 Task: Find connections with filter location Neuruppin with filter topic #technologywith filter profile language English with filter current company Genesys with filter school IIHMR, Delhi with filter industry School and Employee Bus Services with filter service category Corporate Law with filter keywords title Continuous Improvement Consultant
Action: Mouse moved to (568, 73)
Screenshot: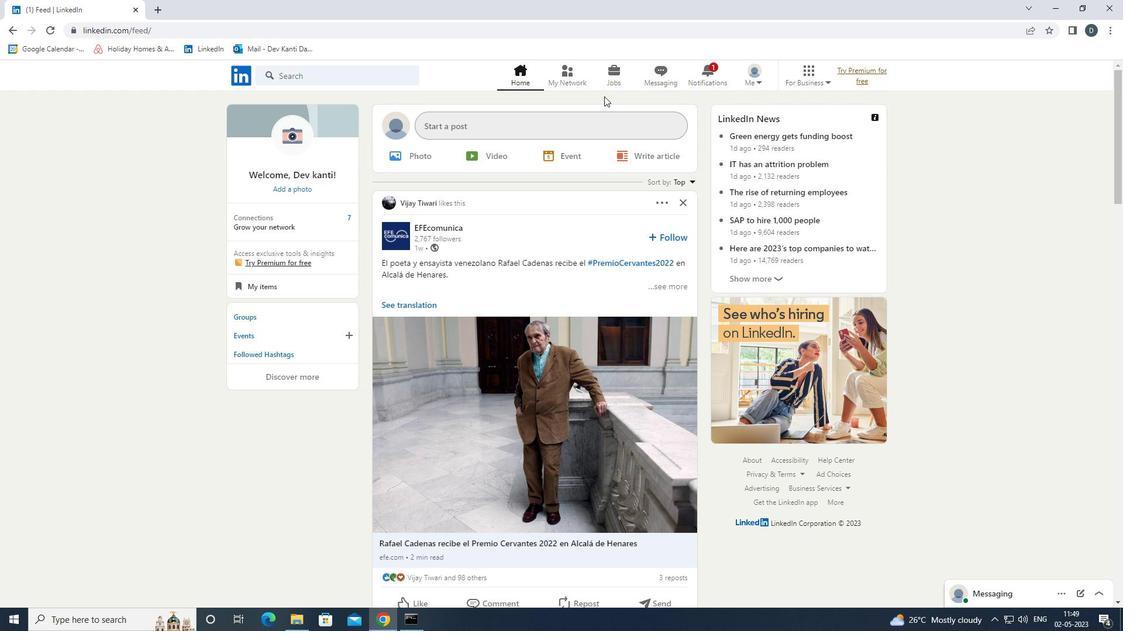 
Action: Mouse pressed left at (568, 73)
Screenshot: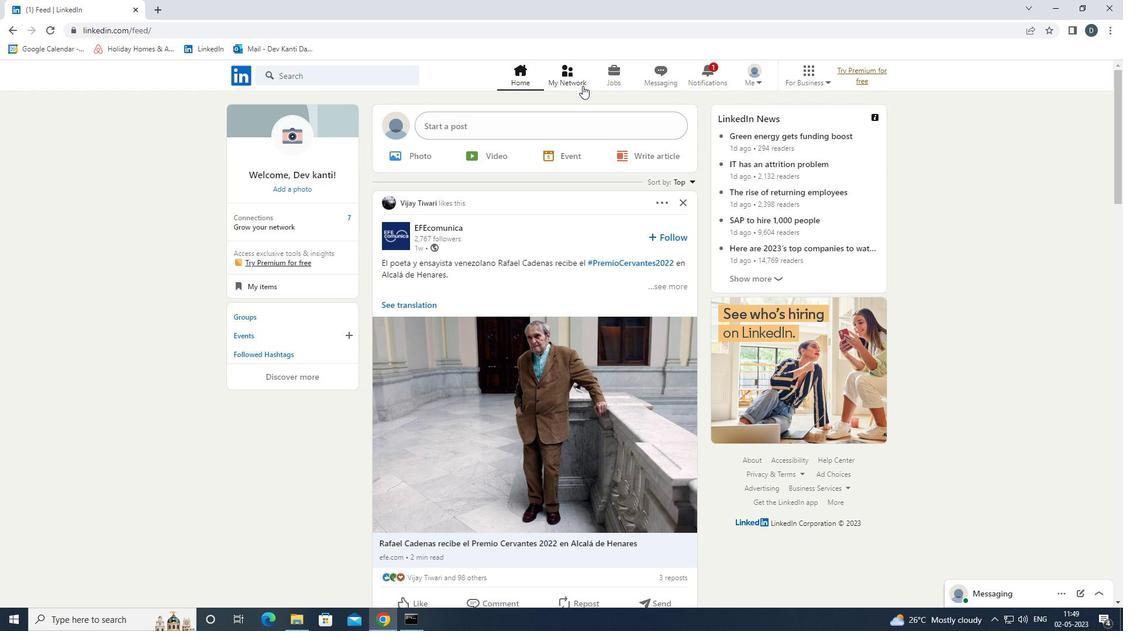 
Action: Mouse moved to (385, 137)
Screenshot: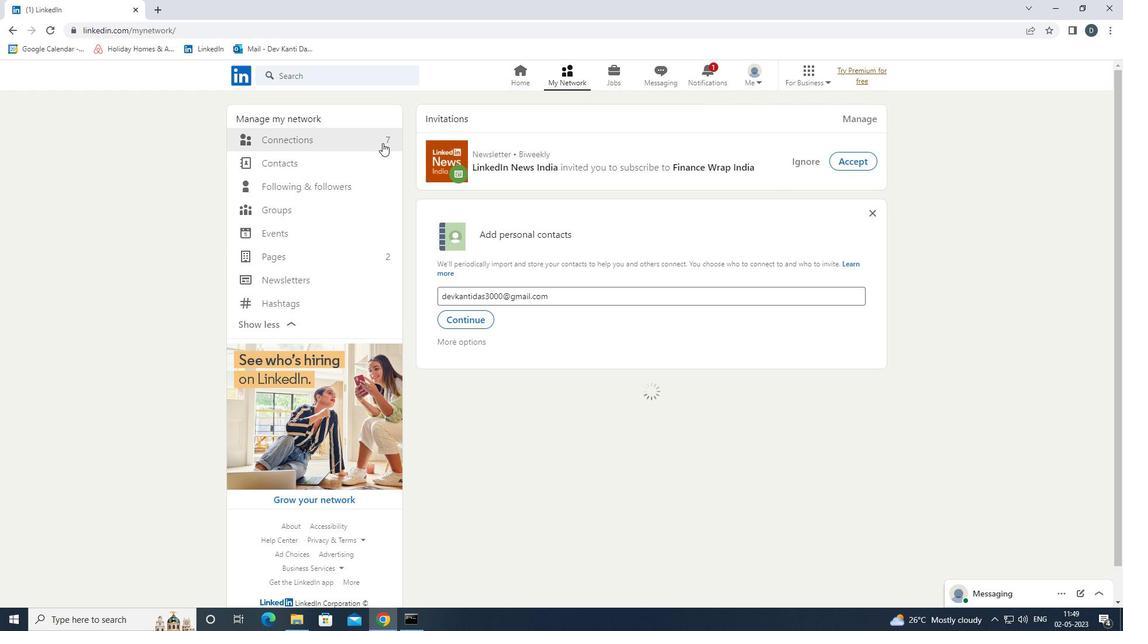 
Action: Mouse pressed left at (385, 137)
Screenshot: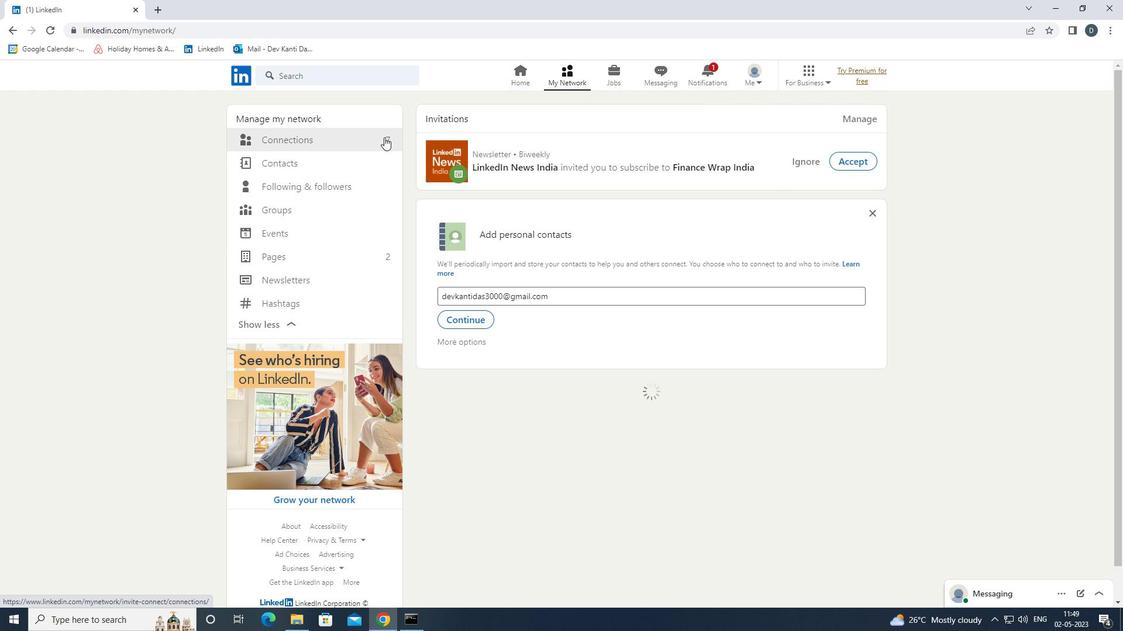
Action: Mouse moved to (647, 142)
Screenshot: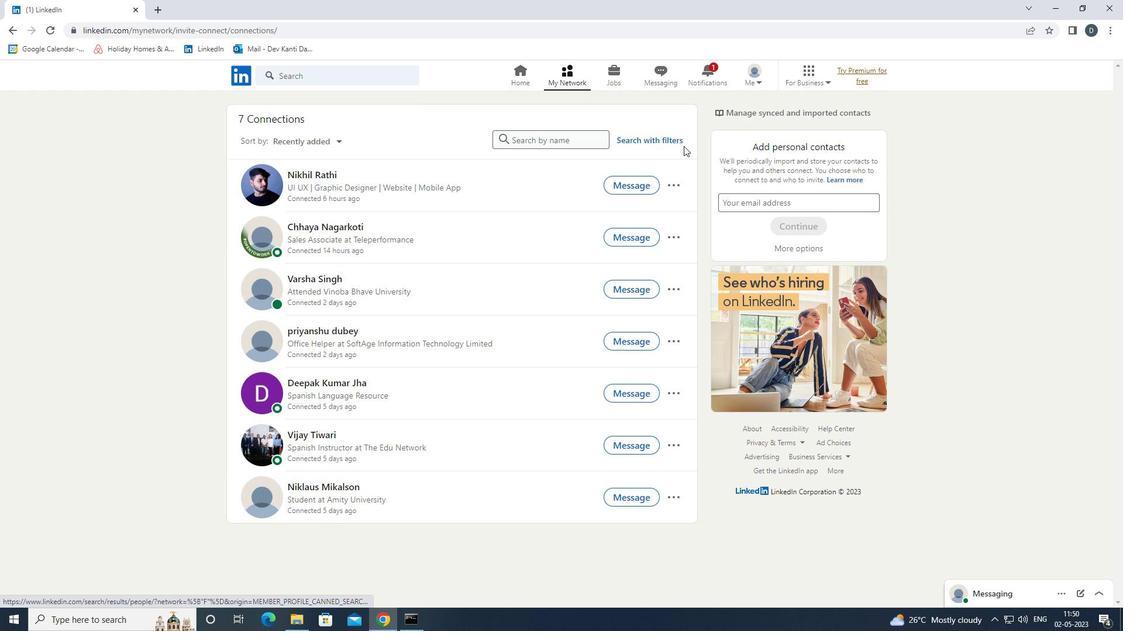 
Action: Mouse pressed left at (647, 142)
Screenshot: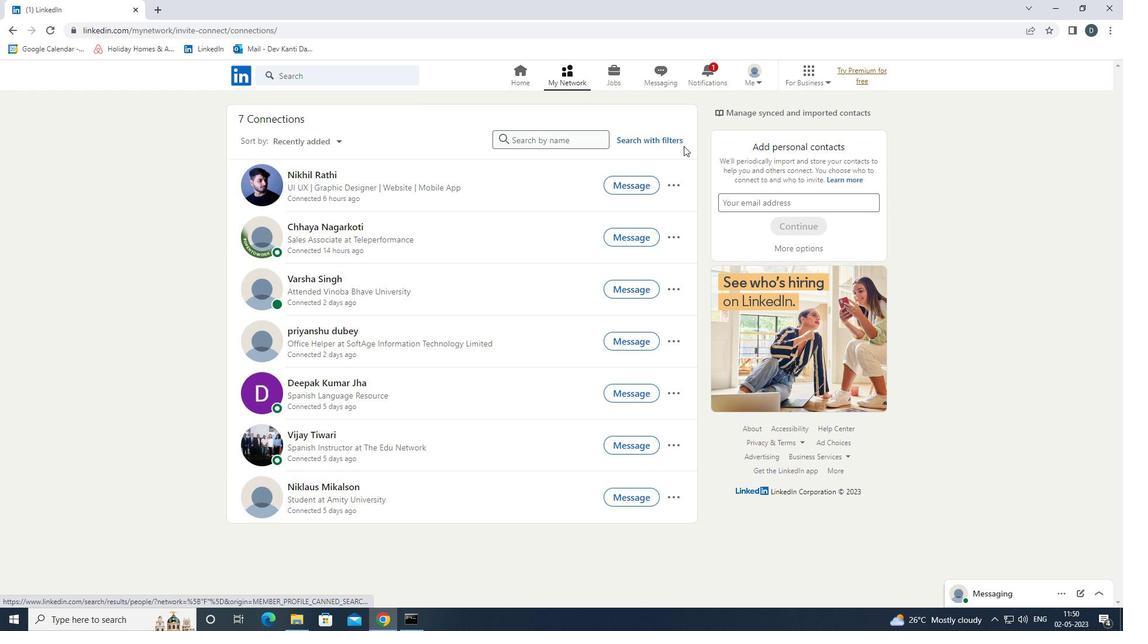 
Action: Mouse moved to (607, 113)
Screenshot: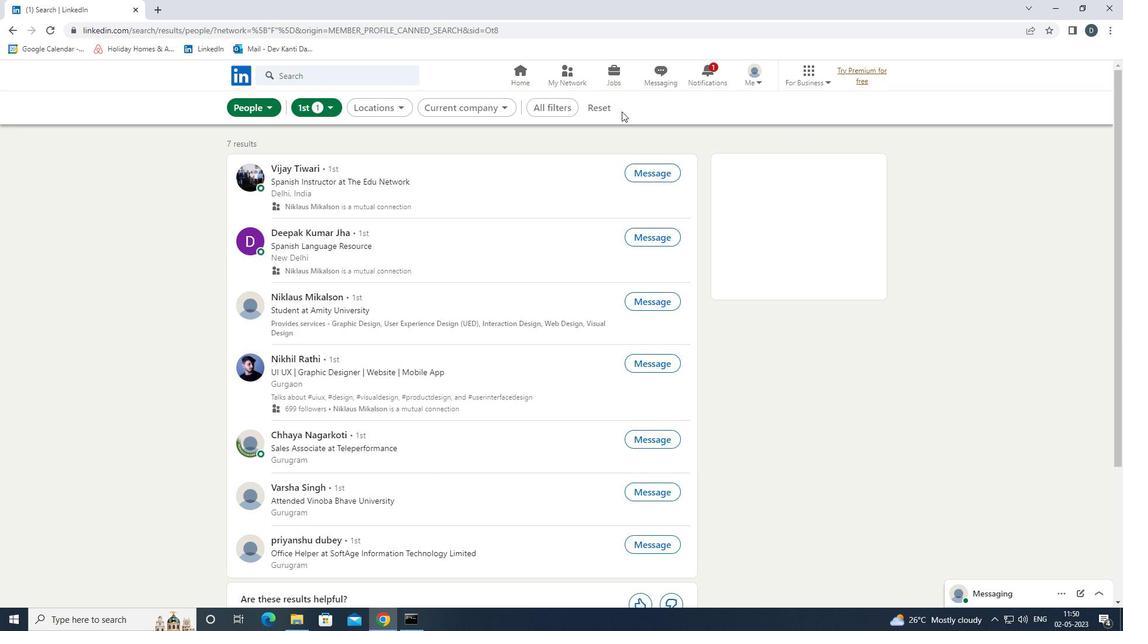 
Action: Mouse pressed left at (607, 113)
Screenshot: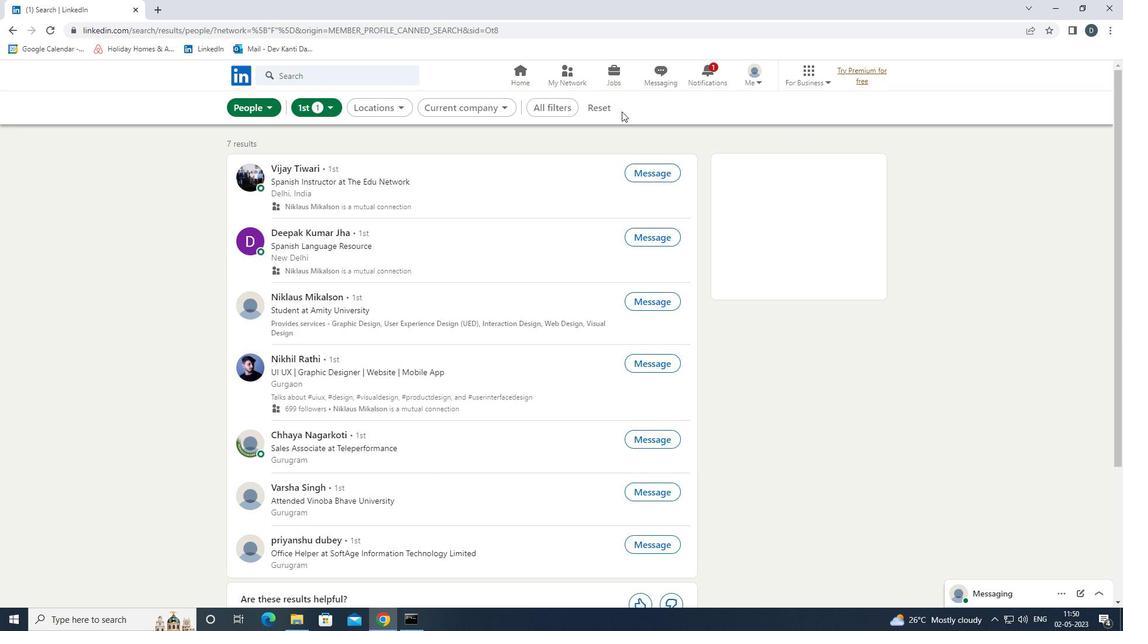 
Action: Mouse moved to (573, 101)
Screenshot: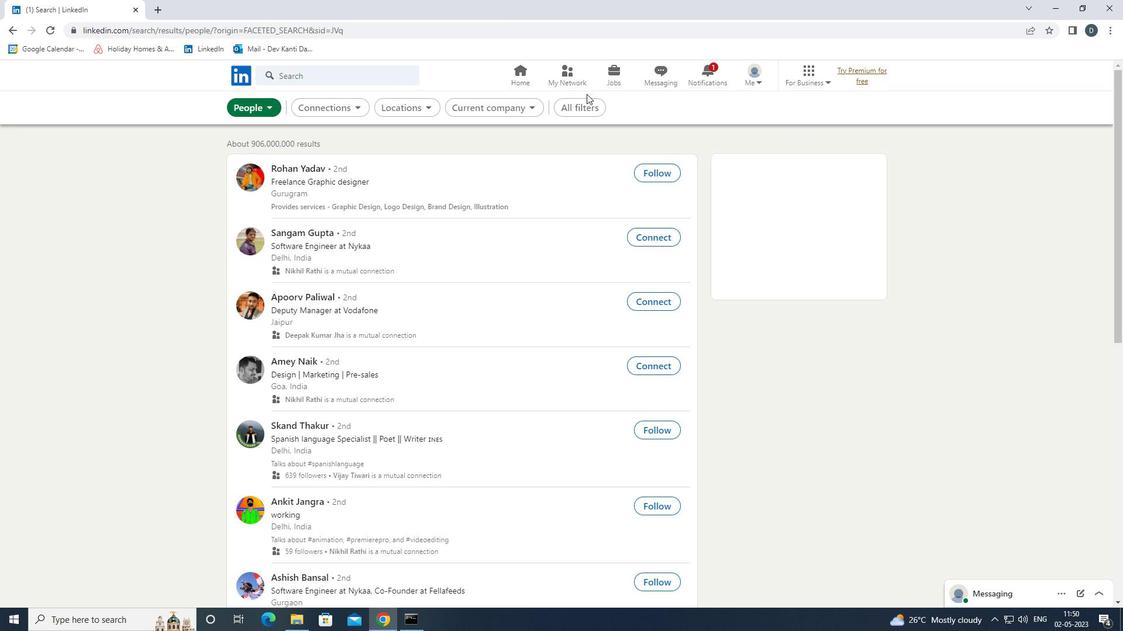 
Action: Mouse pressed left at (573, 101)
Screenshot: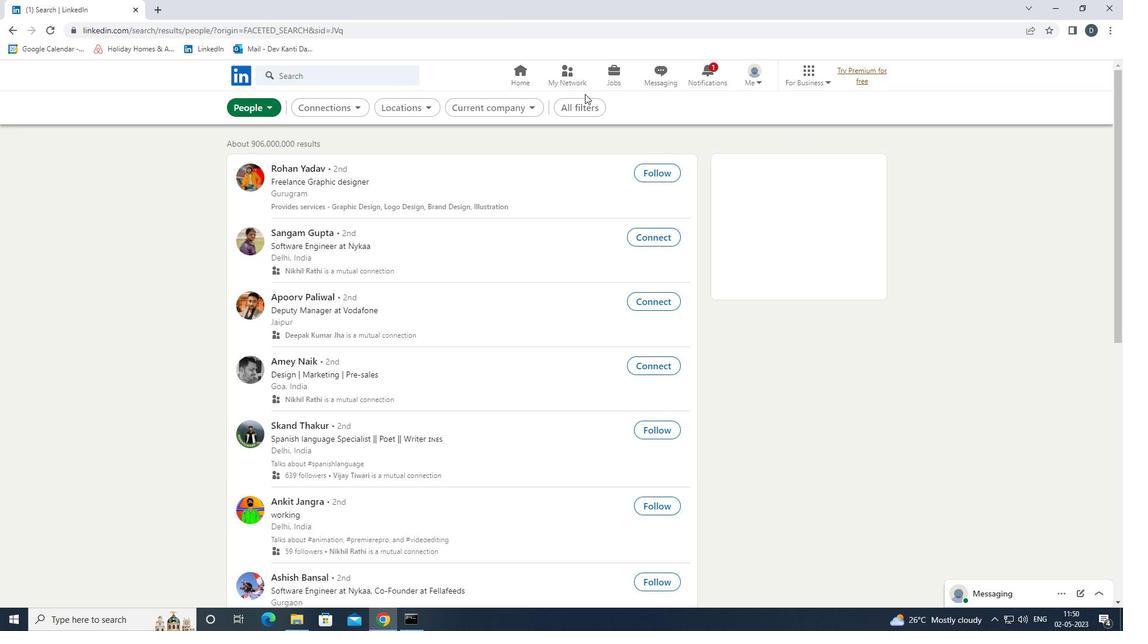 
Action: Mouse moved to (939, 252)
Screenshot: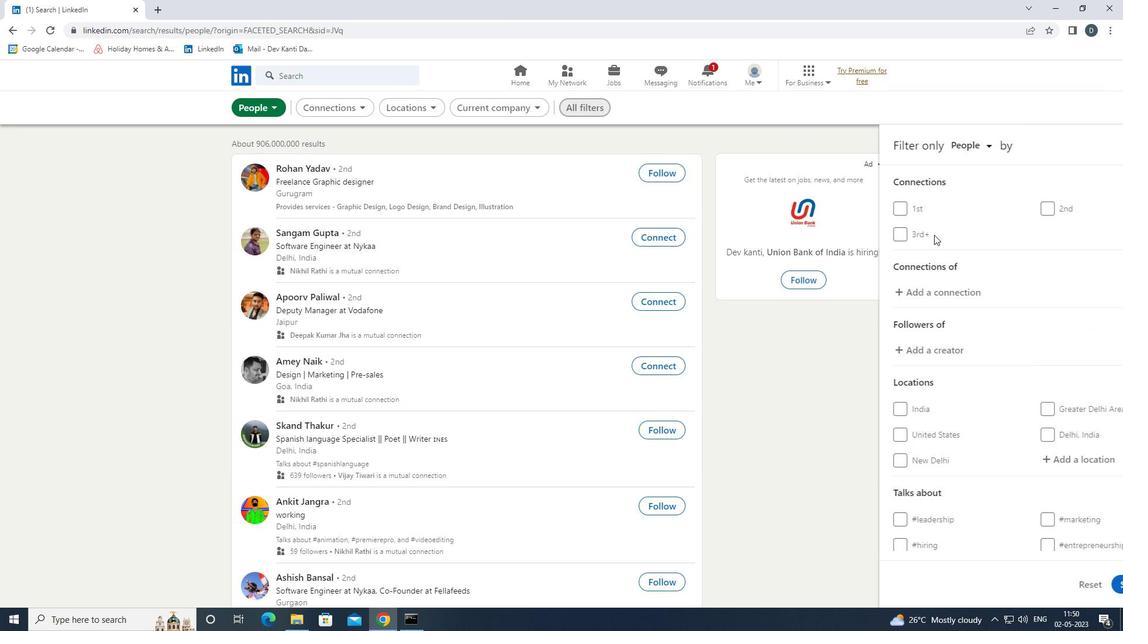 
Action: Mouse scrolled (939, 252) with delta (0, 0)
Screenshot: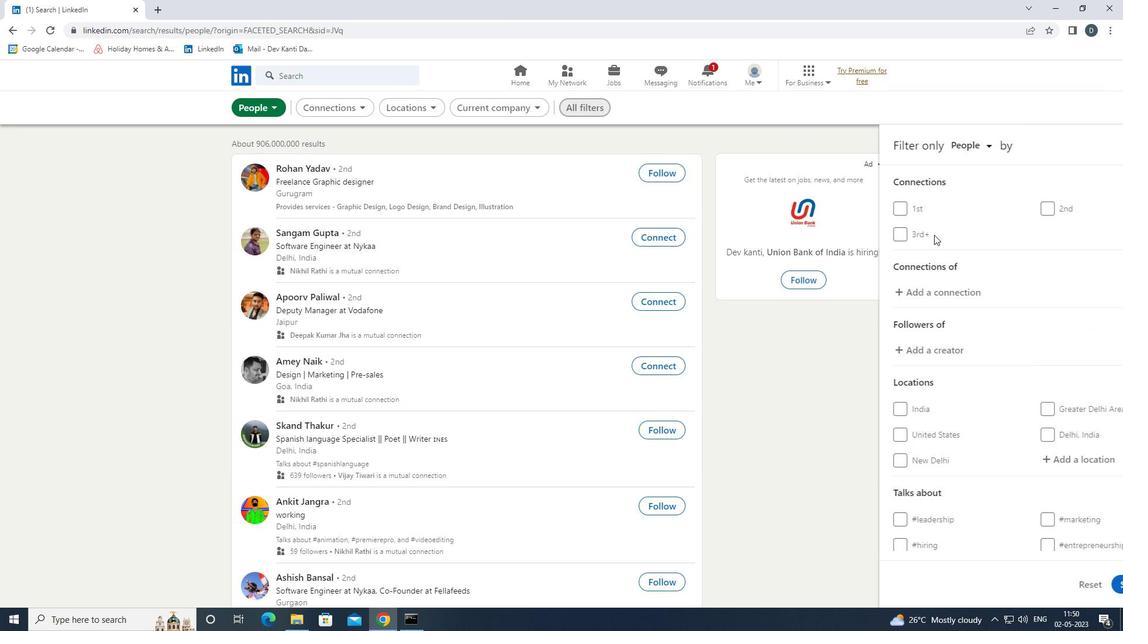 
Action: Mouse scrolled (939, 252) with delta (0, 0)
Screenshot: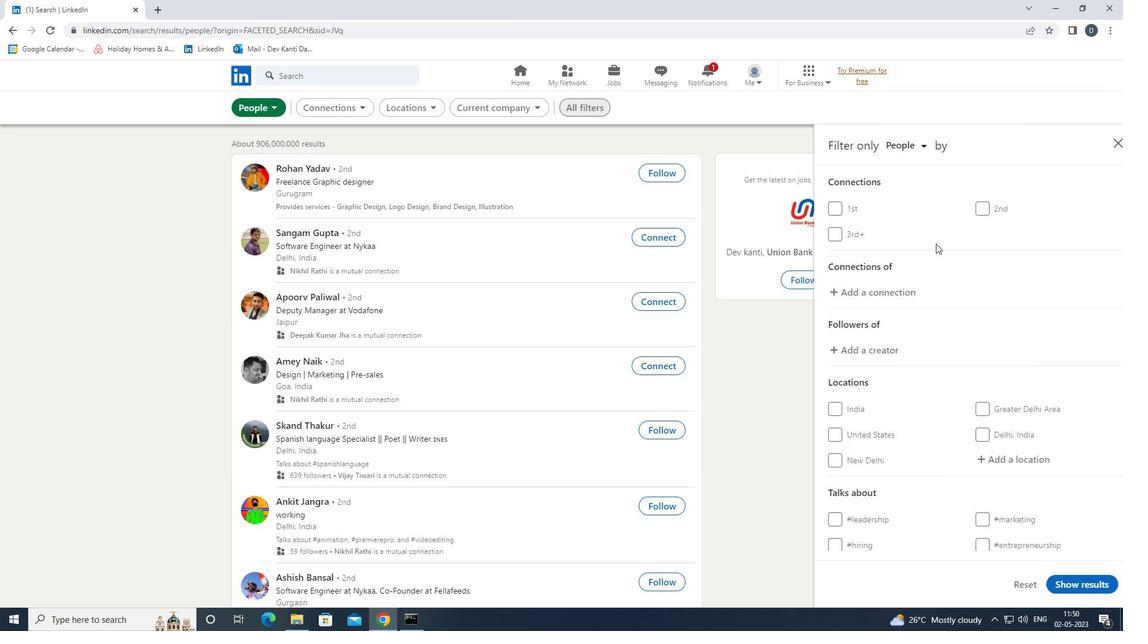 
Action: Mouse moved to (996, 324)
Screenshot: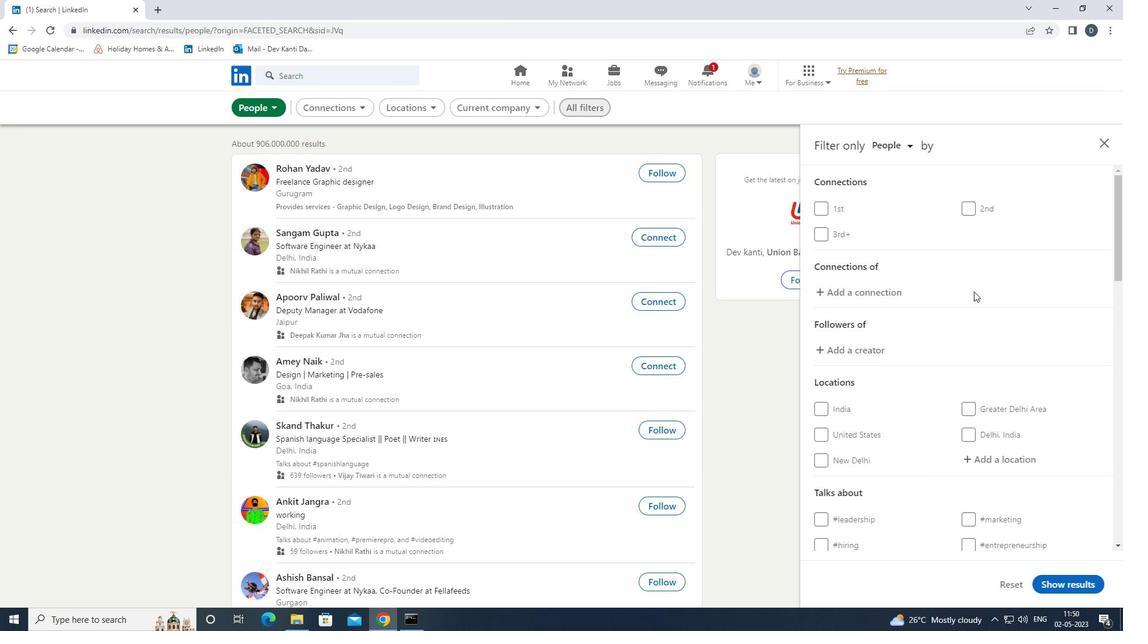
Action: Mouse scrolled (996, 323) with delta (0, 0)
Screenshot: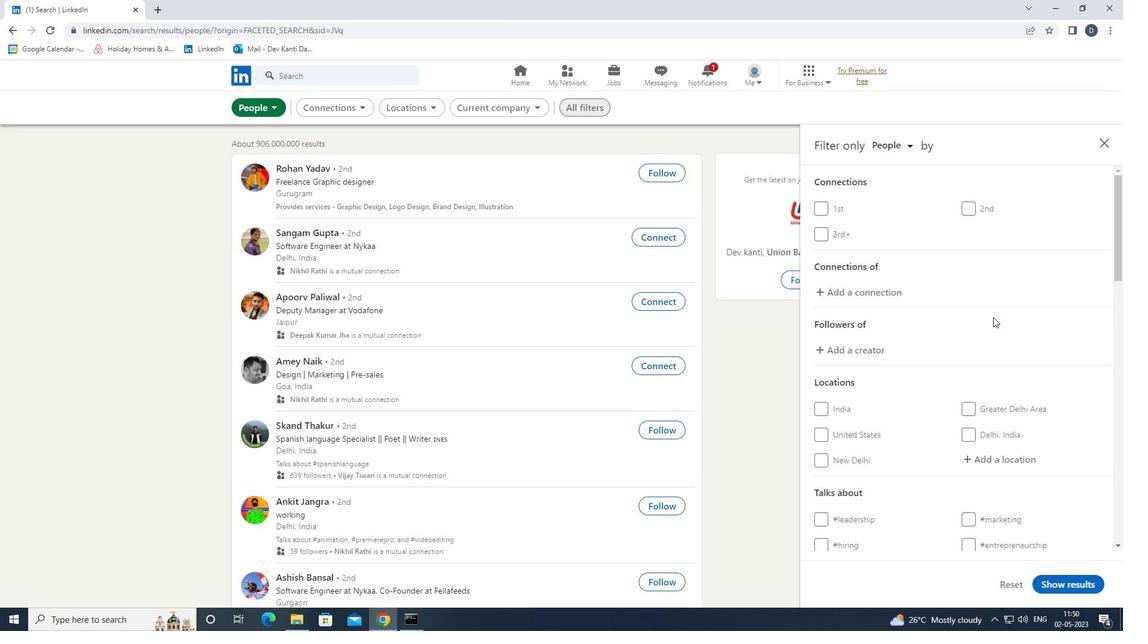 
Action: Mouse scrolled (996, 323) with delta (0, 0)
Screenshot: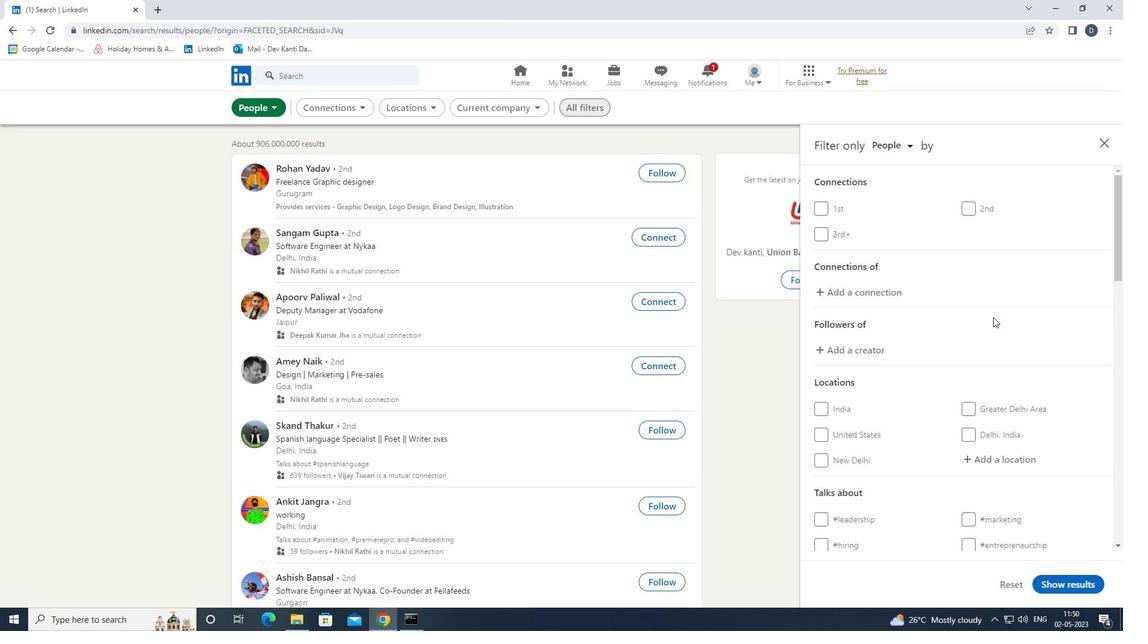
Action: Mouse moved to (1006, 335)
Screenshot: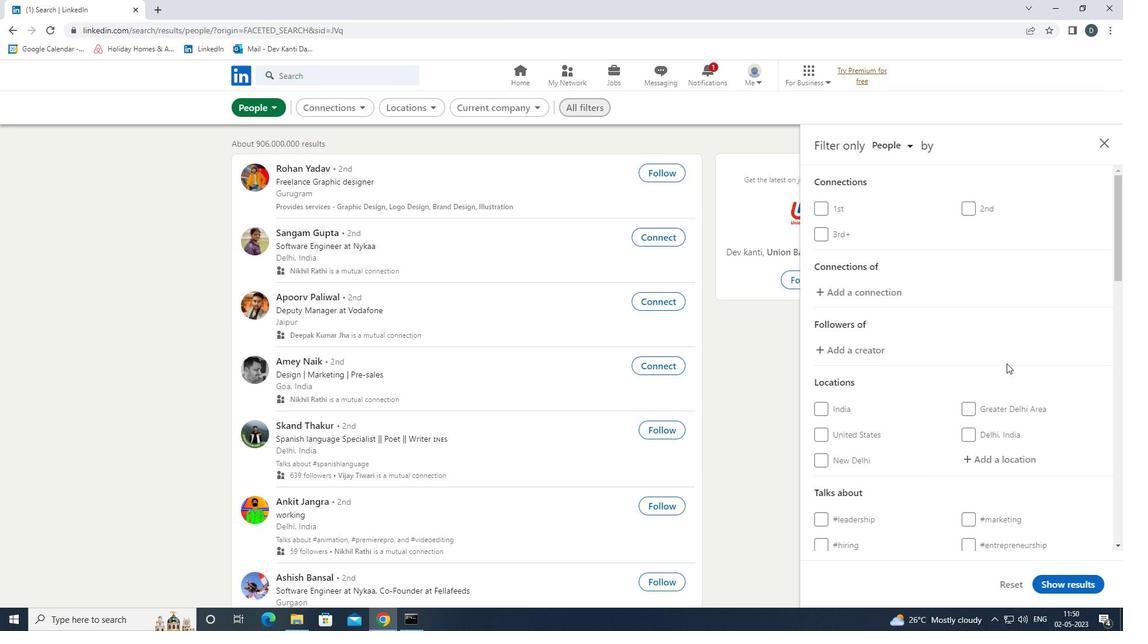 
Action: Mouse scrolled (1006, 335) with delta (0, 0)
Screenshot: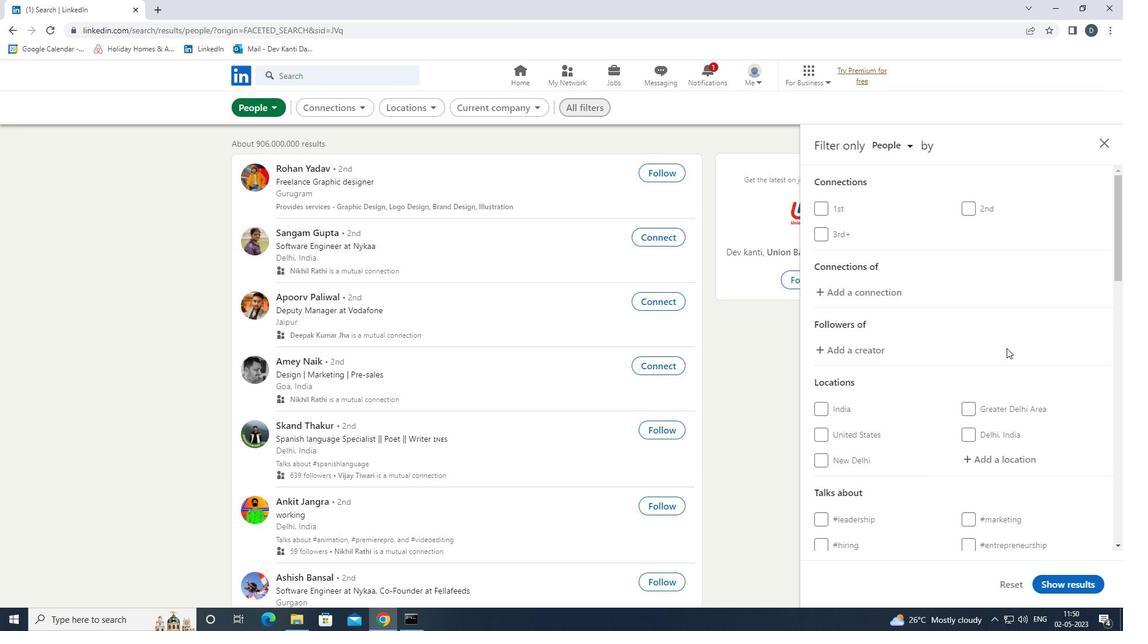 
Action: Mouse moved to (996, 270)
Screenshot: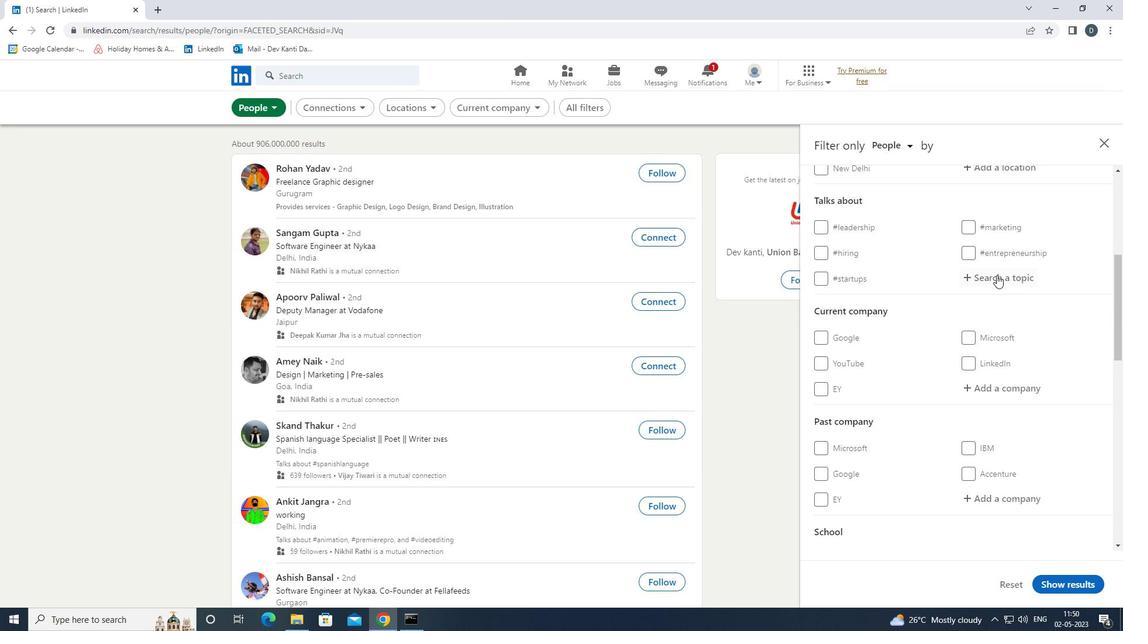 
Action: Mouse scrolled (996, 271) with delta (0, 0)
Screenshot: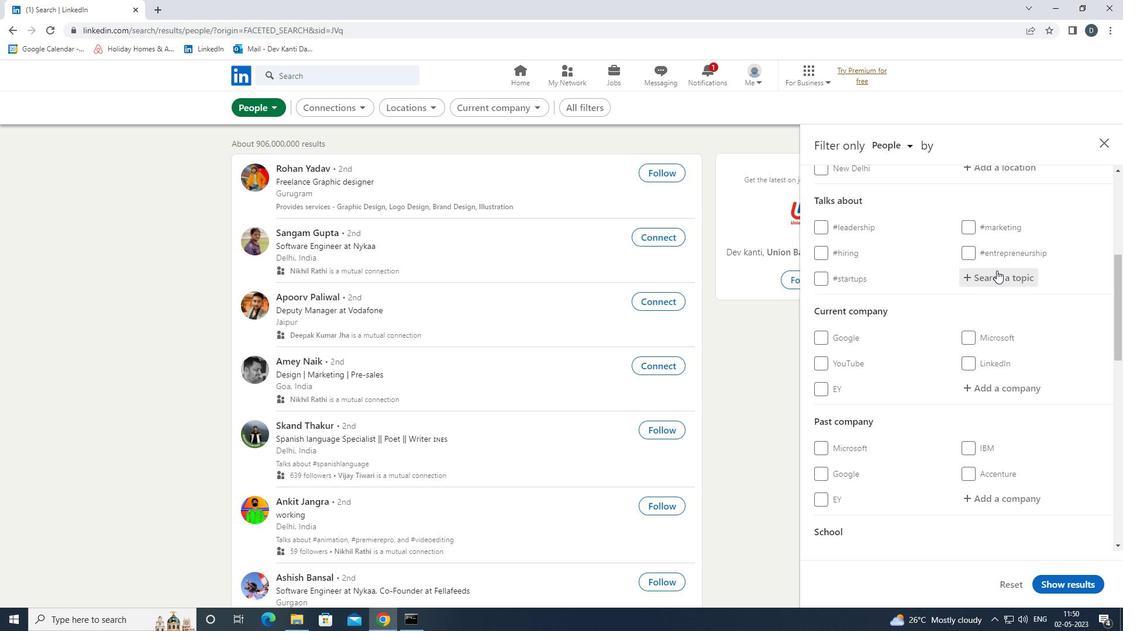 
Action: Mouse scrolled (996, 271) with delta (0, 0)
Screenshot: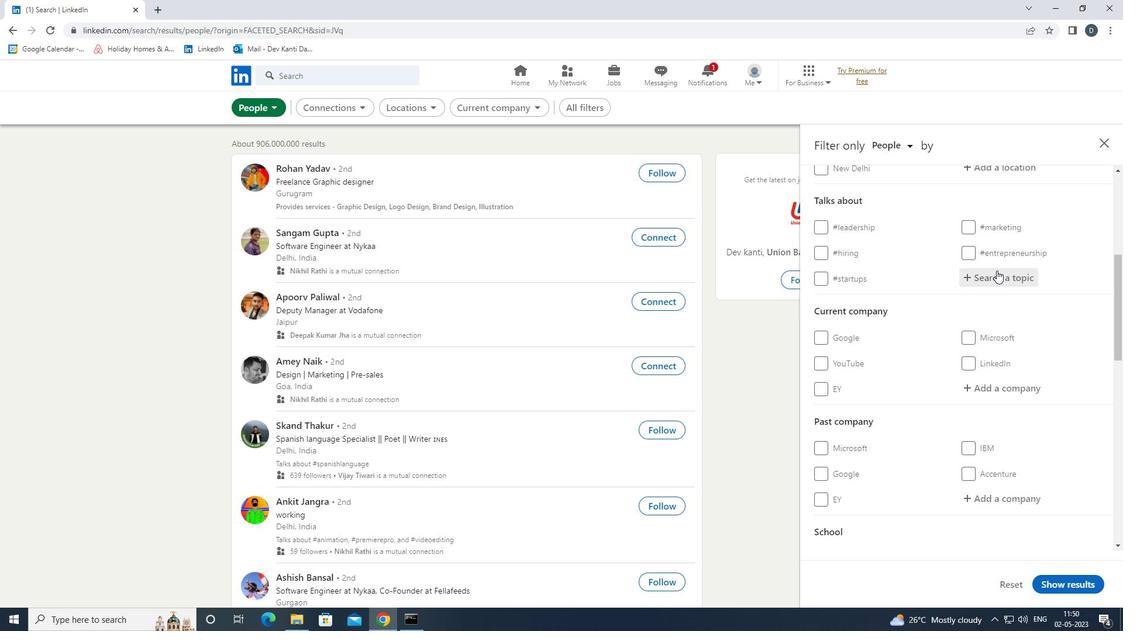 
Action: Mouse moved to (1002, 287)
Screenshot: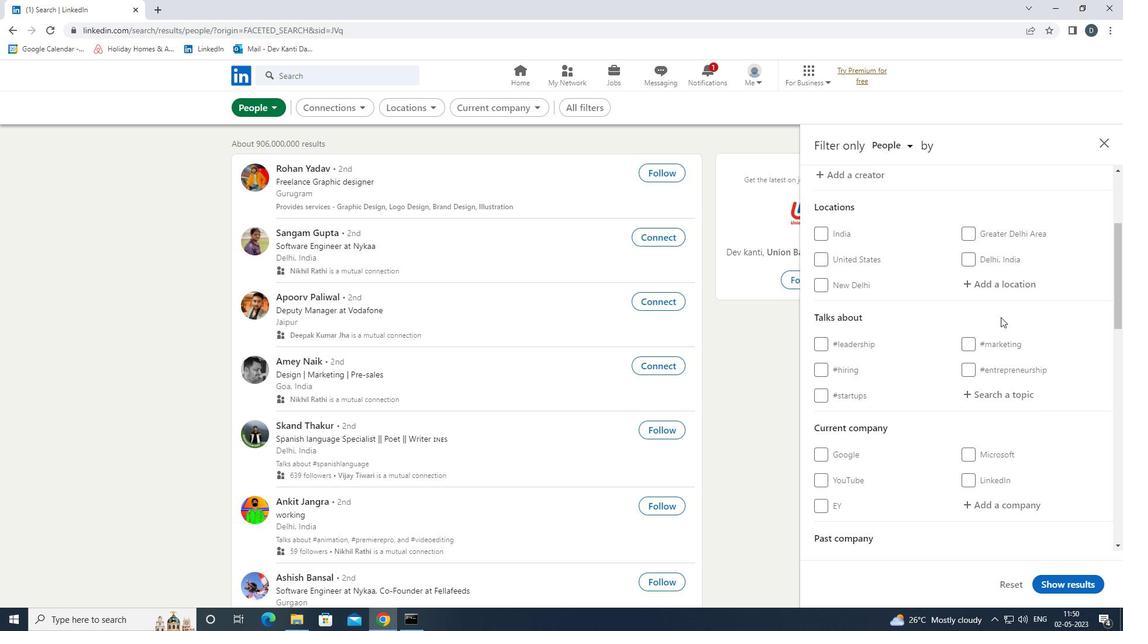 
Action: Mouse pressed left at (1002, 287)
Screenshot: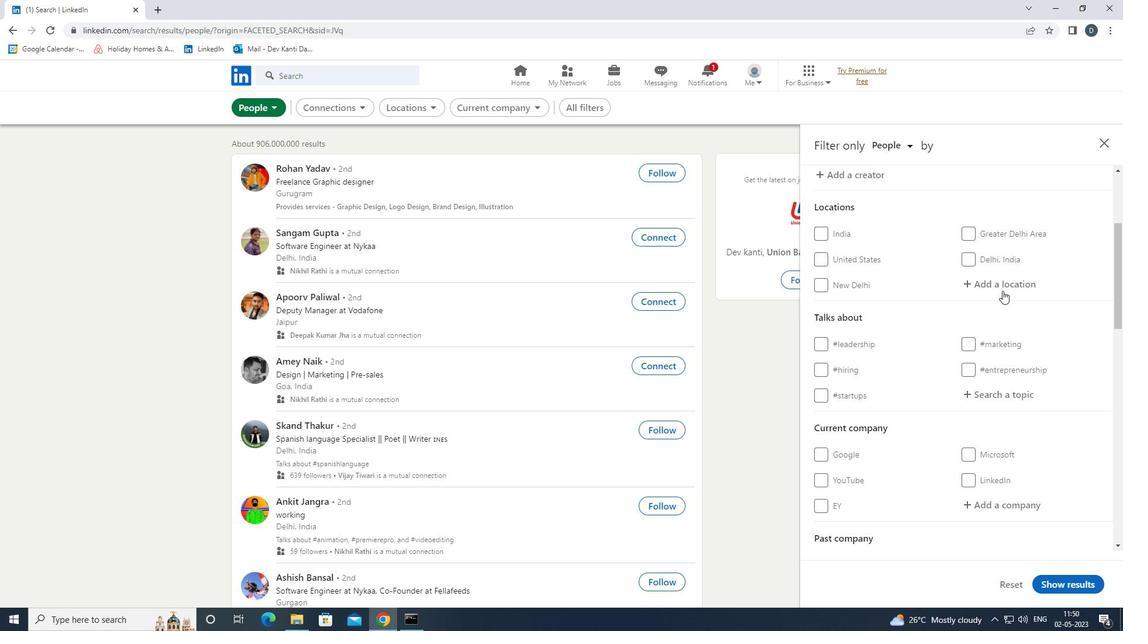 
Action: Key pressed <Key.shift>NEURUPPIN<Key.down><Key.enter>
Screenshot: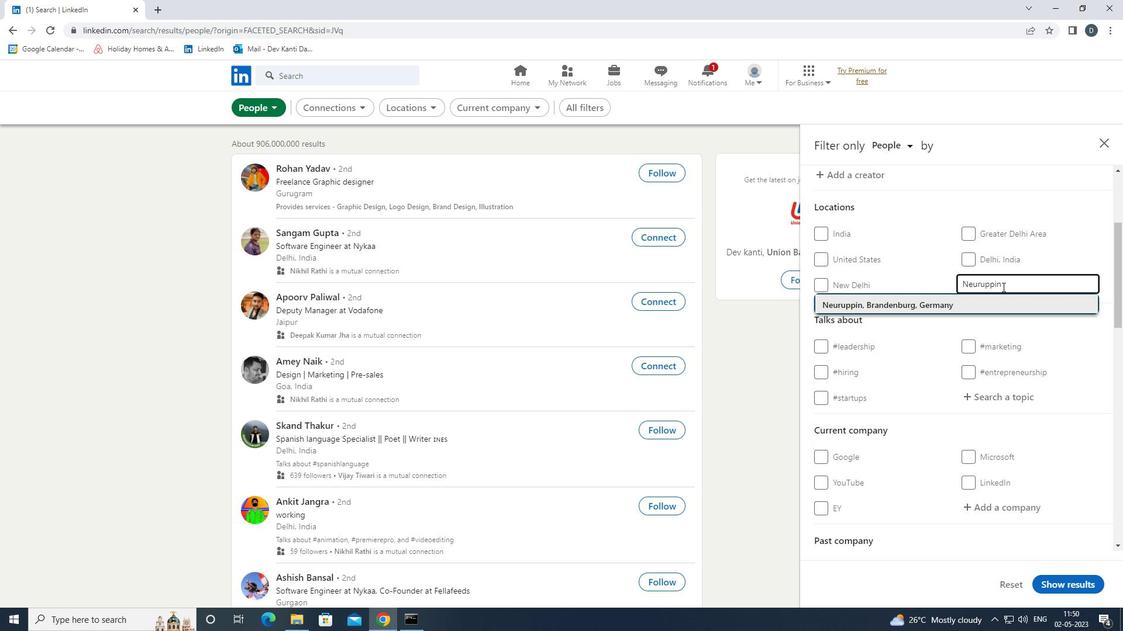 
Action: Mouse moved to (1015, 294)
Screenshot: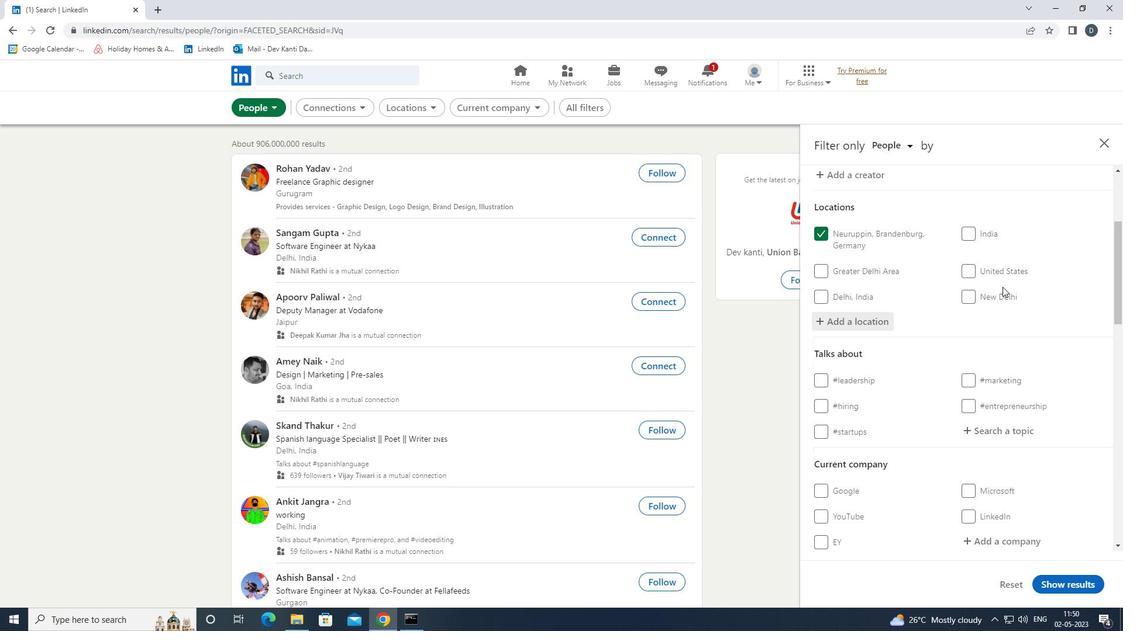 
Action: Mouse scrolled (1015, 294) with delta (0, 0)
Screenshot: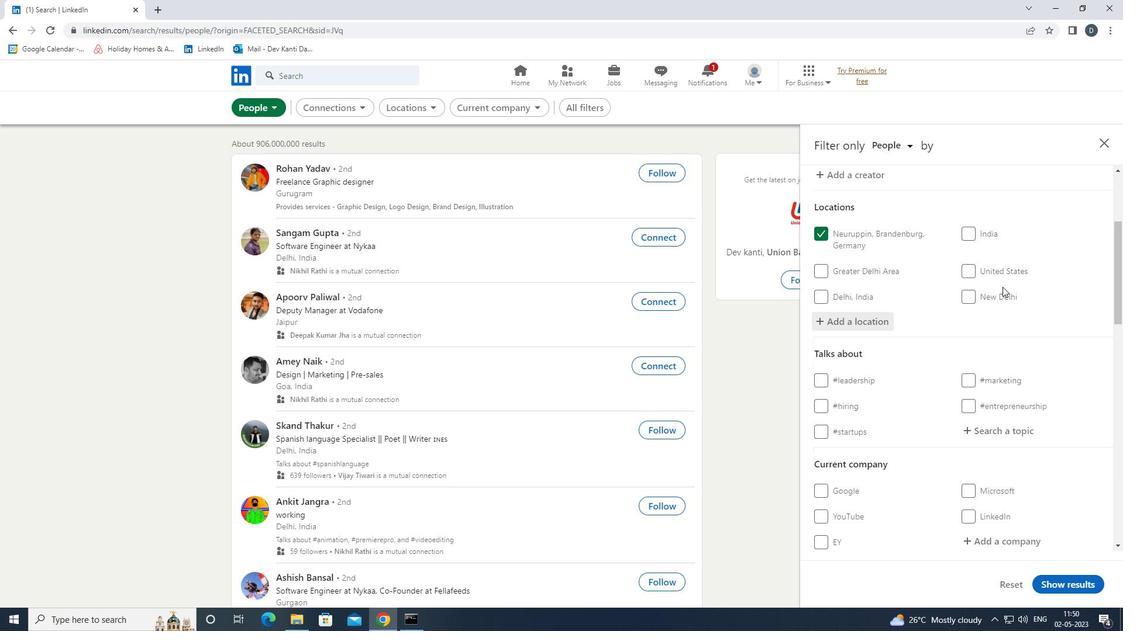
Action: Mouse scrolled (1015, 294) with delta (0, 0)
Screenshot: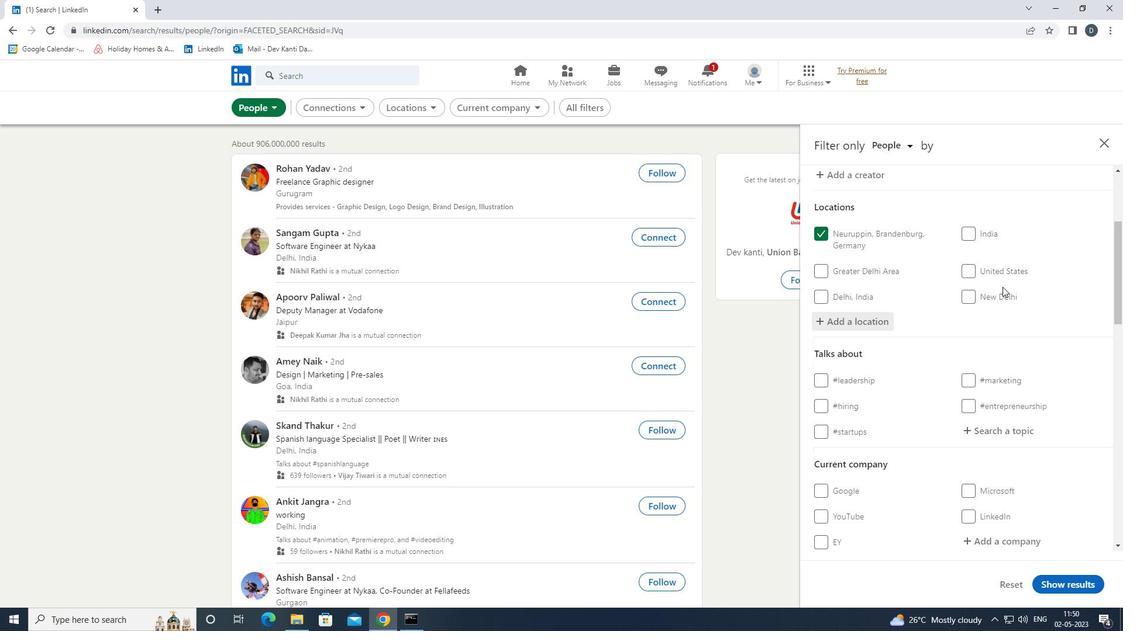 
Action: Mouse moved to (1017, 320)
Screenshot: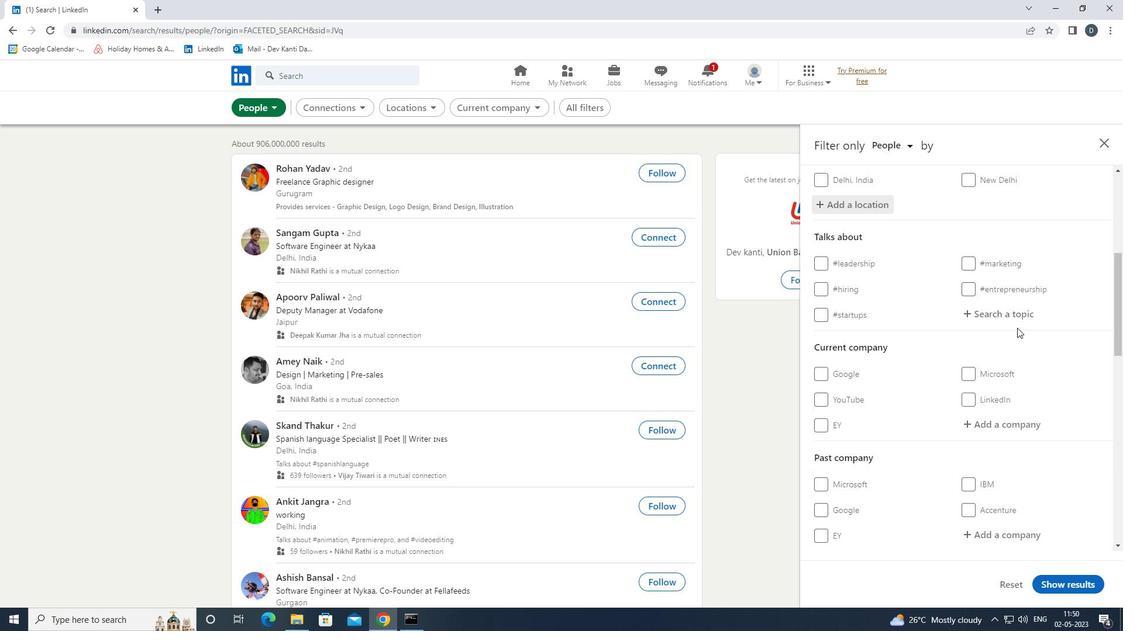 
Action: Mouse pressed left at (1017, 320)
Screenshot: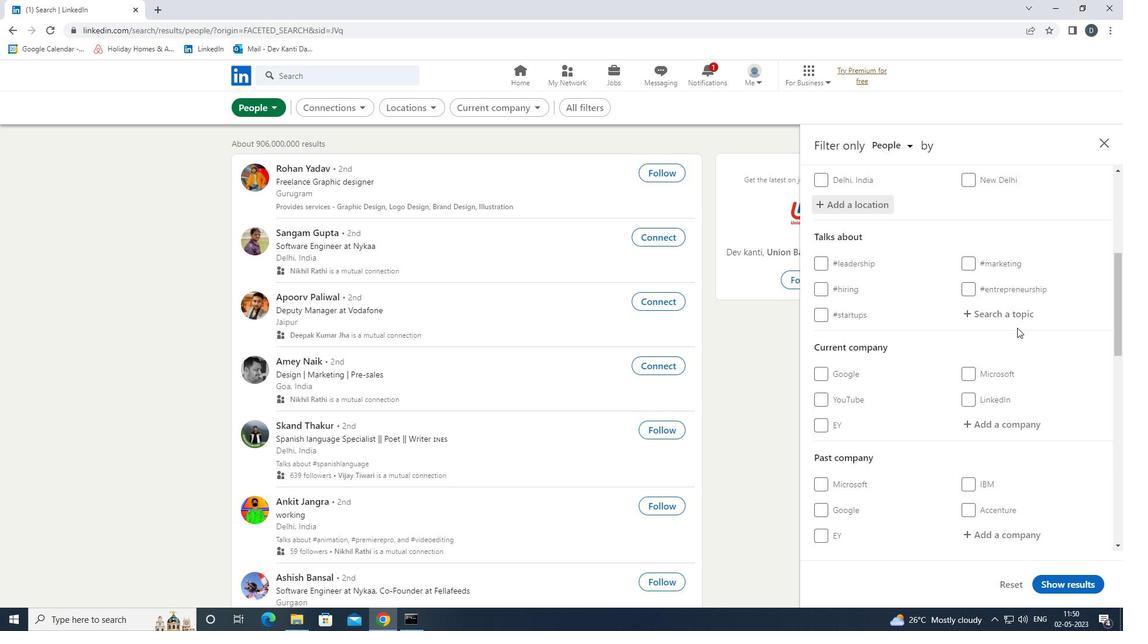 
Action: Key pressed TECHNOLOGY<Key.down><Key.enter>
Screenshot: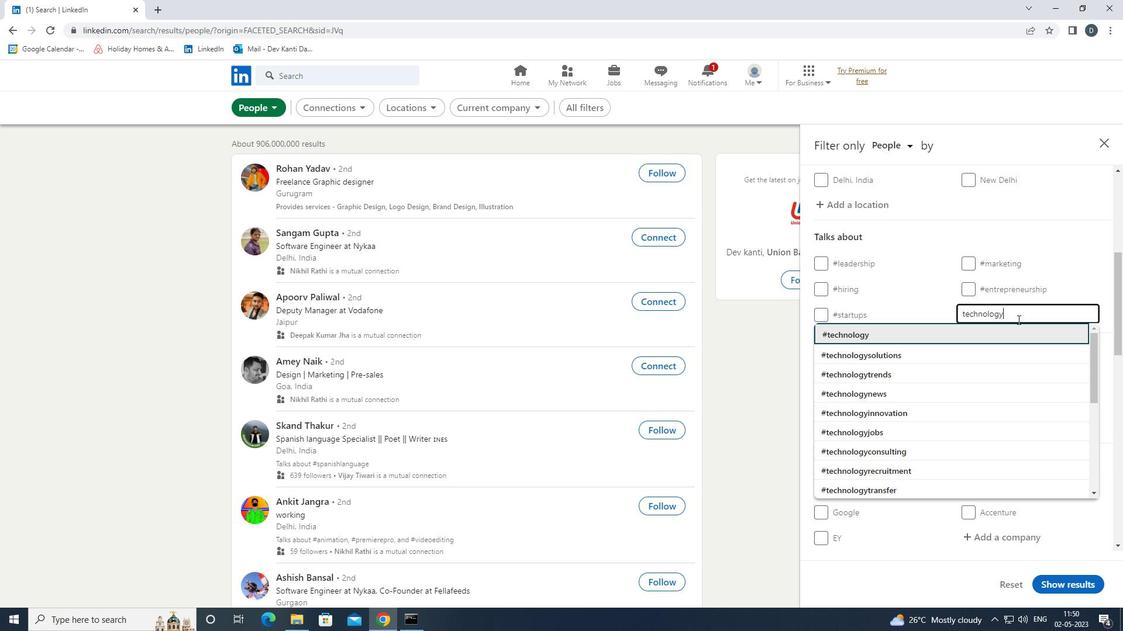 
Action: Mouse scrolled (1017, 319) with delta (0, 0)
Screenshot: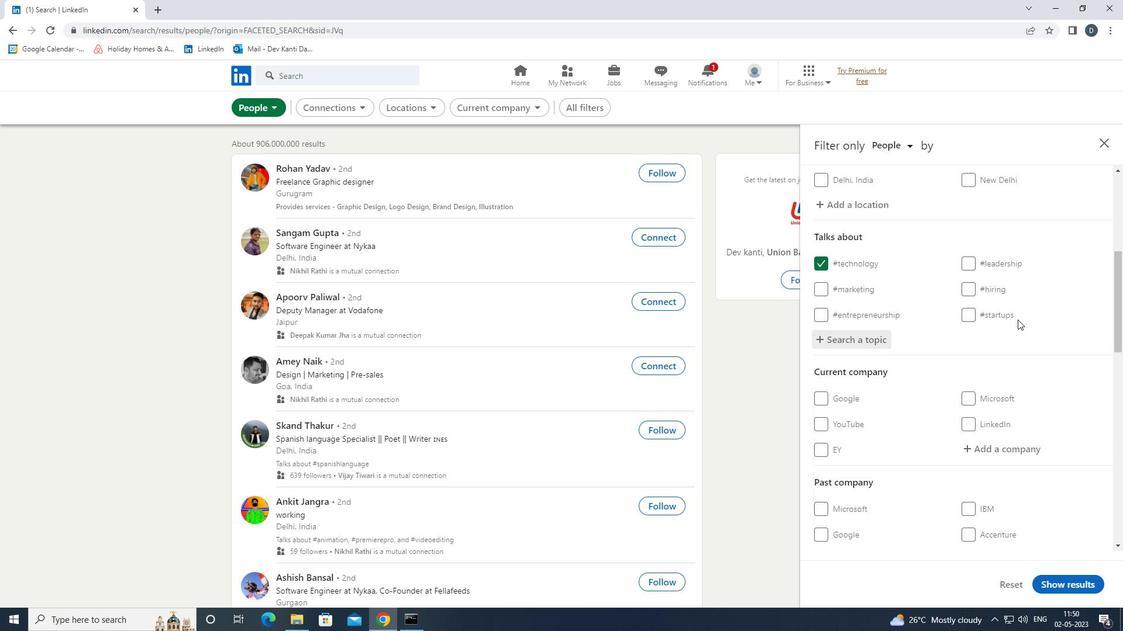 
Action: Mouse scrolled (1017, 319) with delta (0, 0)
Screenshot: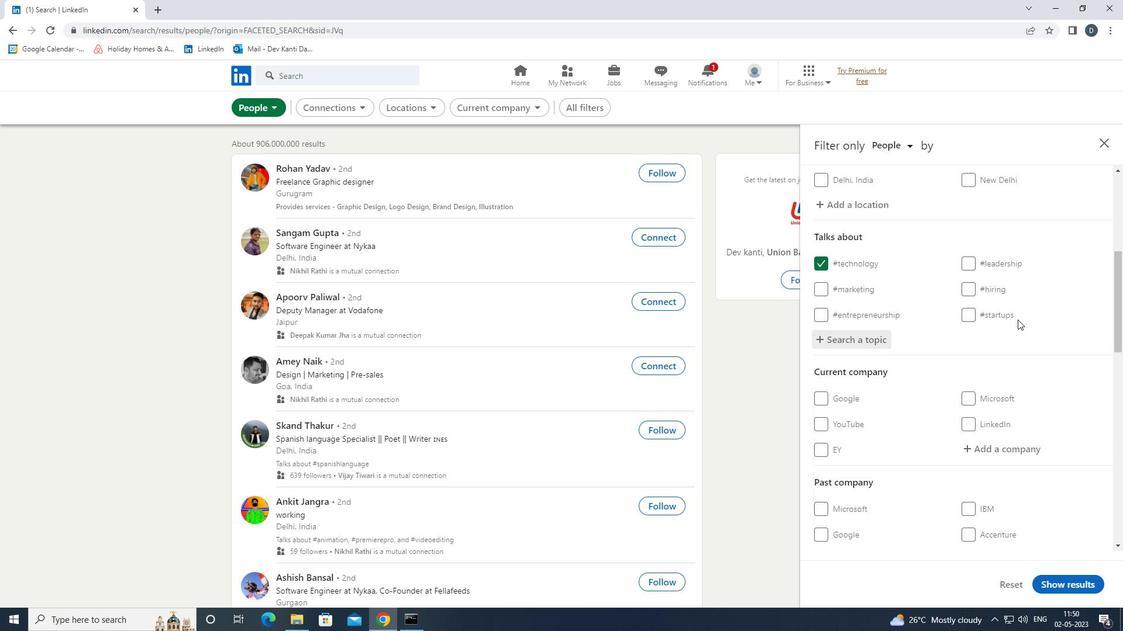 
Action: Mouse scrolled (1017, 319) with delta (0, 0)
Screenshot: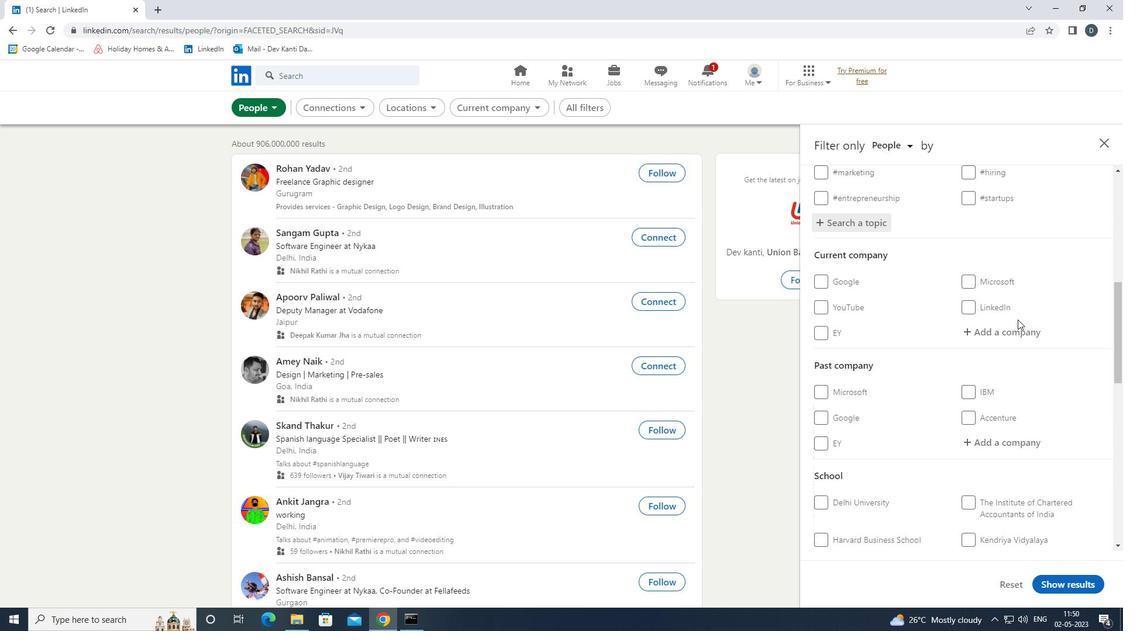 
Action: Mouse scrolled (1017, 319) with delta (0, 0)
Screenshot: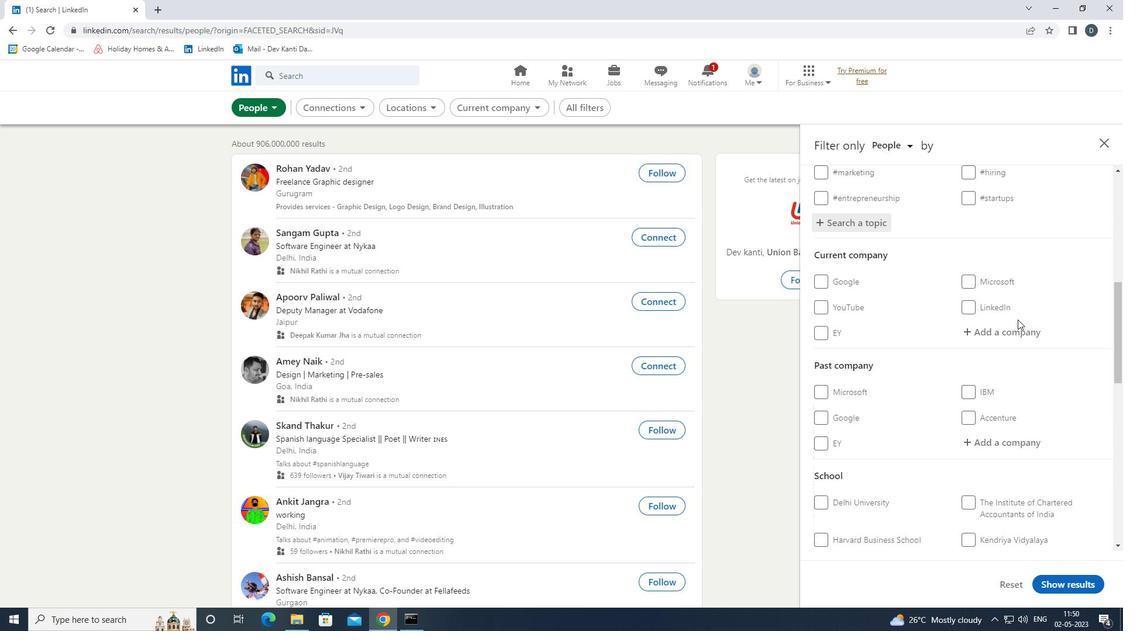 
Action: Mouse scrolled (1017, 319) with delta (0, 0)
Screenshot: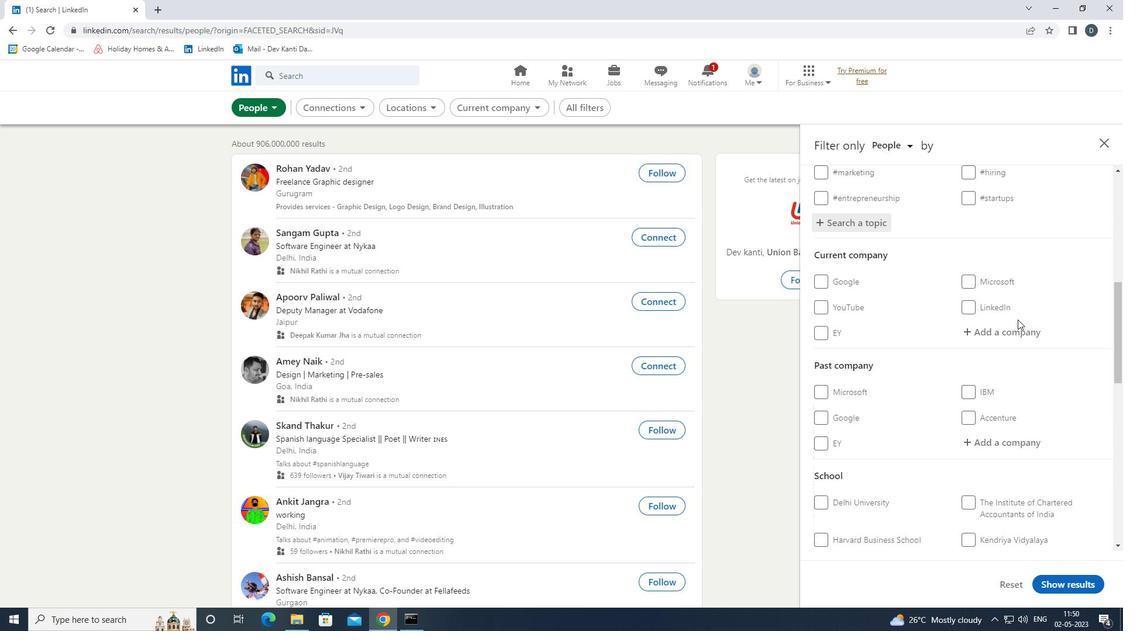
Action: Mouse moved to (1017, 320)
Screenshot: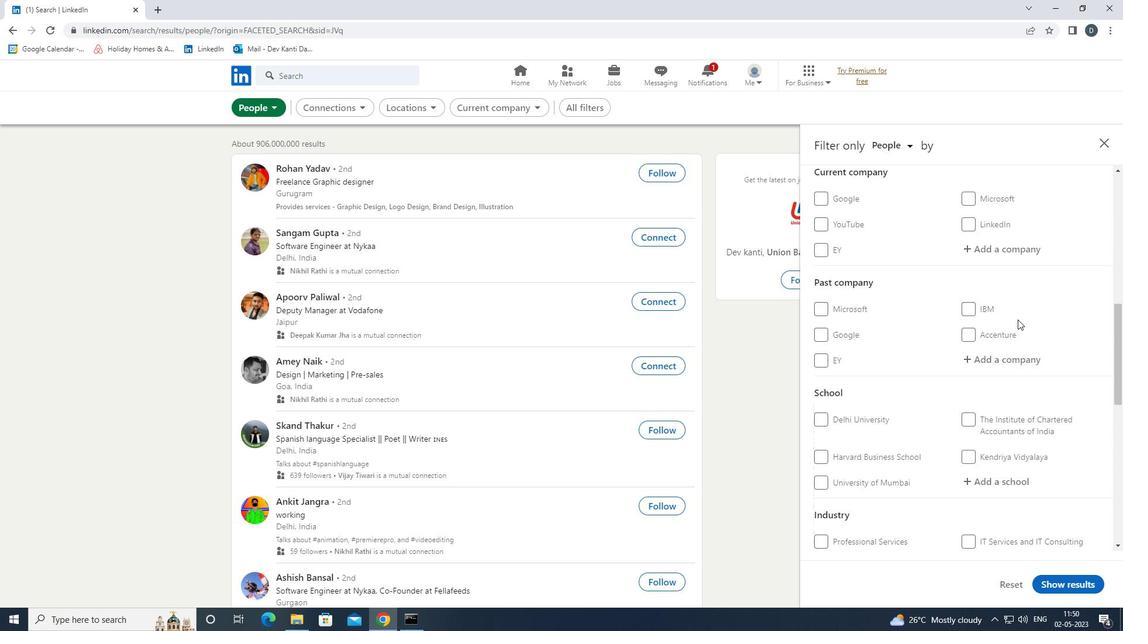 
Action: Mouse scrolled (1017, 320) with delta (0, 0)
Screenshot: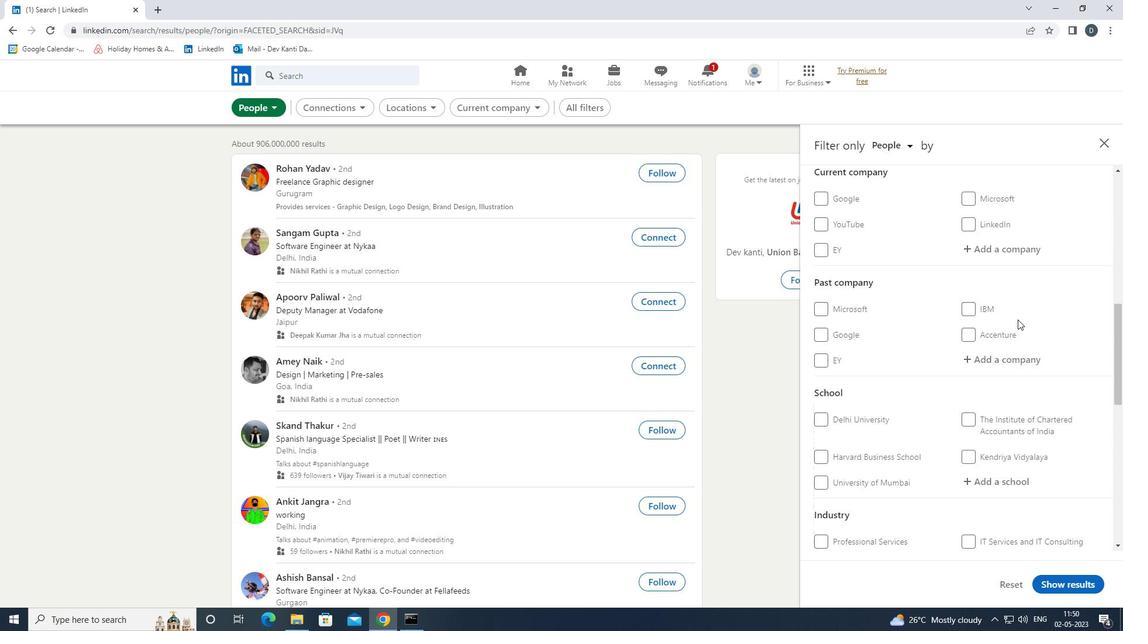 
Action: Mouse scrolled (1017, 320) with delta (0, 0)
Screenshot: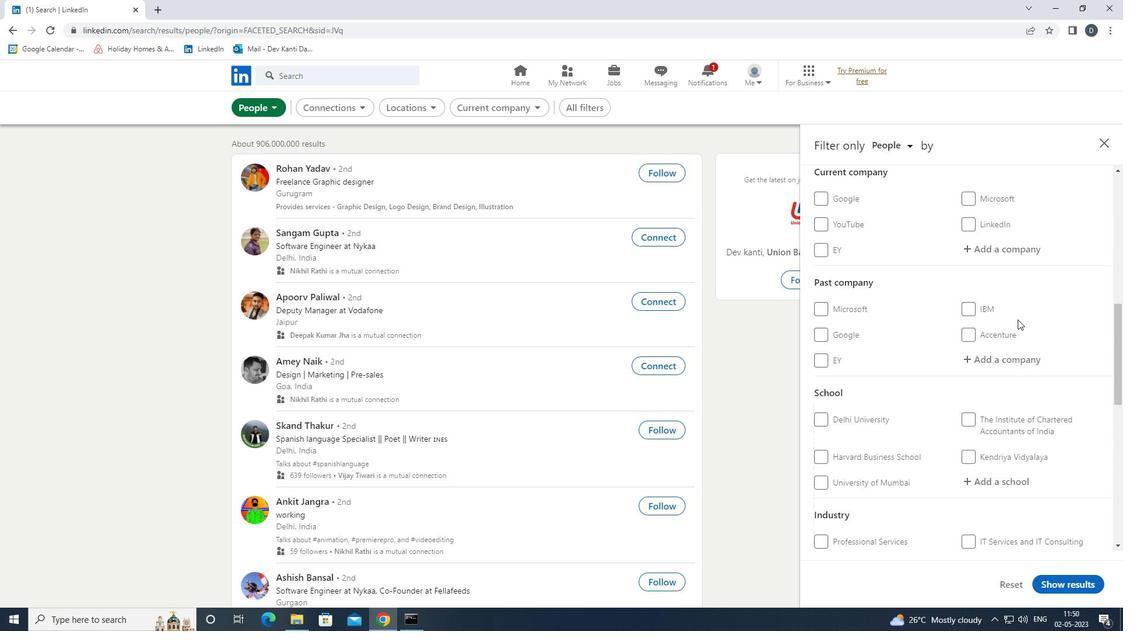 
Action: Mouse moved to (844, 465)
Screenshot: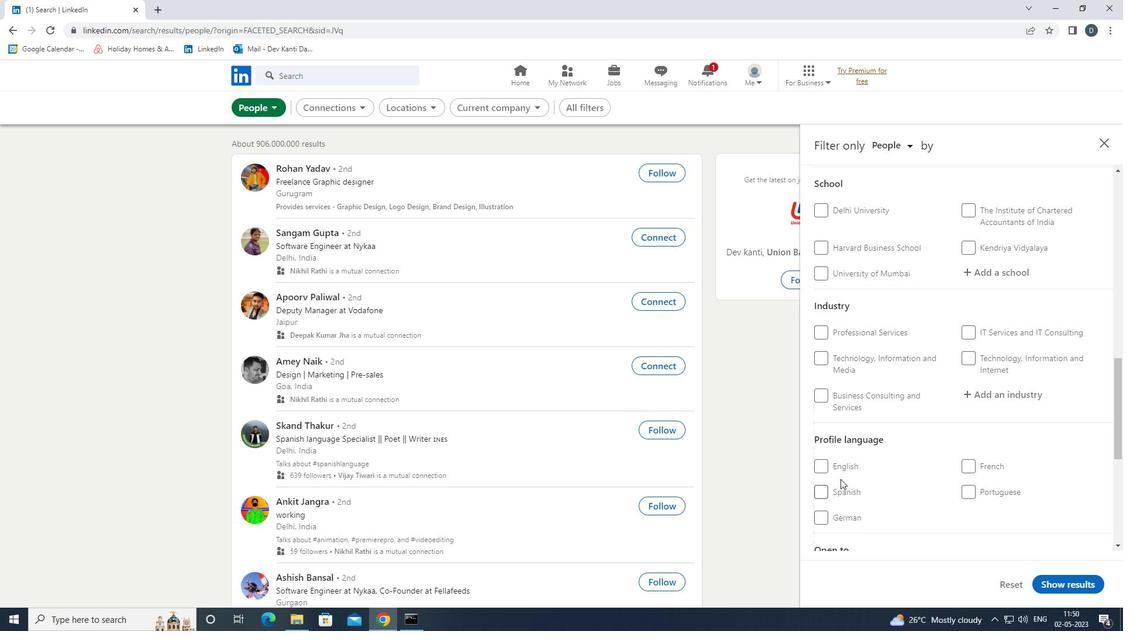 
Action: Mouse pressed left at (844, 465)
Screenshot: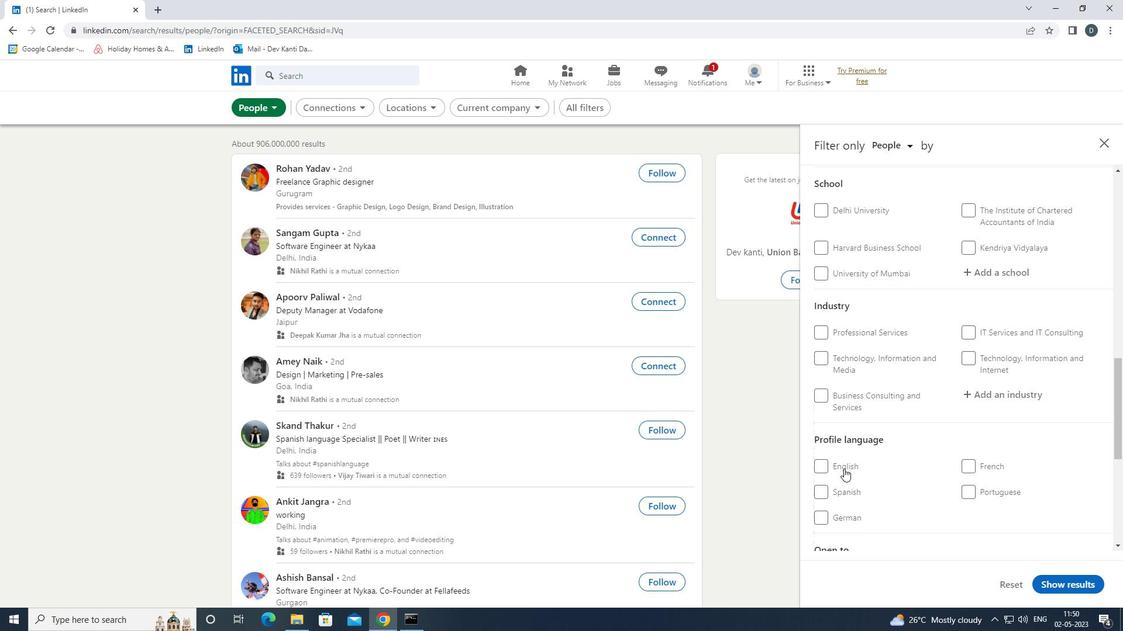 
Action: Mouse moved to (885, 479)
Screenshot: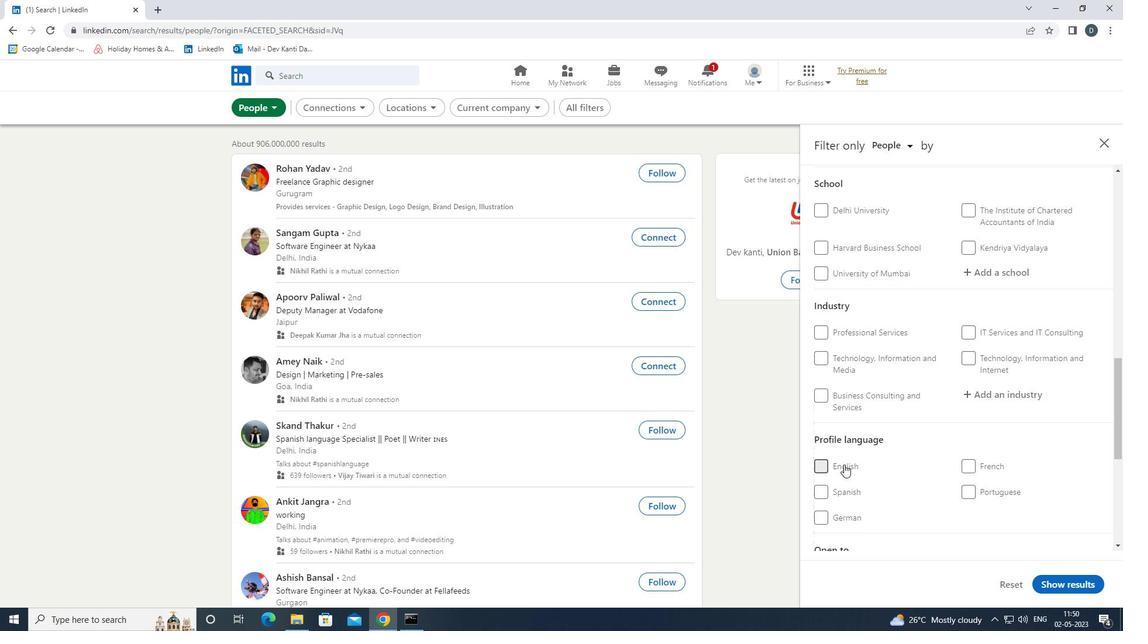 
Action: Mouse scrolled (885, 479) with delta (0, 0)
Screenshot: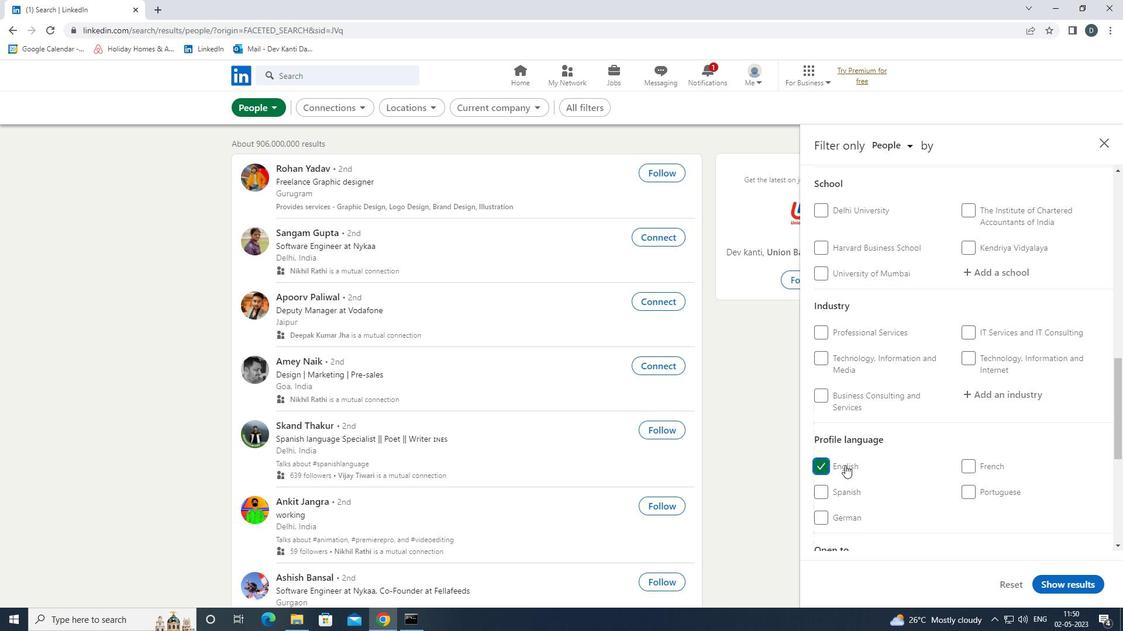 
Action: Mouse scrolled (885, 479) with delta (0, 0)
Screenshot: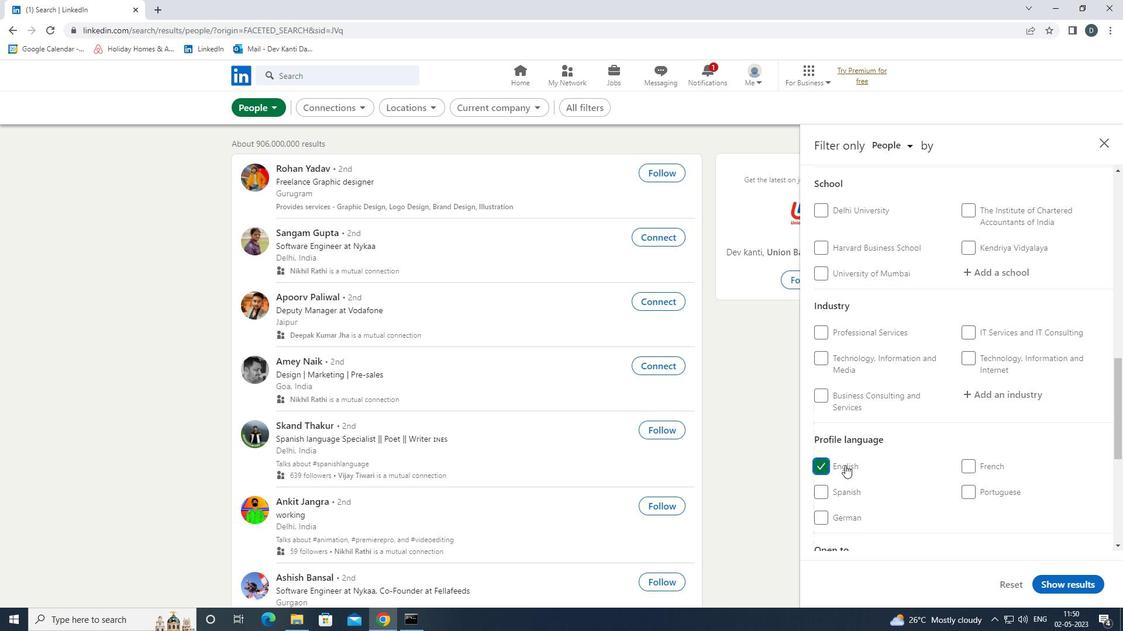 
Action: Mouse scrolled (885, 479) with delta (0, 0)
Screenshot: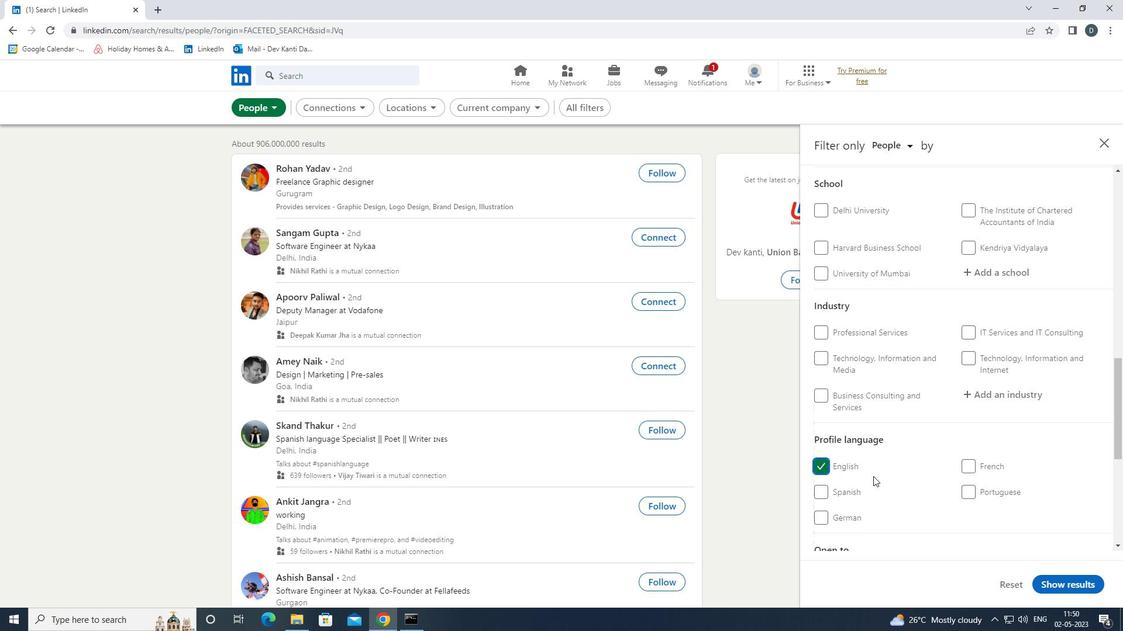 
Action: Mouse scrolled (885, 479) with delta (0, 0)
Screenshot: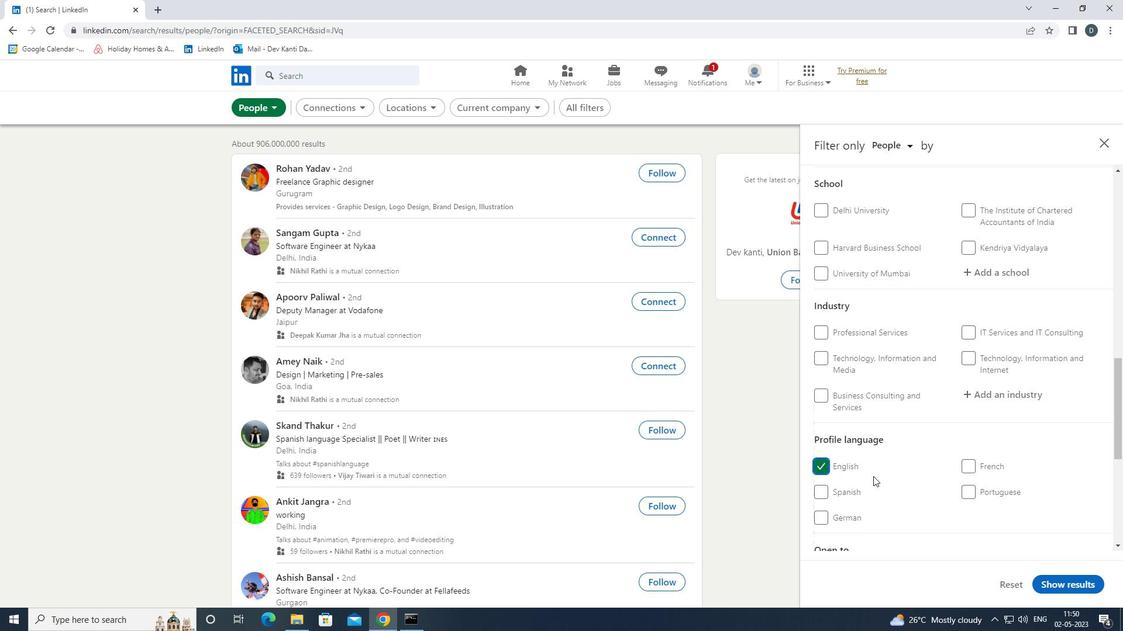 
Action: Mouse scrolled (885, 479) with delta (0, 0)
Screenshot: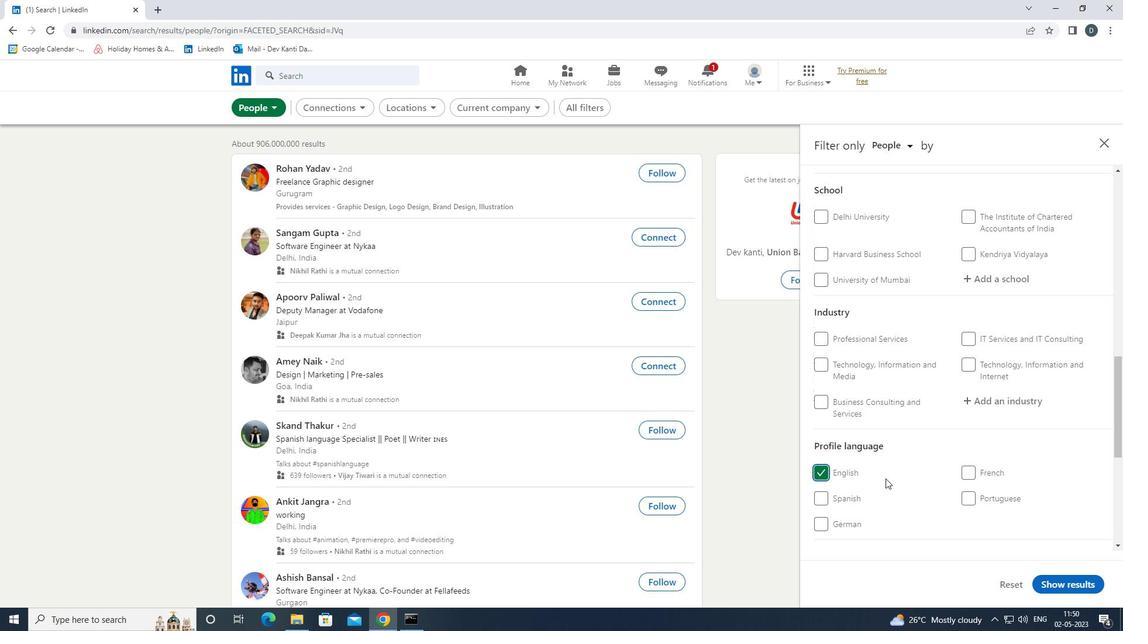 
Action: Mouse moved to (1001, 332)
Screenshot: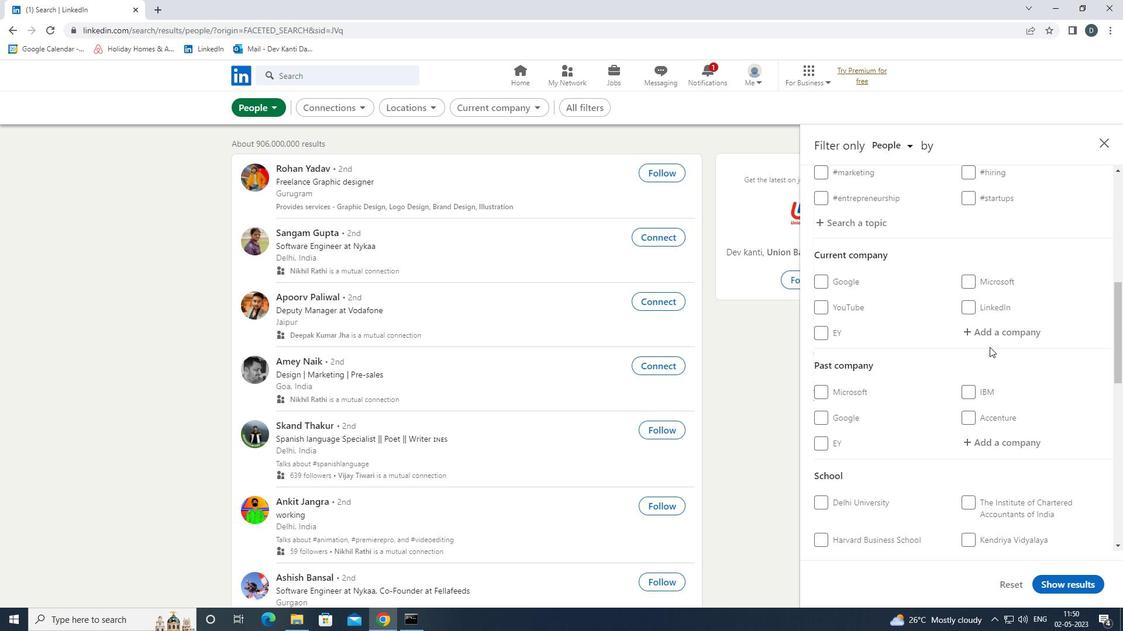 
Action: Mouse pressed left at (1001, 332)
Screenshot: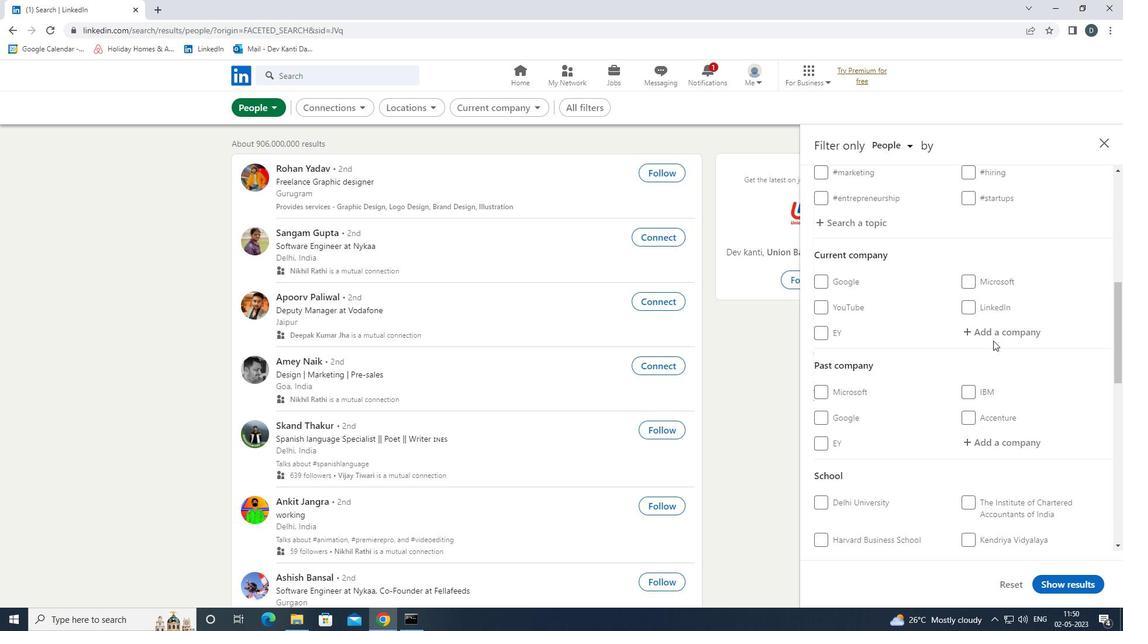 
Action: Key pressed <Key.shift><Key.shift><Key.shift><Key.shift><Key.shift><Key.shift><Key.shift><Key.shift><Key.shift><Key.shift><Key.shift><Key.shift><Key.shift><Key.shift><Key.shift><Key.shift><Key.shift><Key.shift><Key.shift><Key.shift><Key.shift><Key.shift><Key.shift><Key.shift><Key.shift><Key.shift><Key.shift><Key.shift><Key.shift><Key.shift><Key.shift><Key.shift>GENESYS<Key.down><Key.enter>
Screenshot: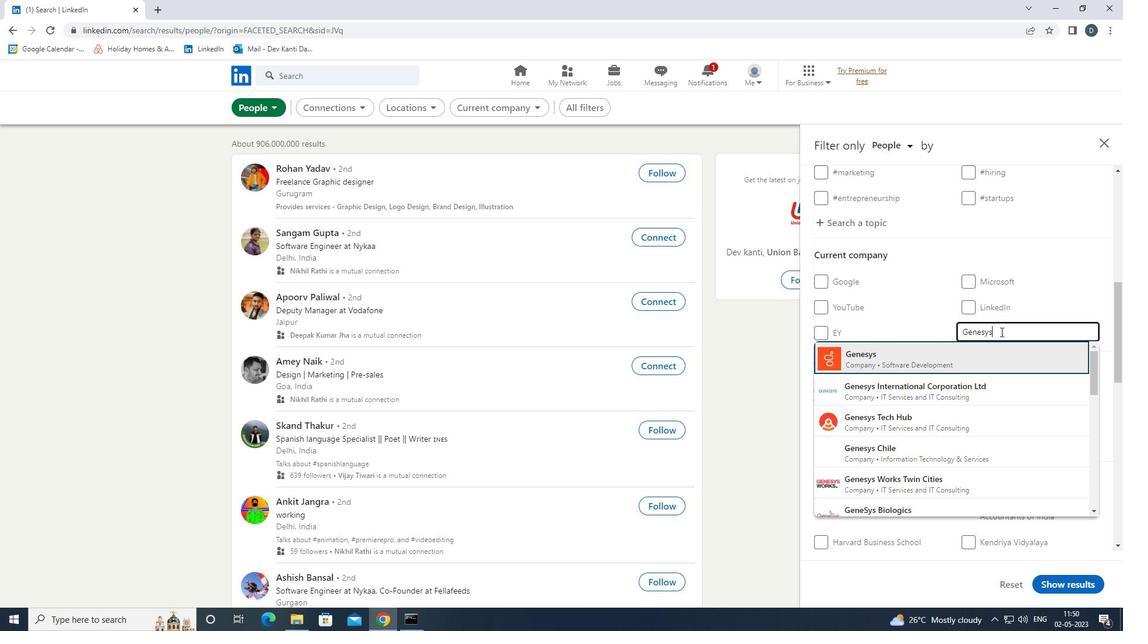 
Action: Mouse moved to (997, 332)
Screenshot: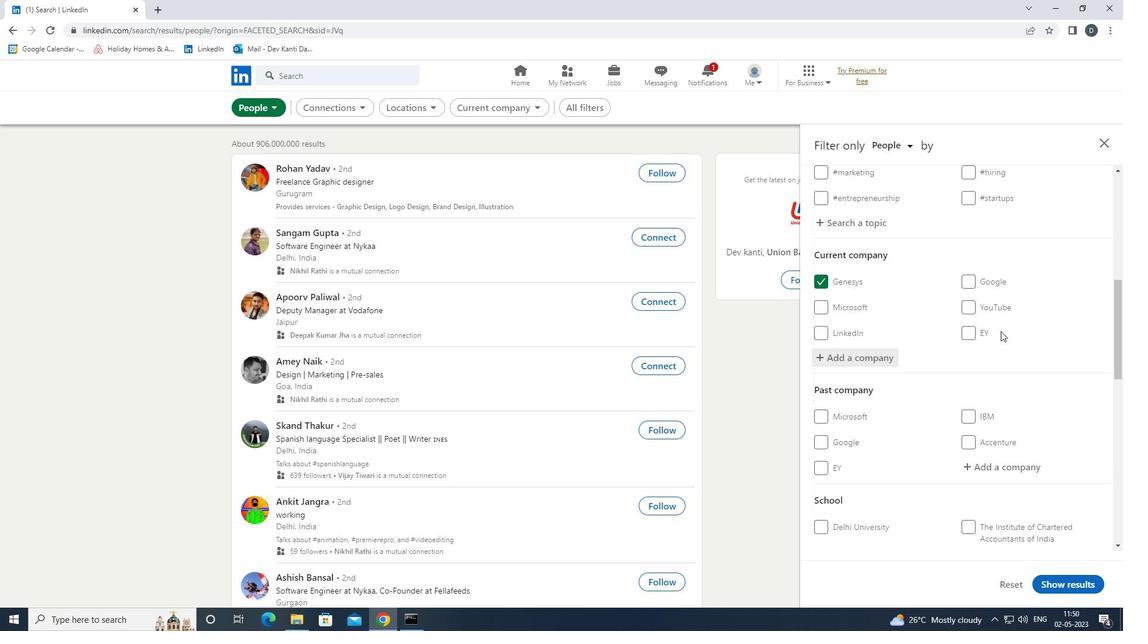 
Action: Mouse scrolled (997, 331) with delta (0, 0)
Screenshot: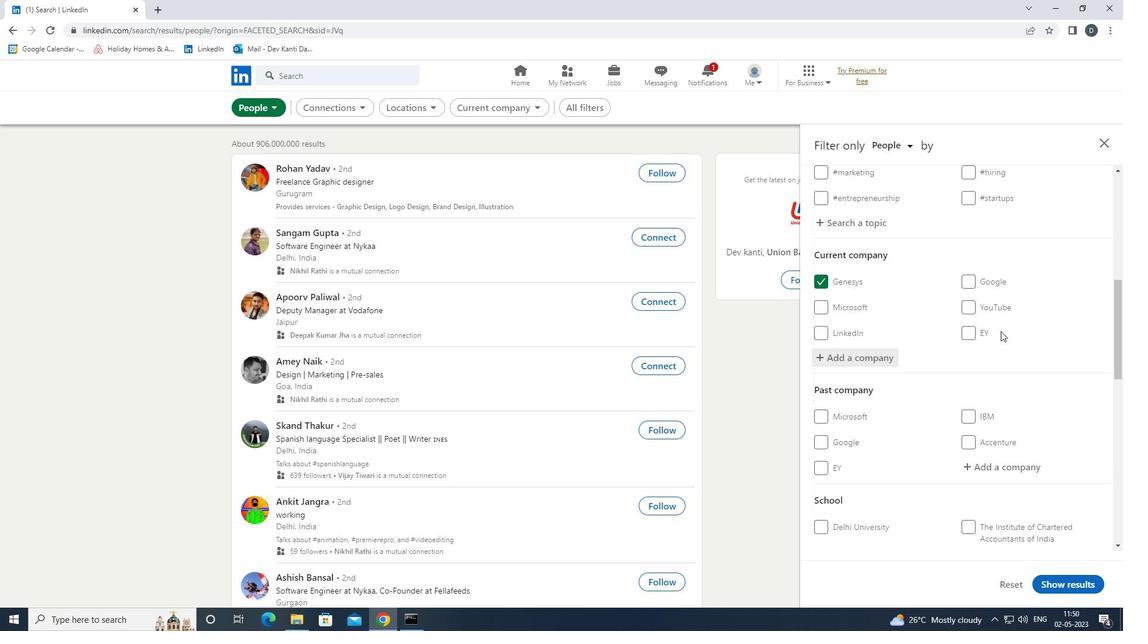 
Action: Mouse scrolled (997, 331) with delta (0, 0)
Screenshot: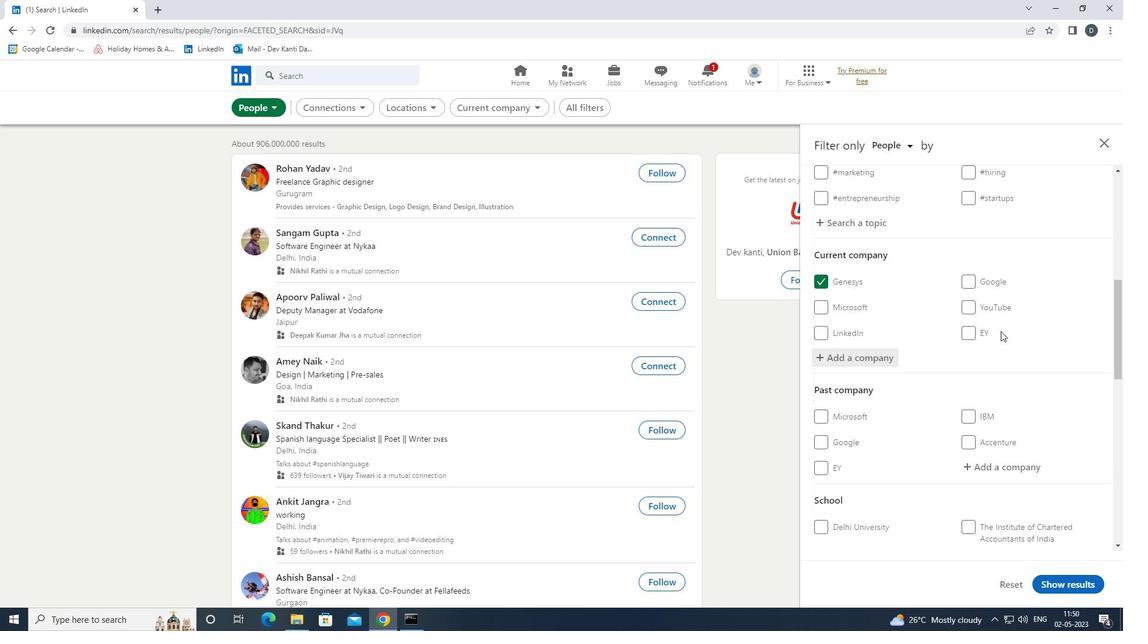 
Action: Mouse moved to (997, 332)
Screenshot: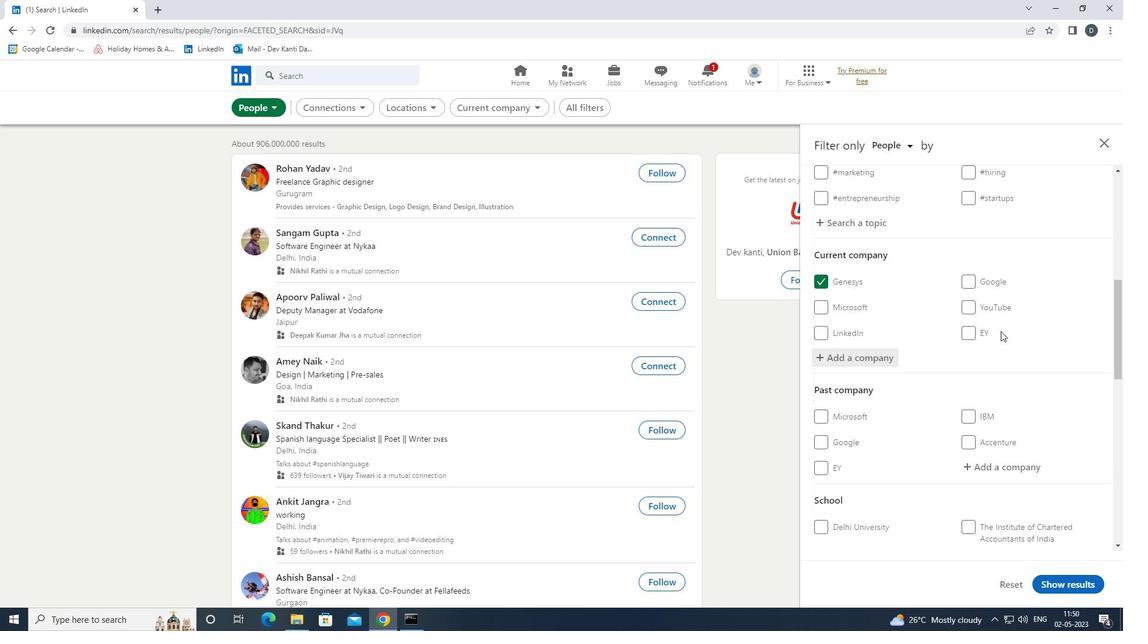 
Action: Mouse scrolled (997, 332) with delta (0, 0)
Screenshot: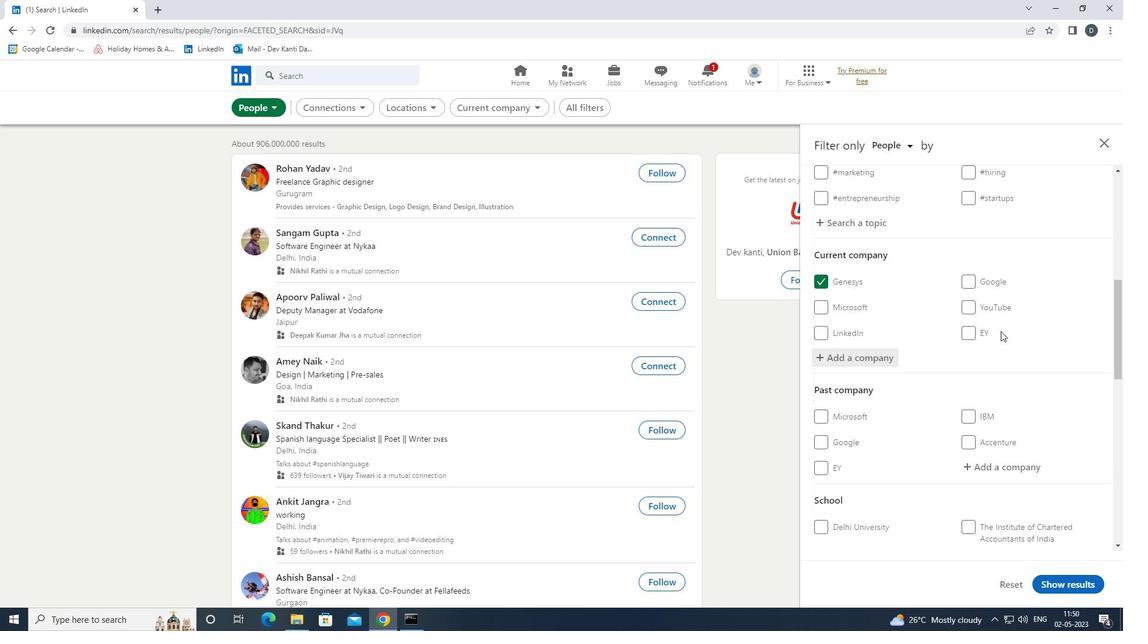 
Action: Mouse scrolled (997, 332) with delta (0, 0)
Screenshot: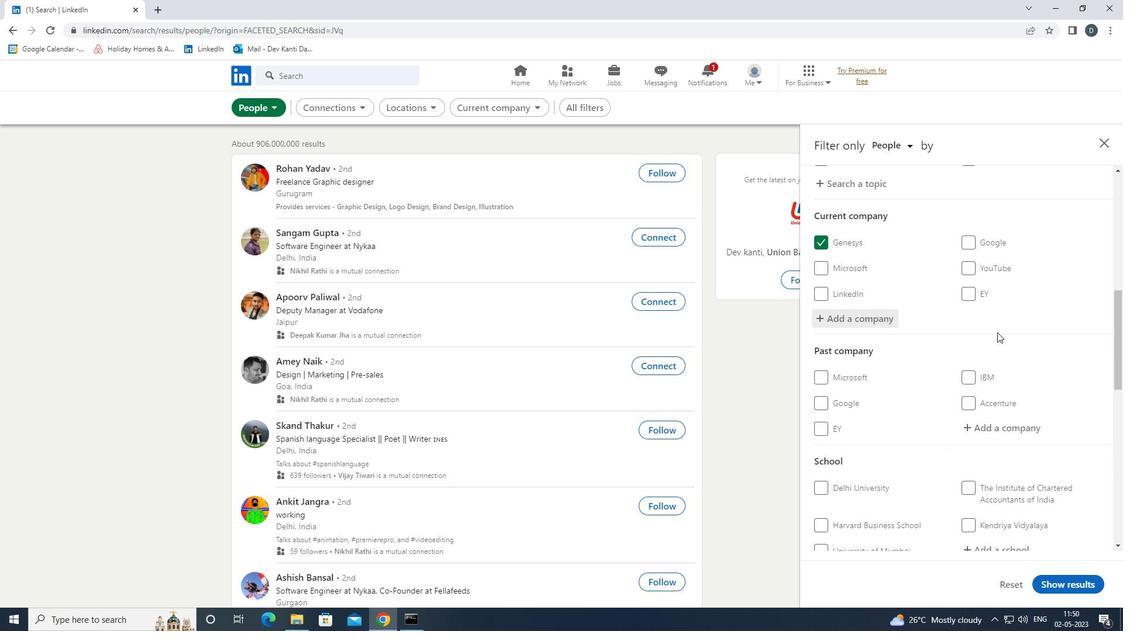 
Action: Mouse scrolled (997, 332) with delta (0, 0)
Screenshot: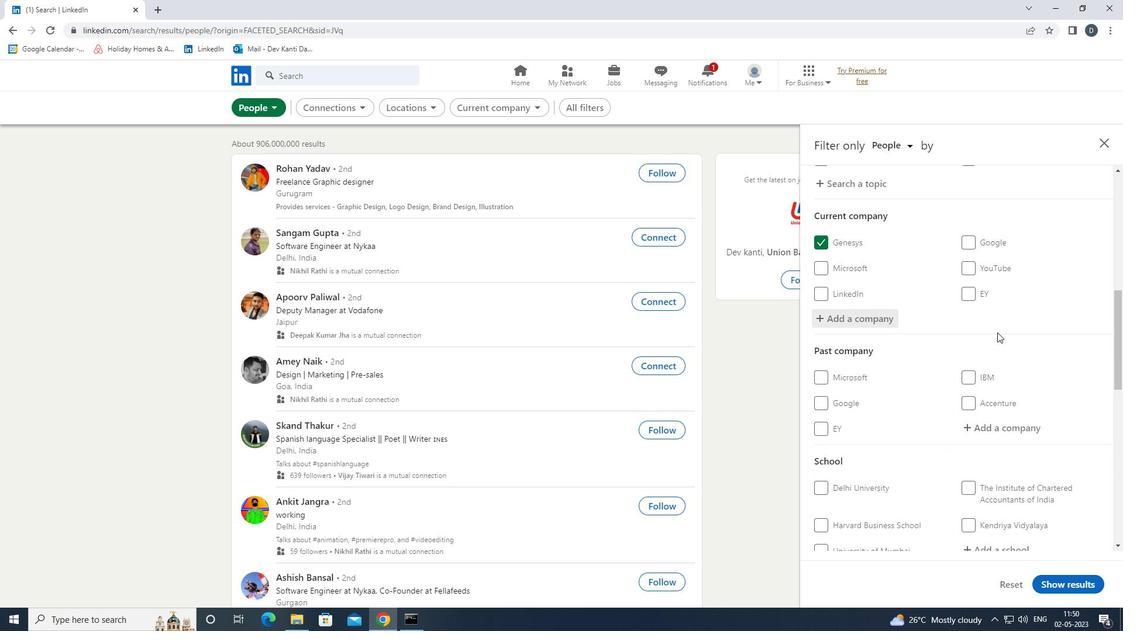 
Action: Mouse moved to (1013, 299)
Screenshot: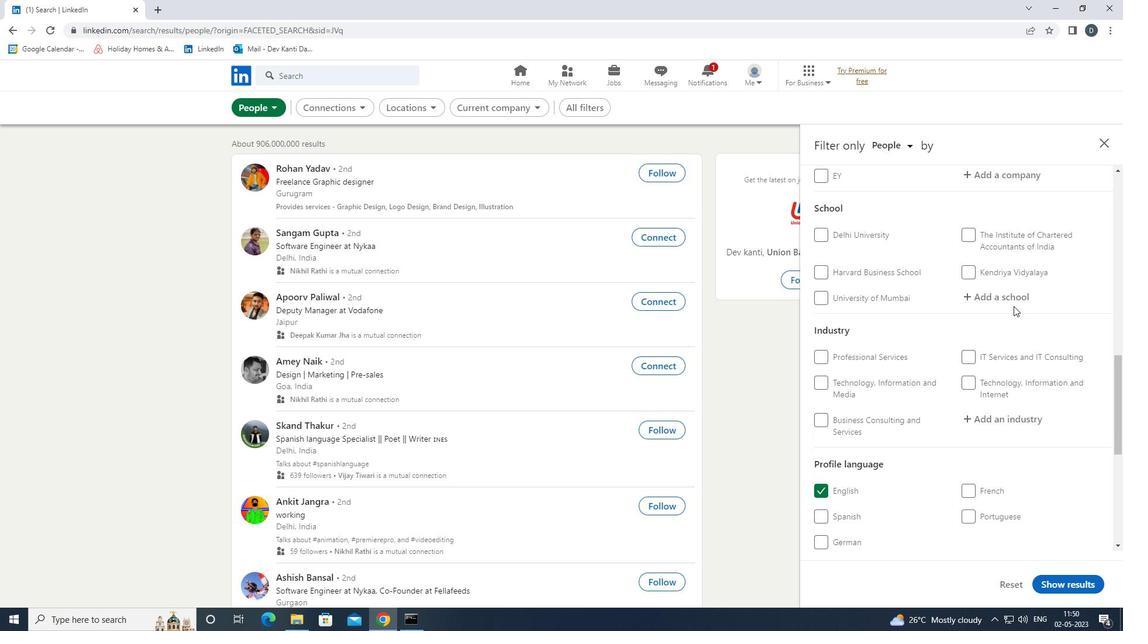
Action: Mouse pressed left at (1013, 299)
Screenshot: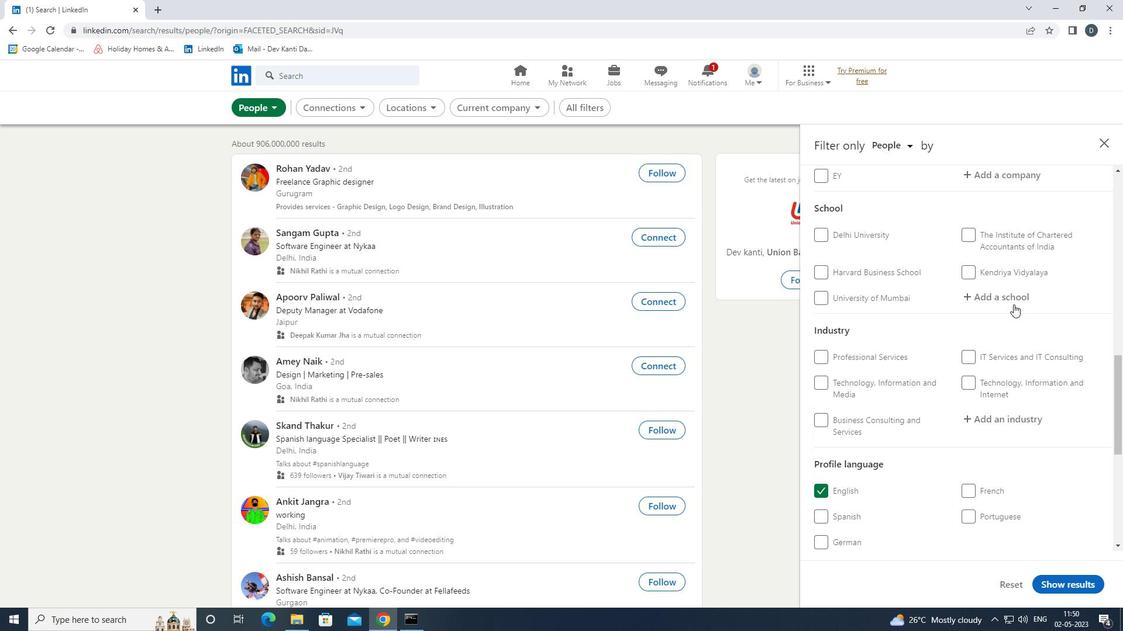 
Action: Mouse moved to (1013, 298)
Screenshot: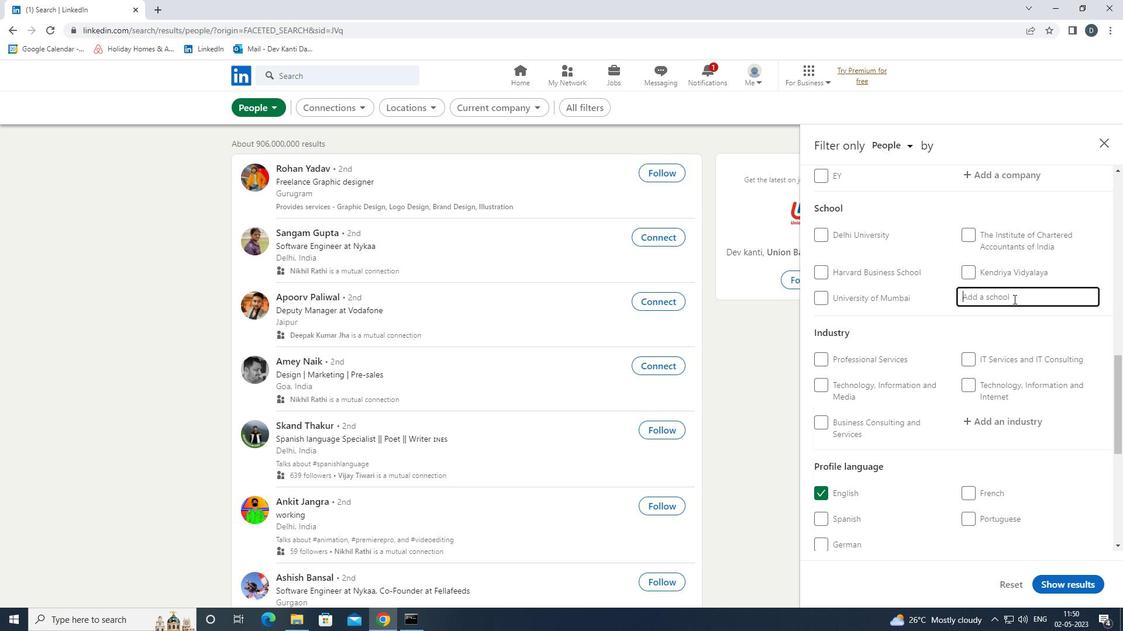 
Action: Key pressed <Key.shift><Key.shift><Key.shift>IIHMR<Key.down><Key.down><Key.enter>
Screenshot: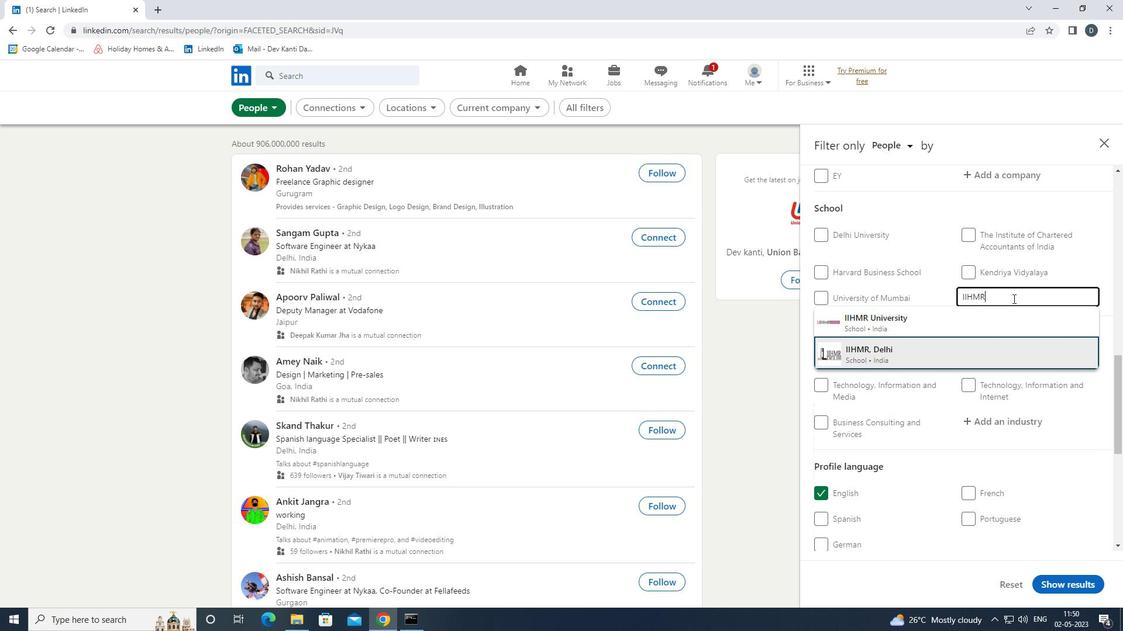 
Action: Mouse moved to (1011, 306)
Screenshot: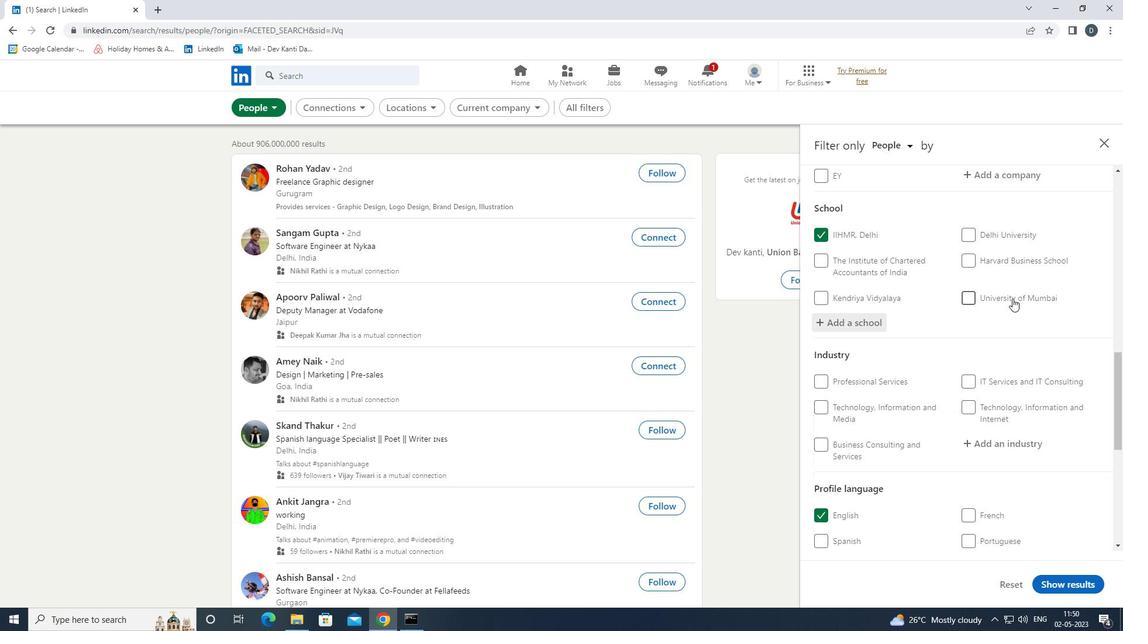 
Action: Mouse scrolled (1011, 305) with delta (0, 0)
Screenshot: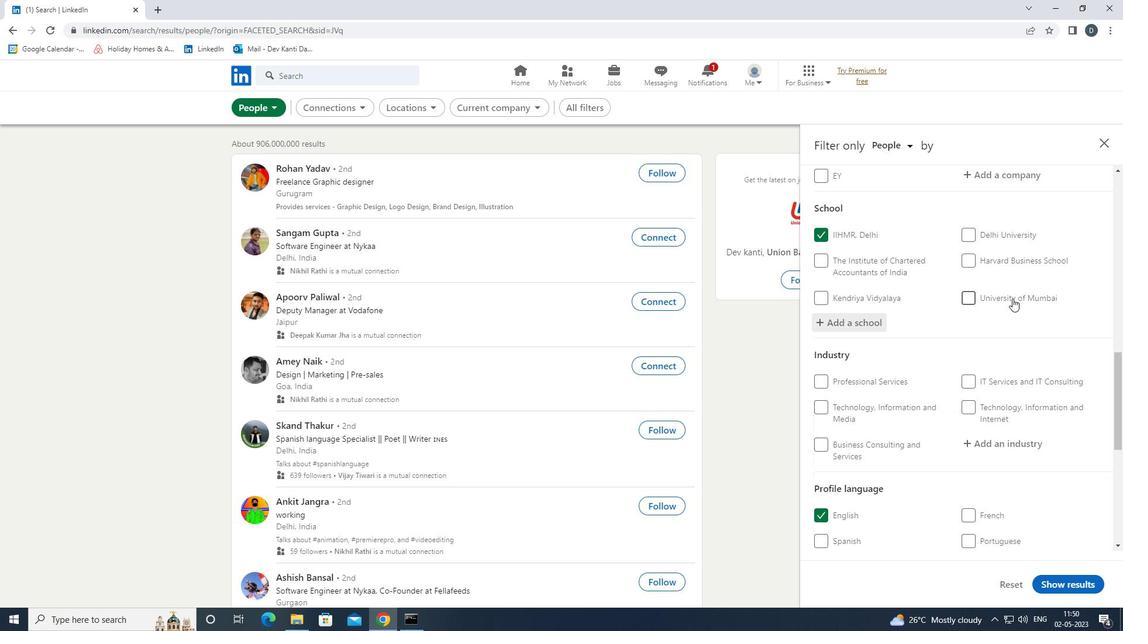 
Action: Mouse moved to (1011, 307)
Screenshot: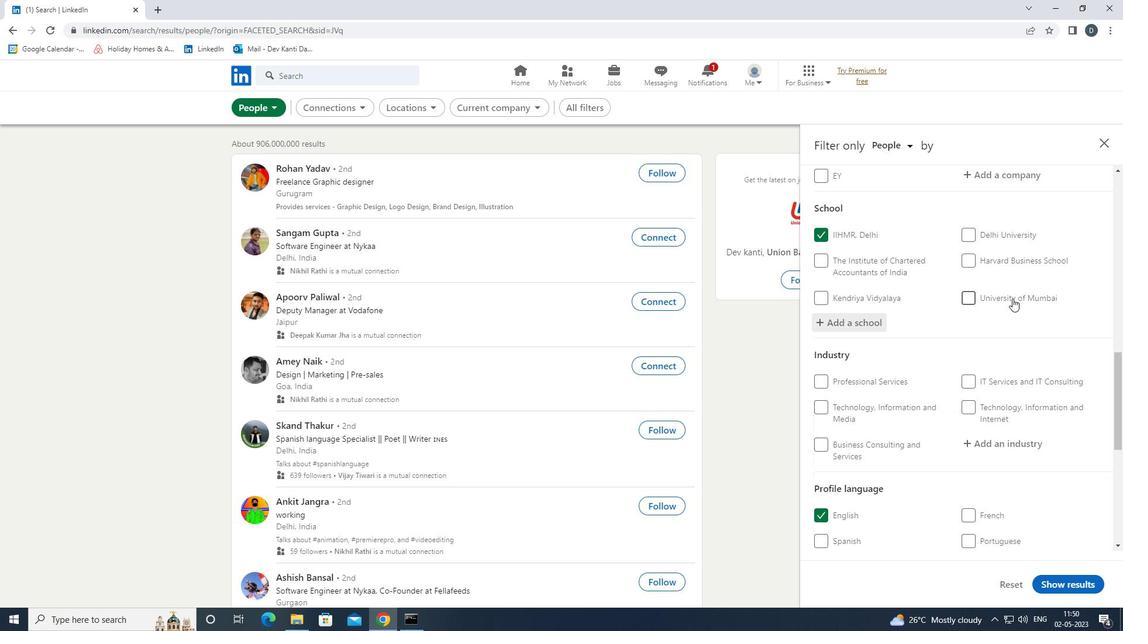 
Action: Mouse scrolled (1011, 306) with delta (0, 0)
Screenshot: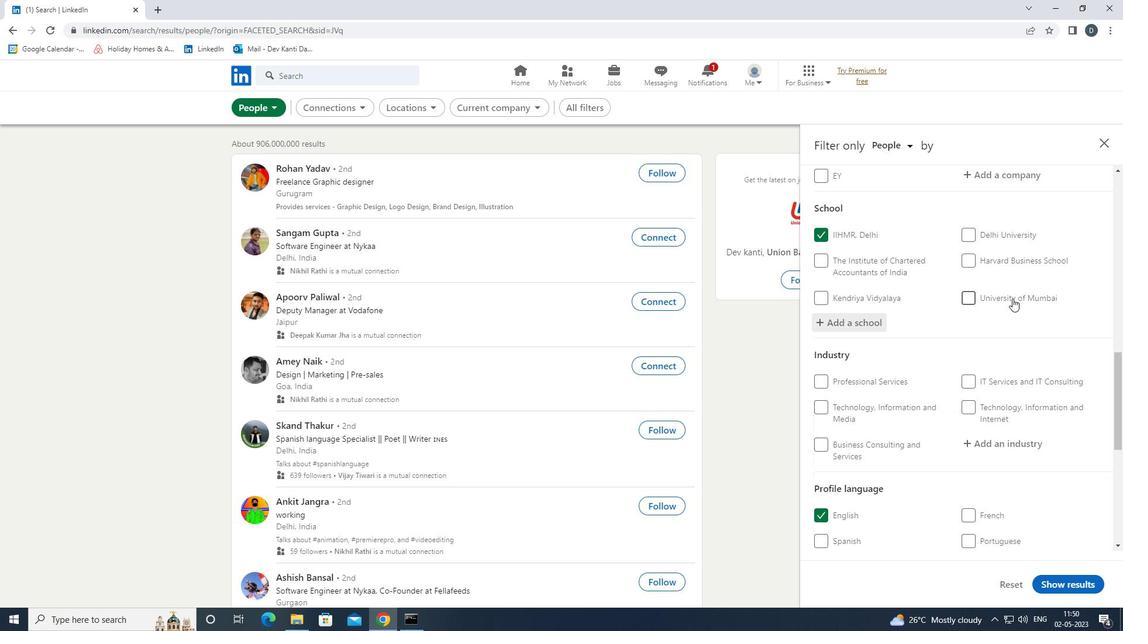 
Action: Mouse moved to (1011, 307)
Screenshot: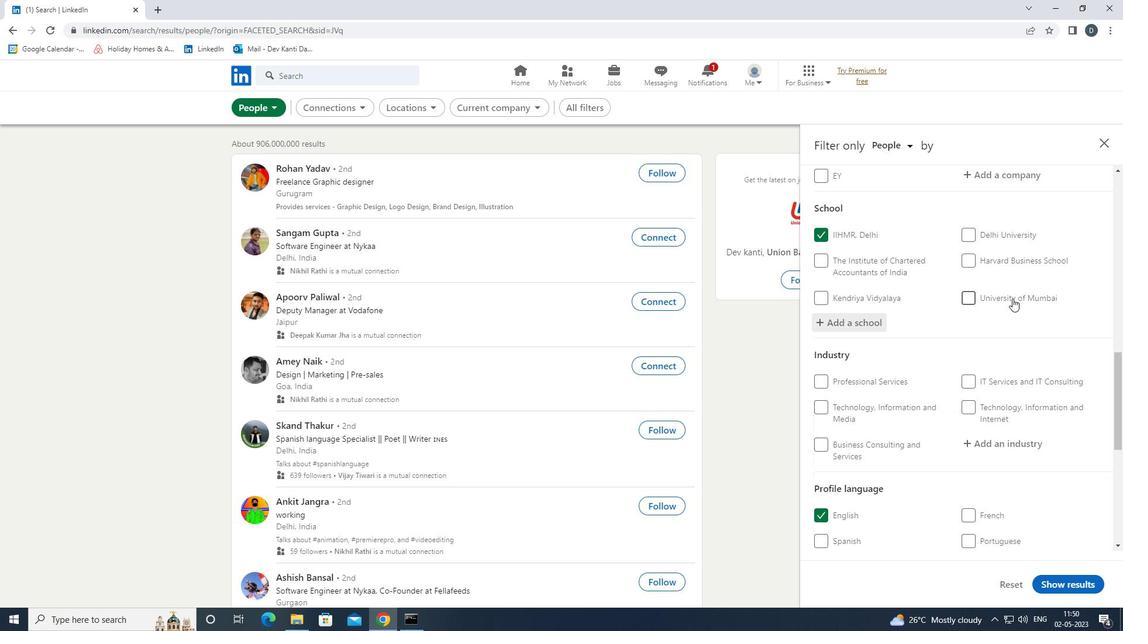 
Action: Mouse scrolled (1011, 307) with delta (0, 0)
Screenshot: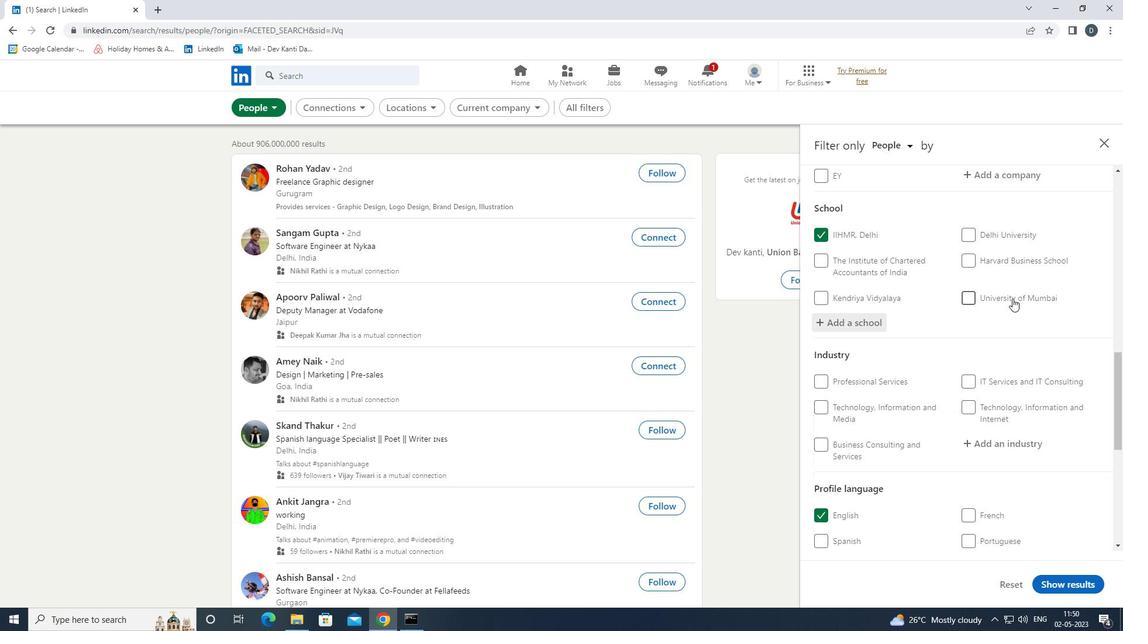 
Action: Mouse moved to (1017, 276)
Screenshot: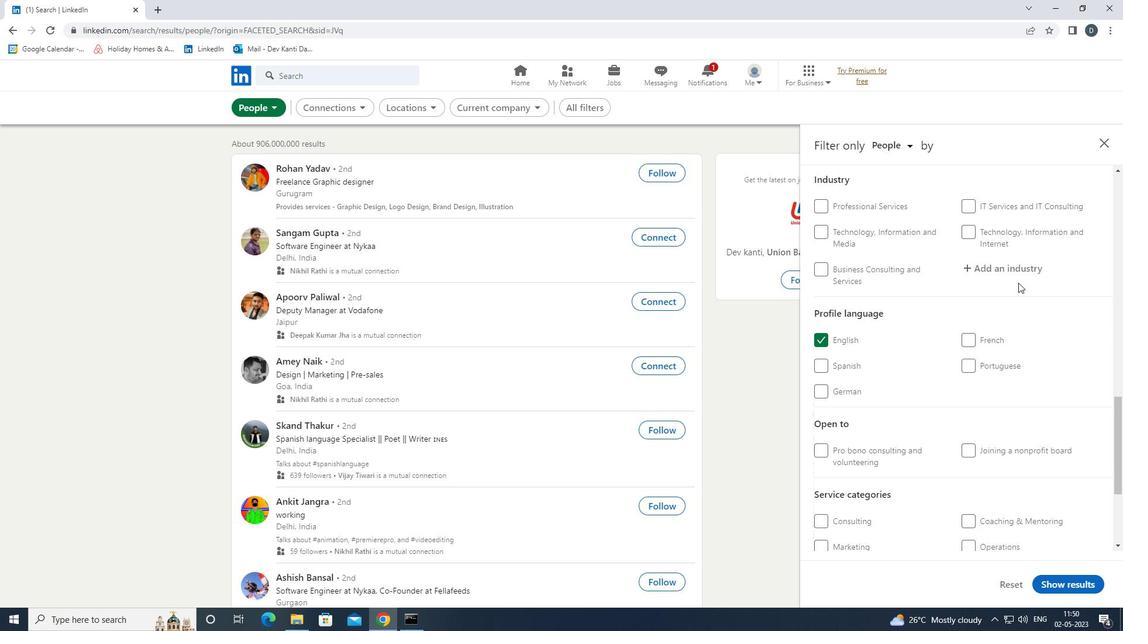 
Action: Mouse pressed left at (1017, 276)
Screenshot: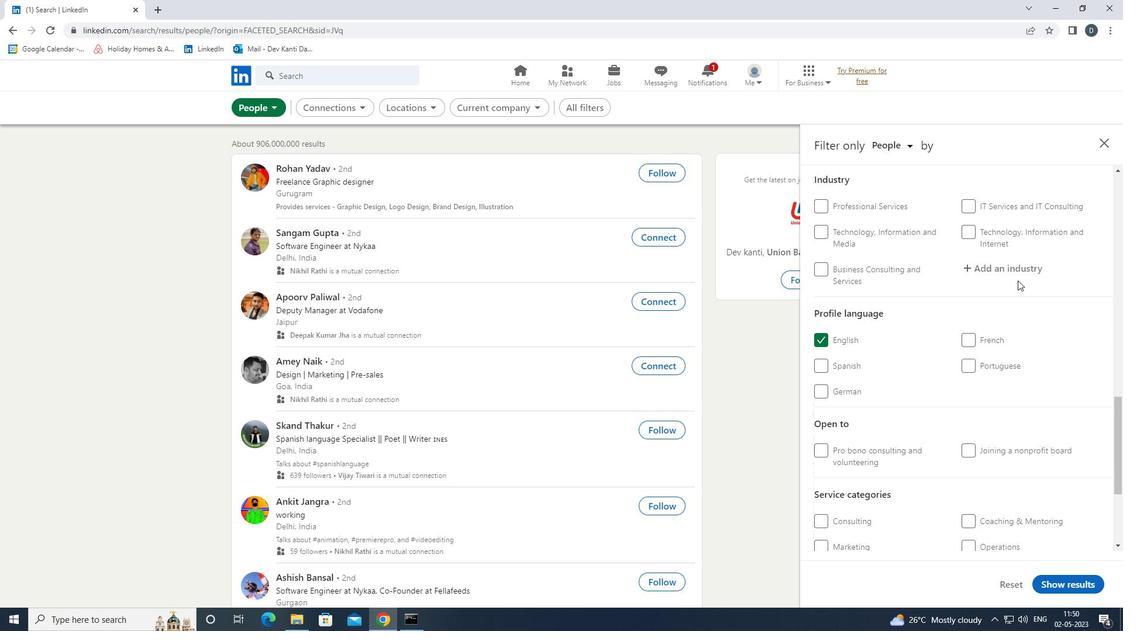
Action: Key pressed <Key.shift>SCHOOL<Key.space><Key.shift>AND<Key.space><Key.down><Key.enter>
Screenshot: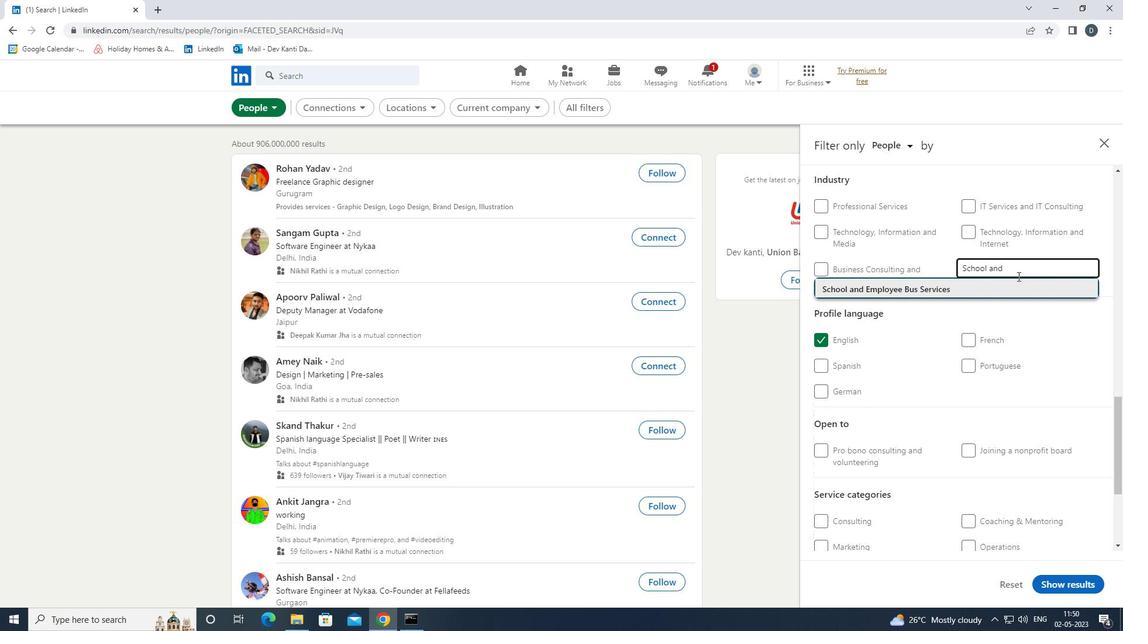 
Action: Mouse moved to (953, 260)
Screenshot: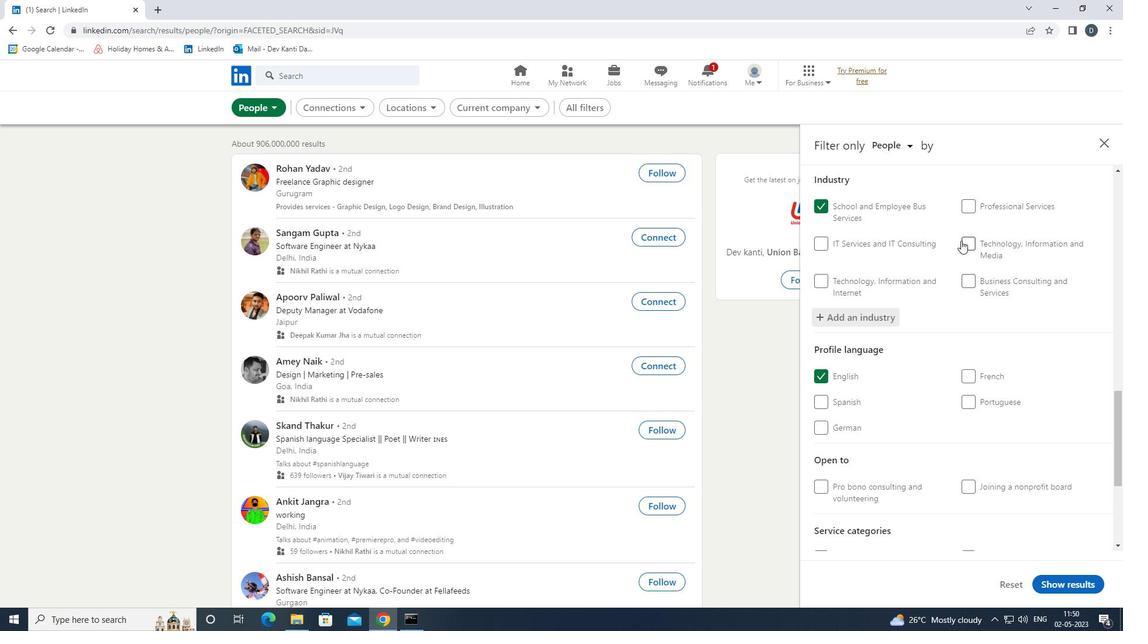 
Action: Mouse scrolled (953, 259) with delta (0, 0)
Screenshot: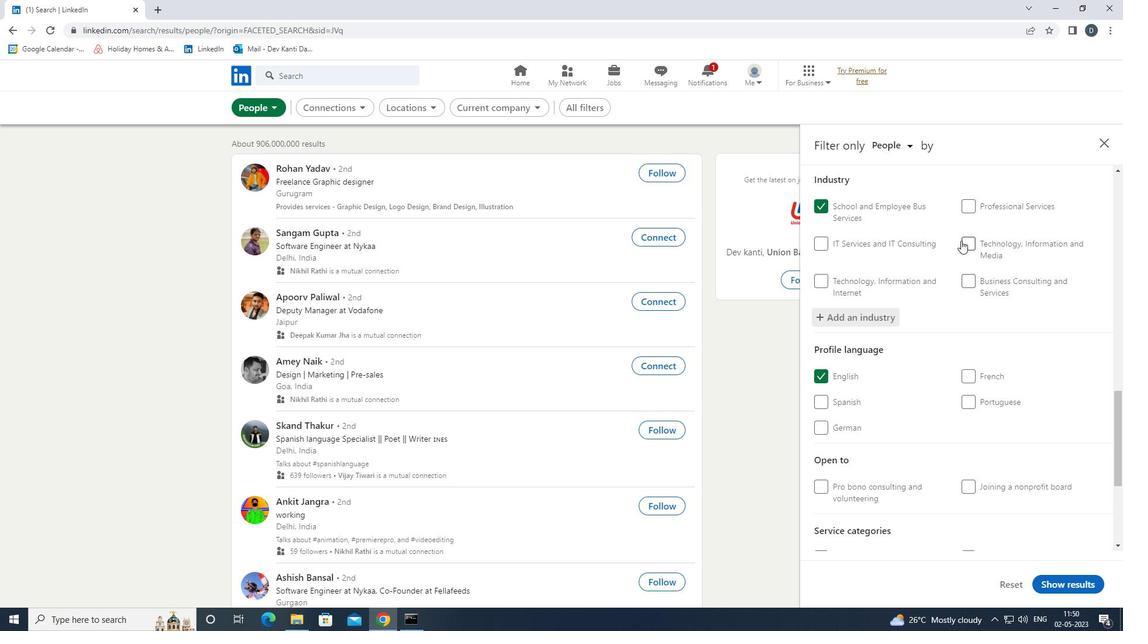 
Action: Mouse moved to (953, 261)
Screenshot: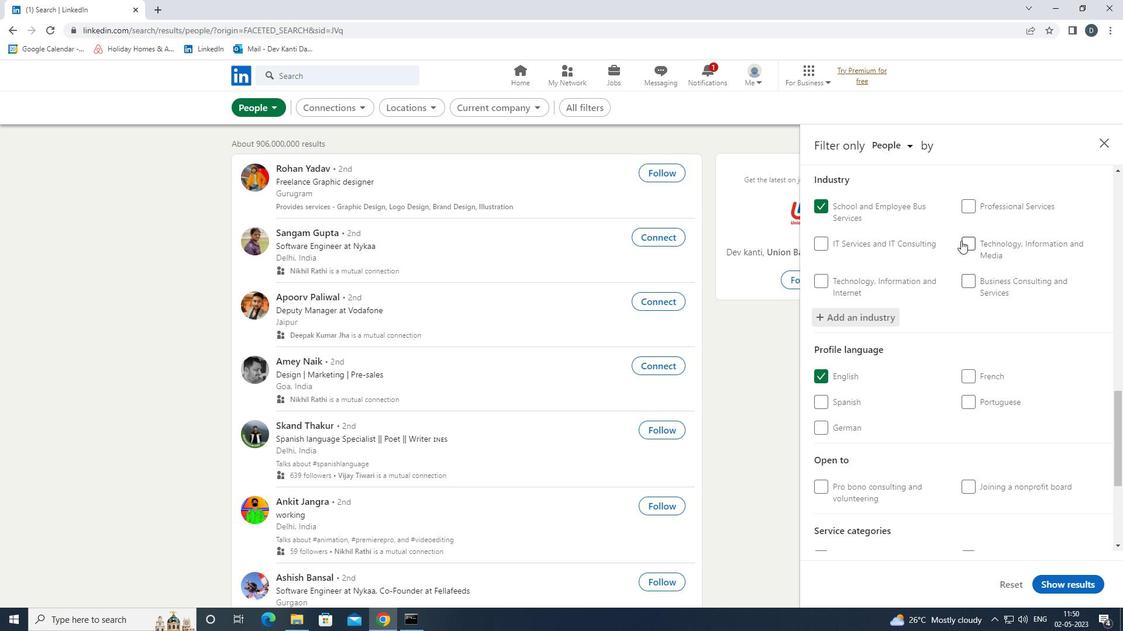 
Action: Mouse scrolled (953, 260) with delta (0, 0)
Screenshot: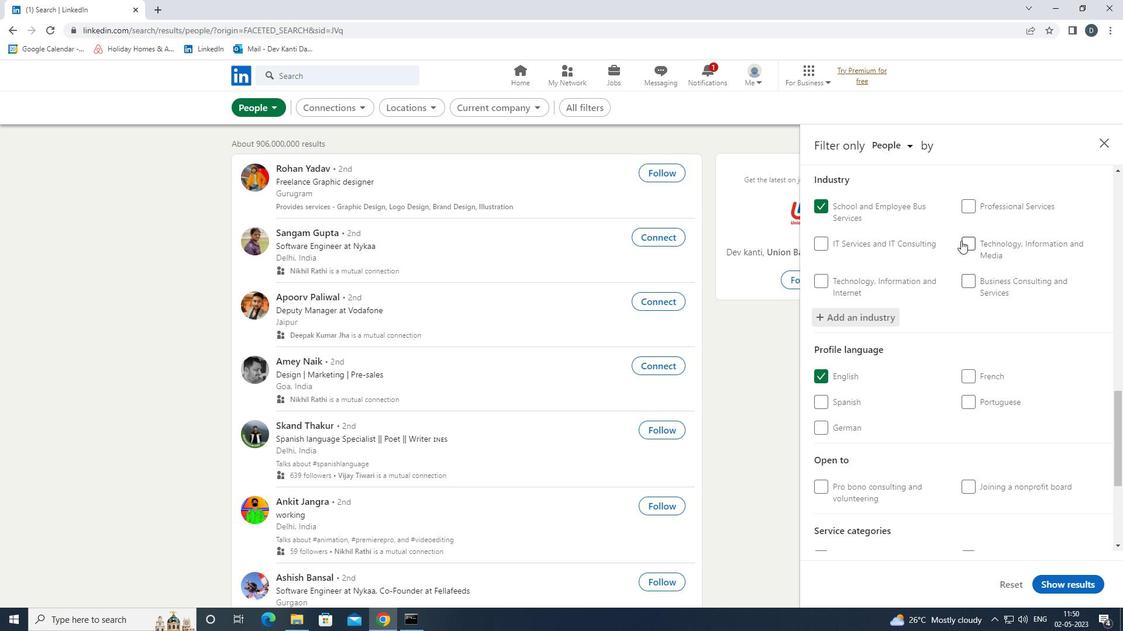 
Action: Mouse moved to (953, 262)
Screenshot: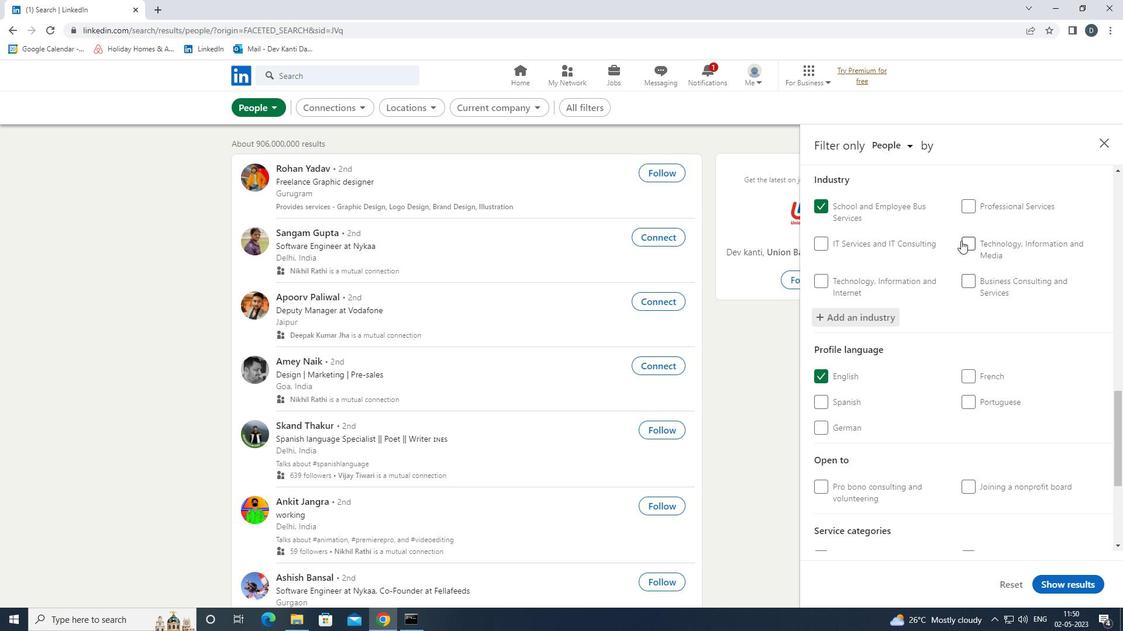 
Action: Mouse scrolled (953, 261) with delta (0, 0)
Screenshot: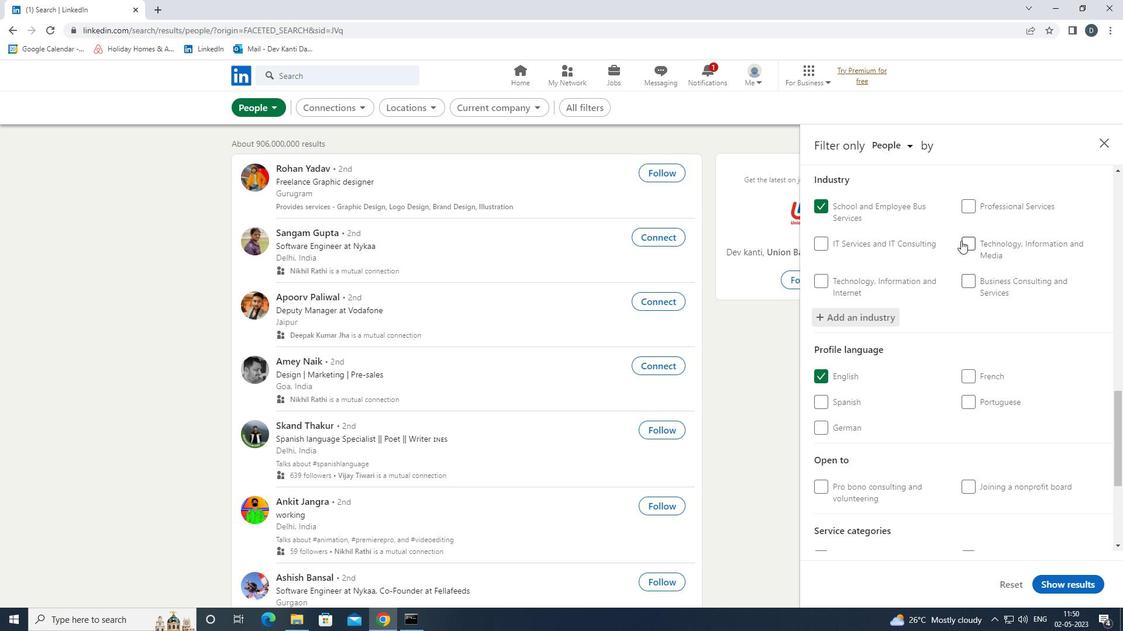 
Action: Mouse moved to (953, 262)
Screenshot: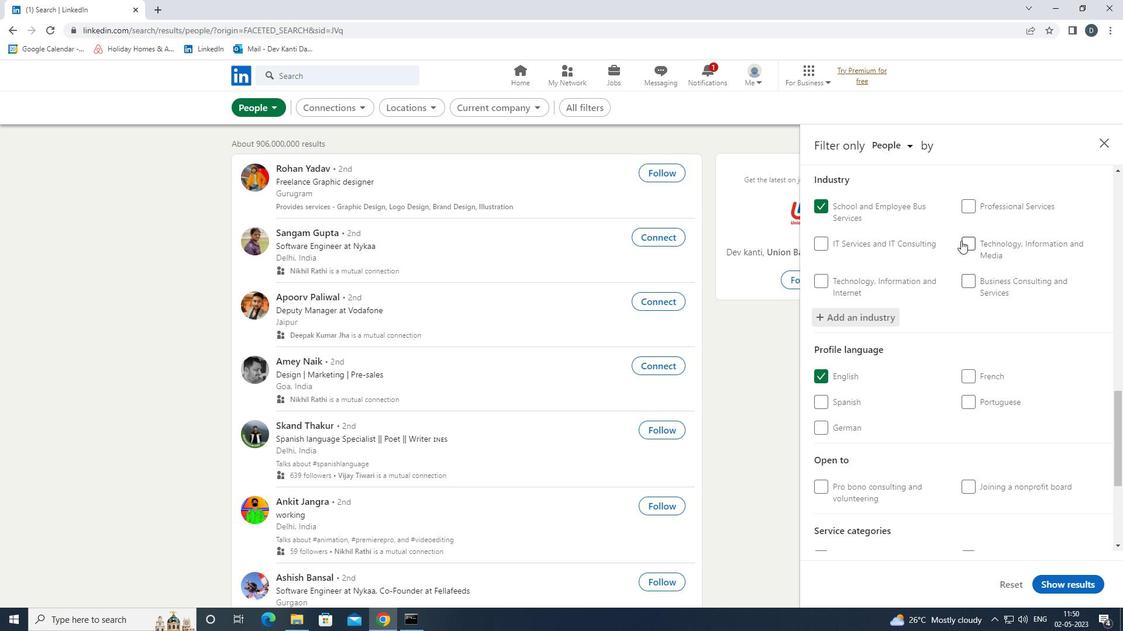 
Action: Mouse scrolled (953, 262) with delta (0, 0)
Screenshot: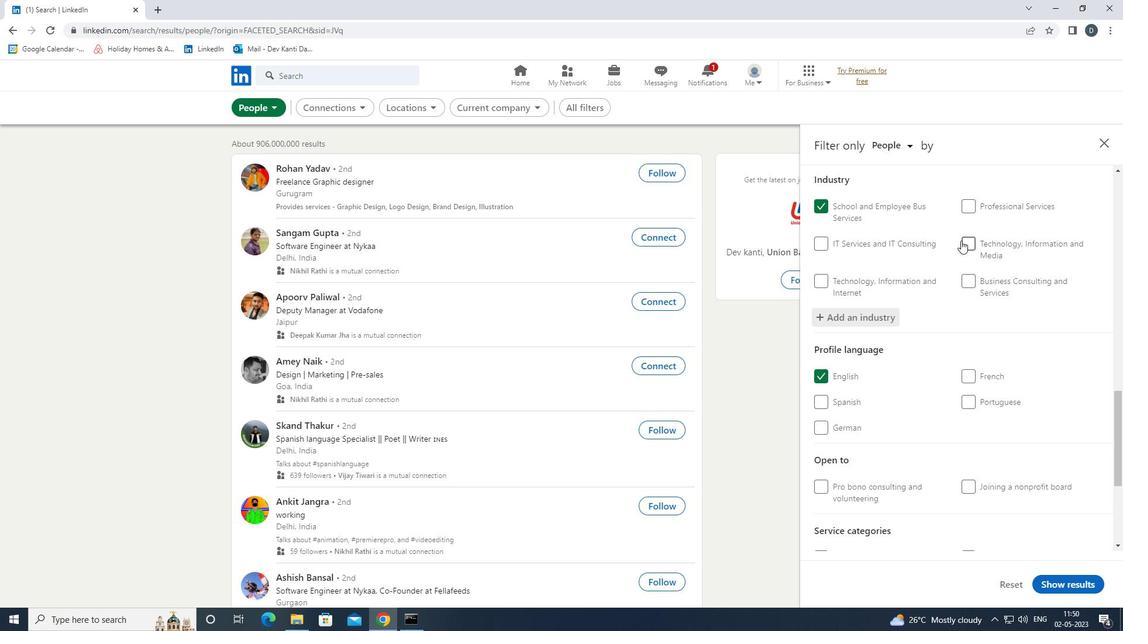 
Action: Mouse moved to (953, 271)
Screenshot: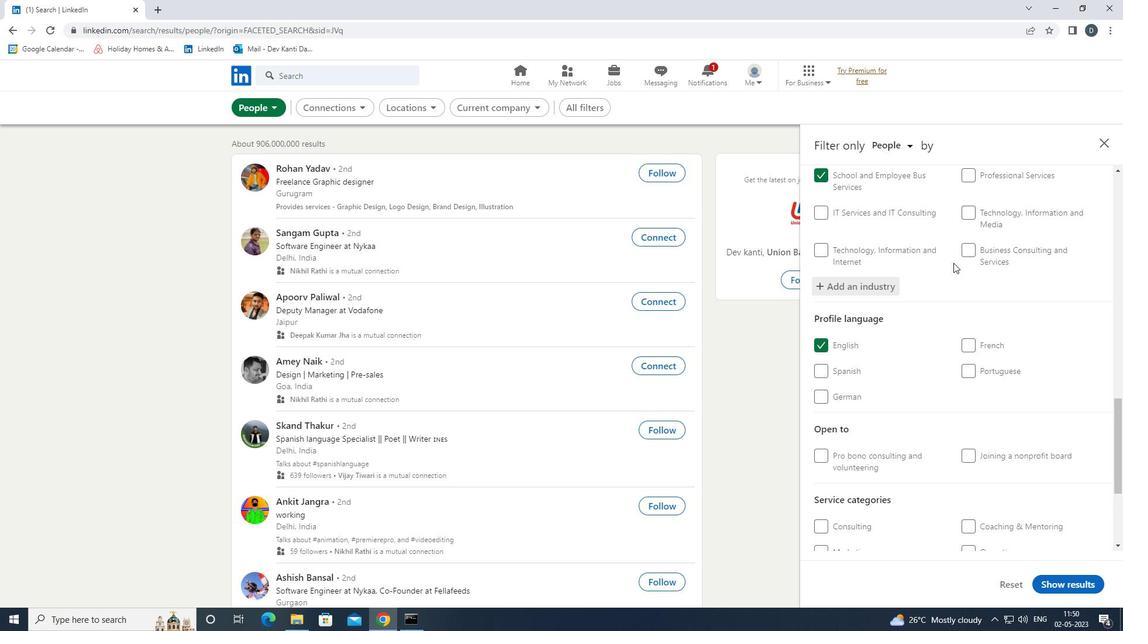
Action: Mouse scrolled (953, 270) with delta (0, 0)
Screenshot: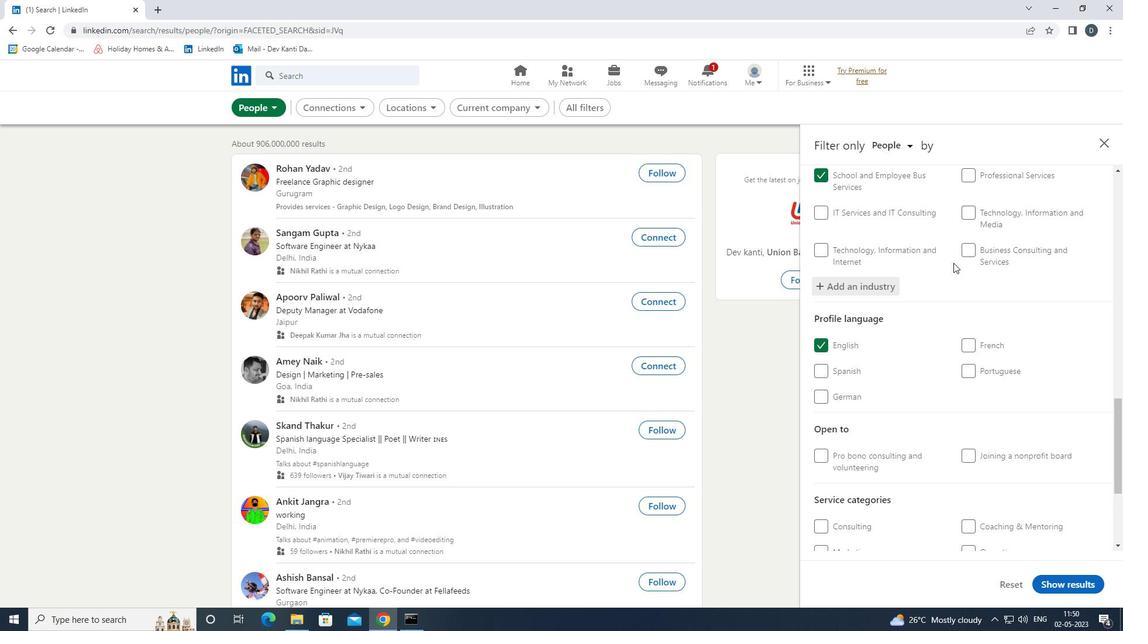 
Action: Mouse moved to (954, 276)
Screenshot: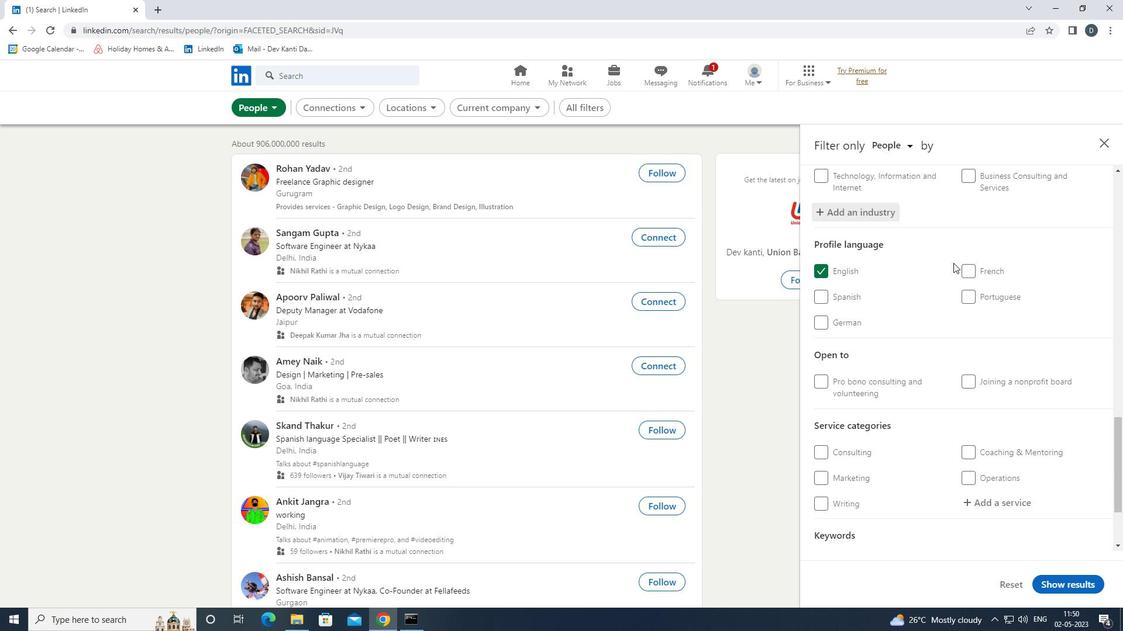 
Action: Mouse scrolled (954, 275) with delta (0, 0)
Screenshot: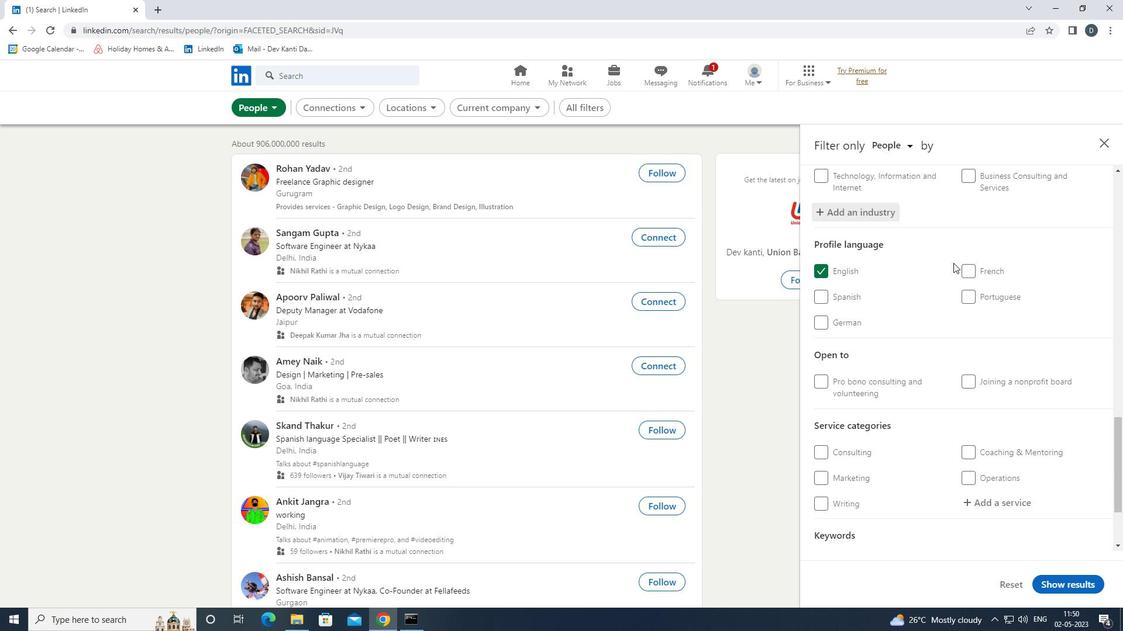 
Action: Mouse moved to (958, 283)
Screenshot: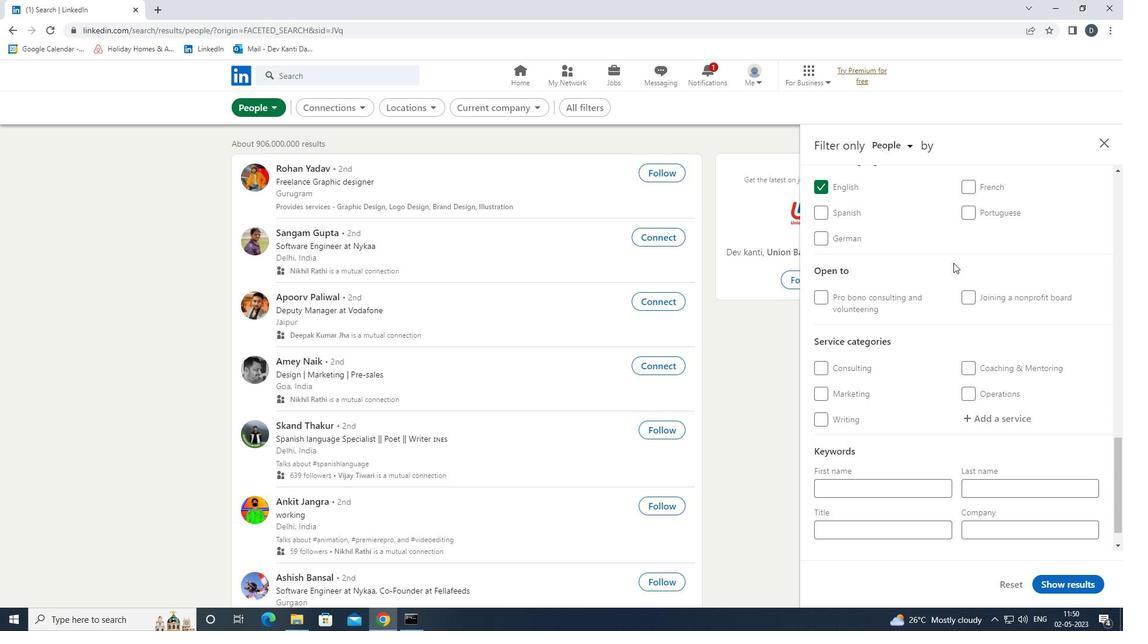 
Action: Mouse scrolled (958, 282) with delta (0, 0)
Screenshot: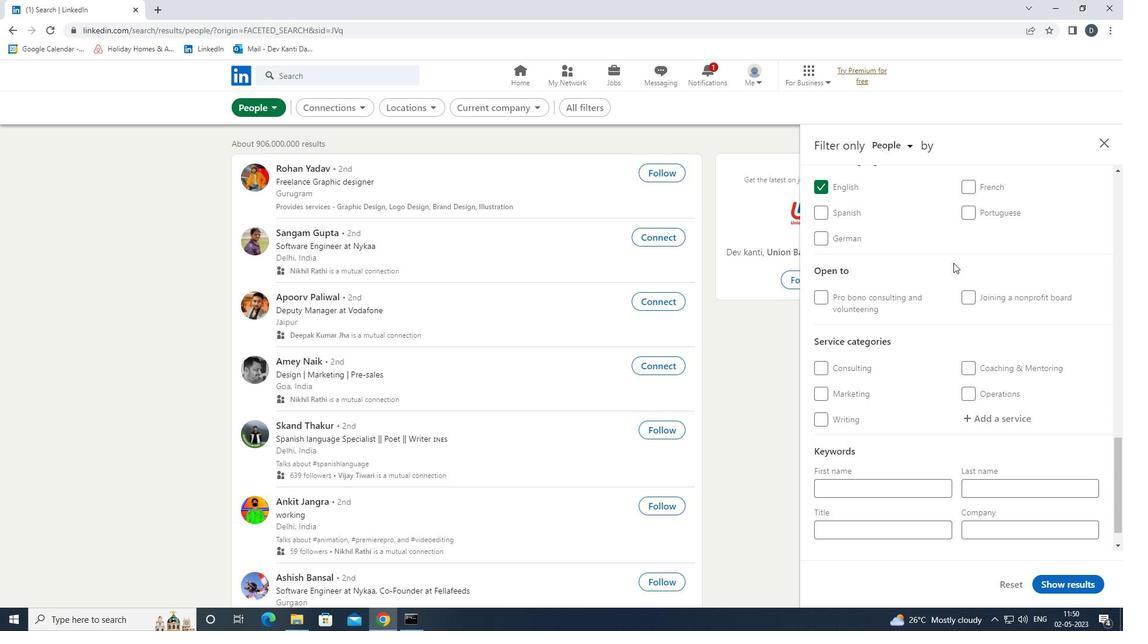
Action: Mouse moved to (1014, 384)
Screenshot: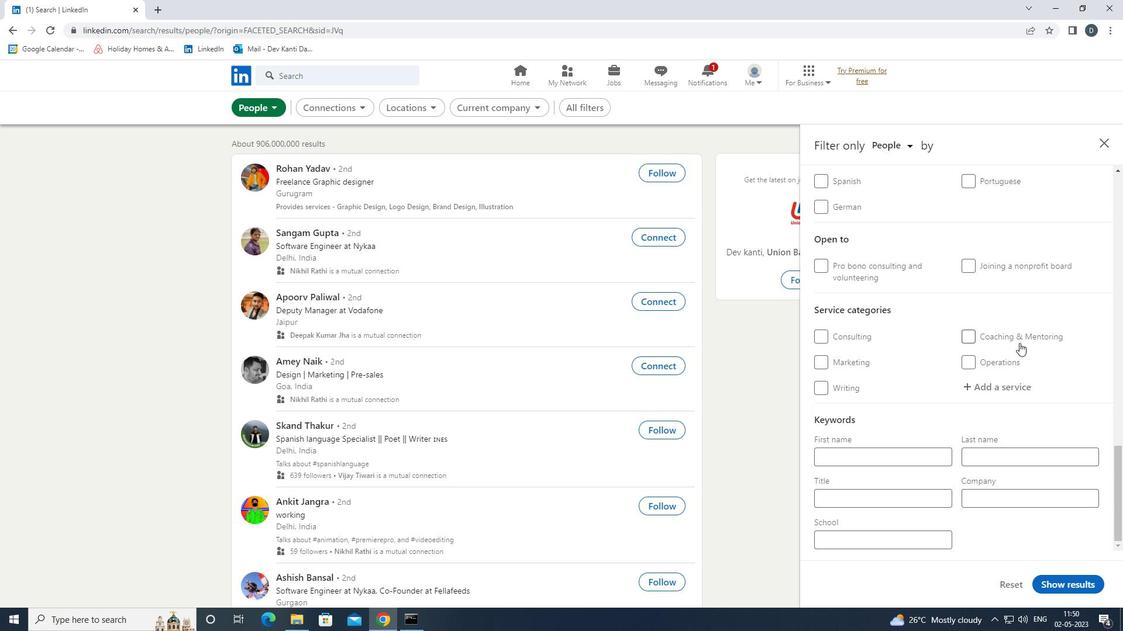 
Action: Mouse pressed left at (1014, 384)
Screenshot: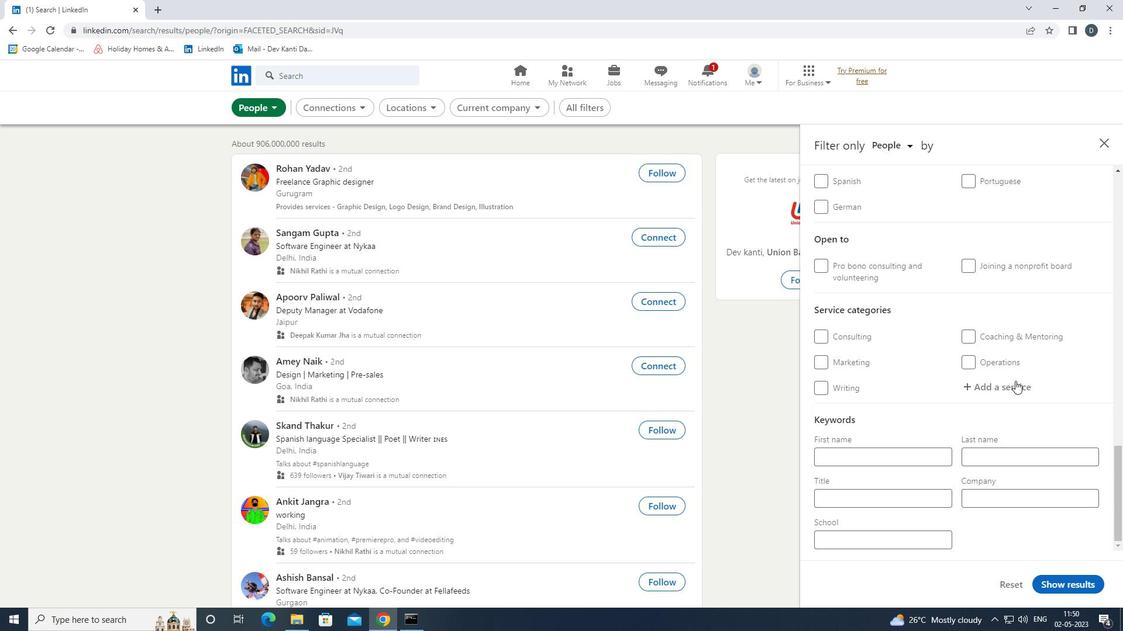 
Action: Key pressed <Key.shift>CORPOT<Key.backspace>RA<Key.down><Key.down><Key.enter>
Screenshot: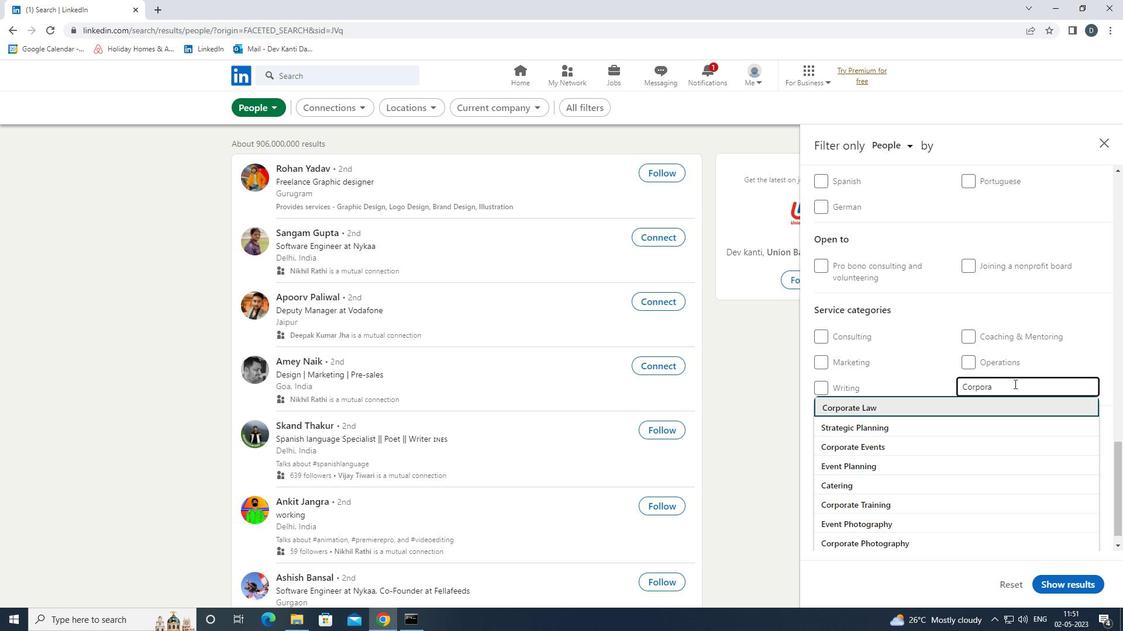 
Action: Mouse scrolled (1014, 383) with delta (0, 0)
Screenshot: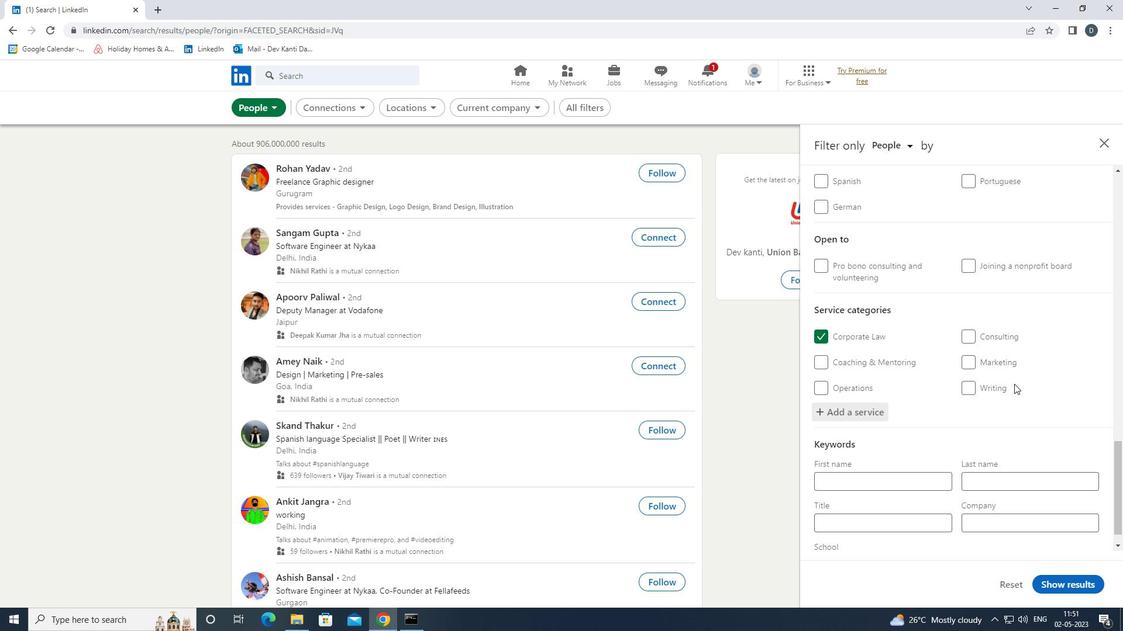 
Action: Mouse moved to (1013, 388)
Screenshot: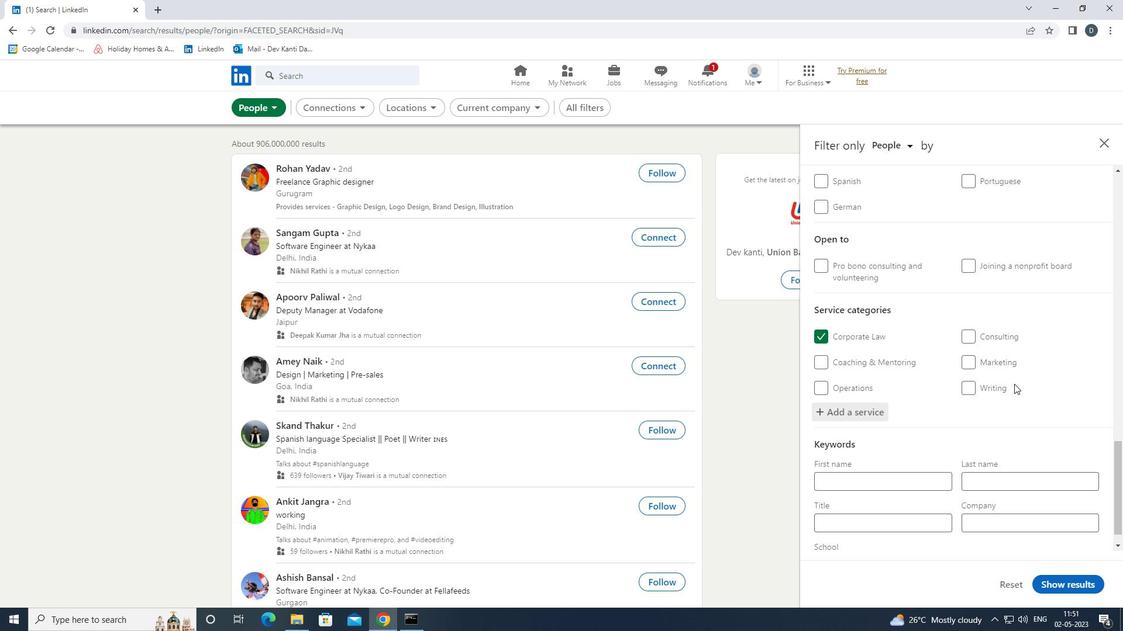 
Action: Mouse scrolled (1013, 387) with delta (0, 0)
Screenshot: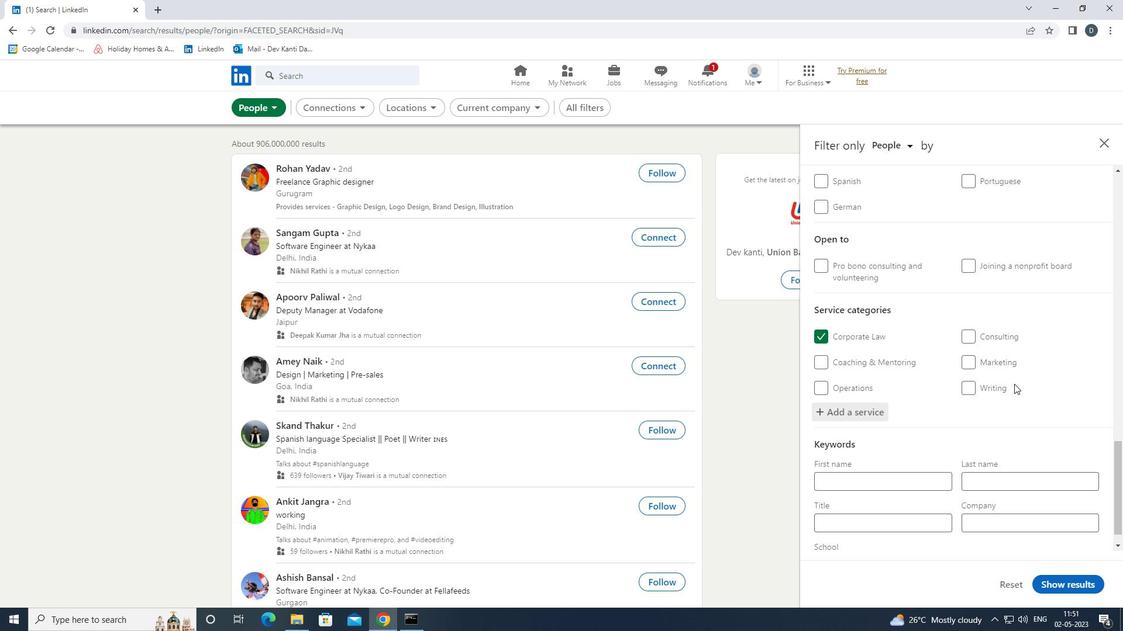 
Action: Mouse moved to (1012, 393)
Screenshot: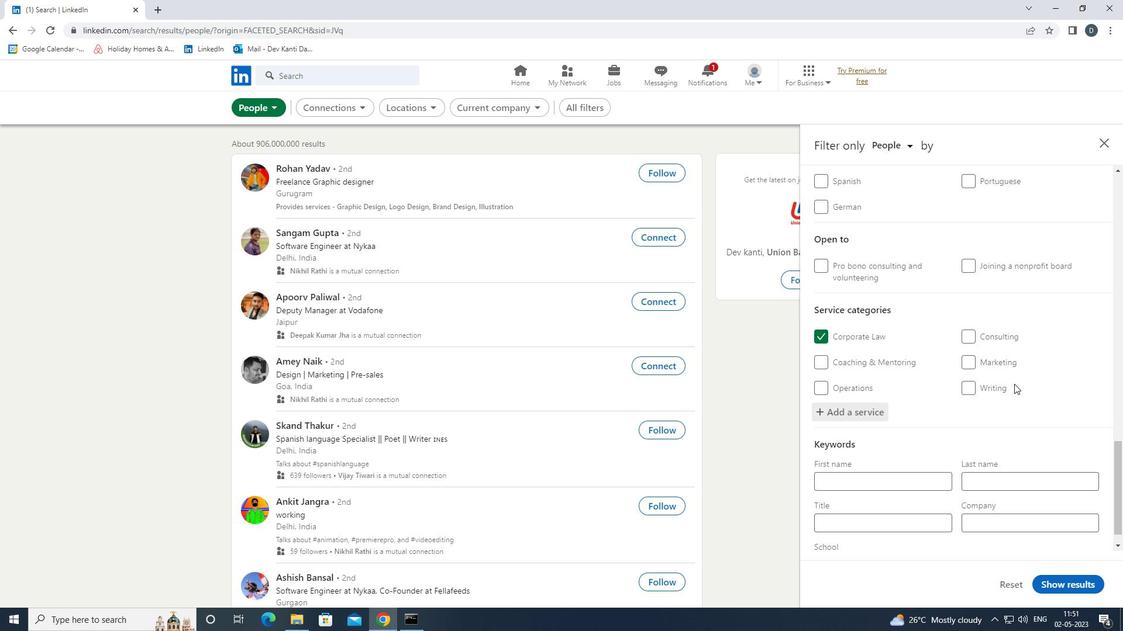
Action: Mouse scrolled (1012, 392) with delta (0, 0)
Screenshot: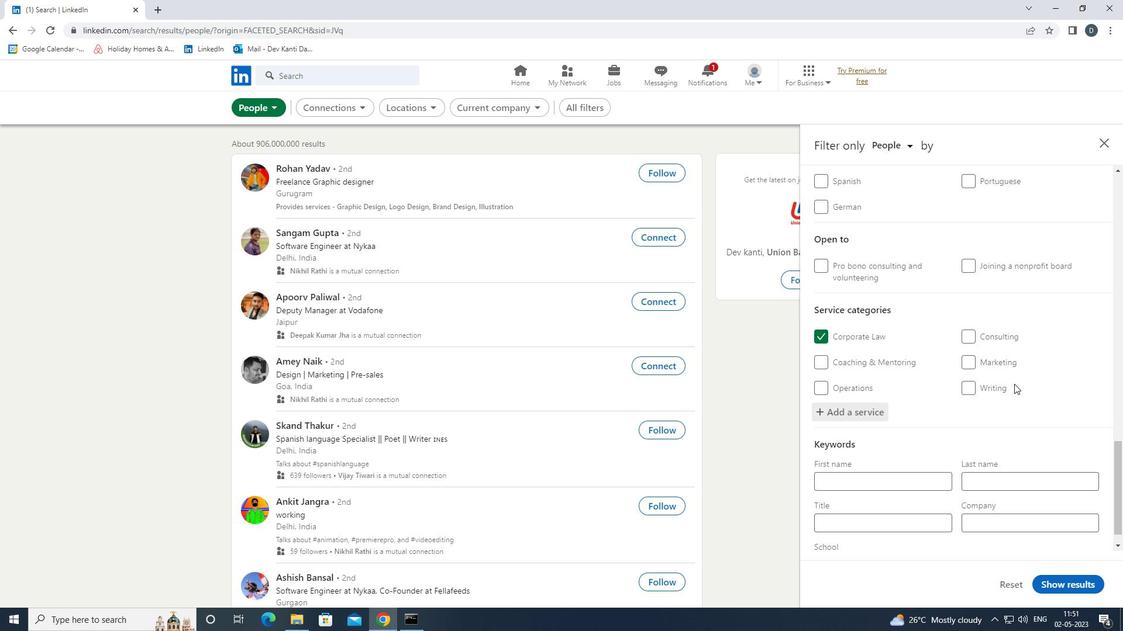 
Action: Mouse moved to (1012, 396)
Screenshot: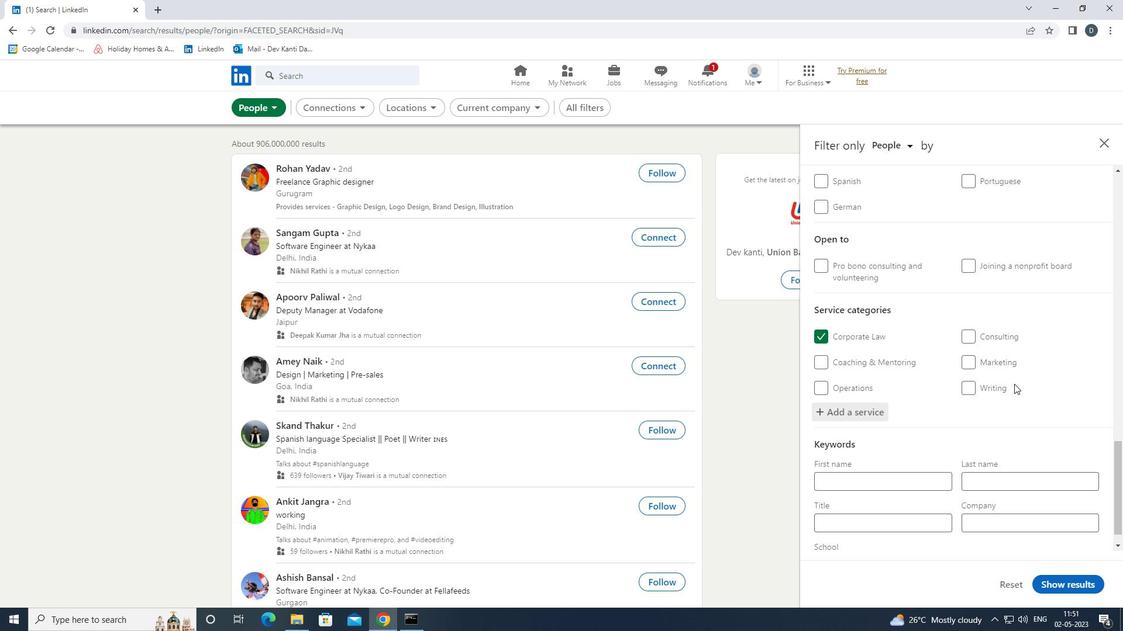 
Action: Mouse scrolled (1012, 395) with delta (0, 0)
Screenshot: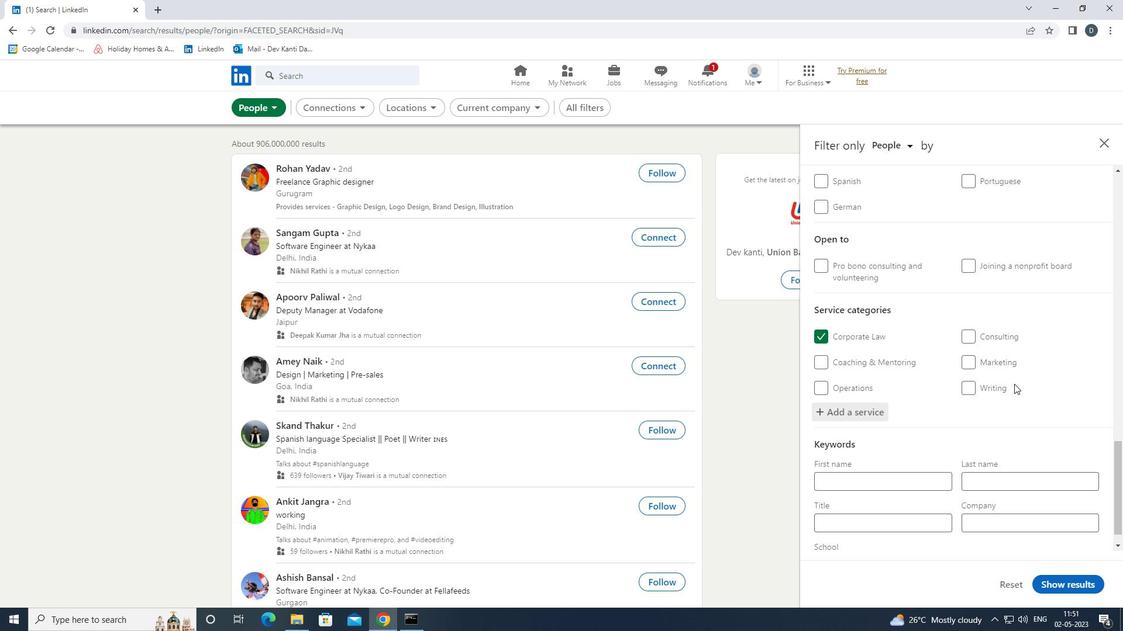 
Action: Mouse moved to (1006, 404)
Screenshot: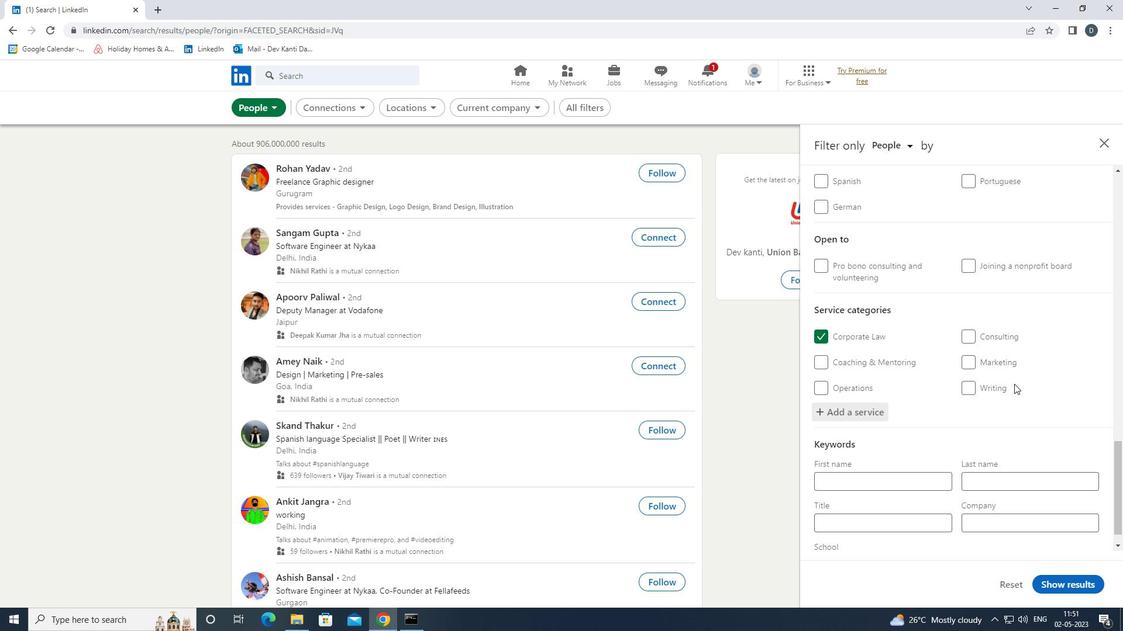 
Action: Mouse scrolled (1006, 404) with delta (0, 0)
Screenshot: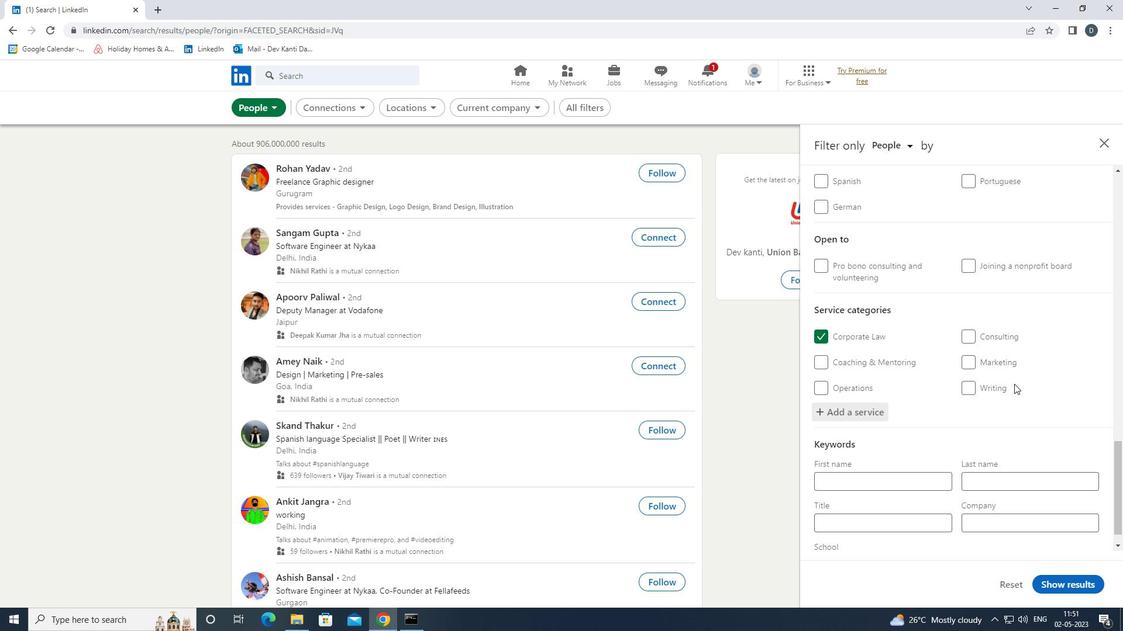 
Action: Mouse moved to (907, 496)
Screenshot: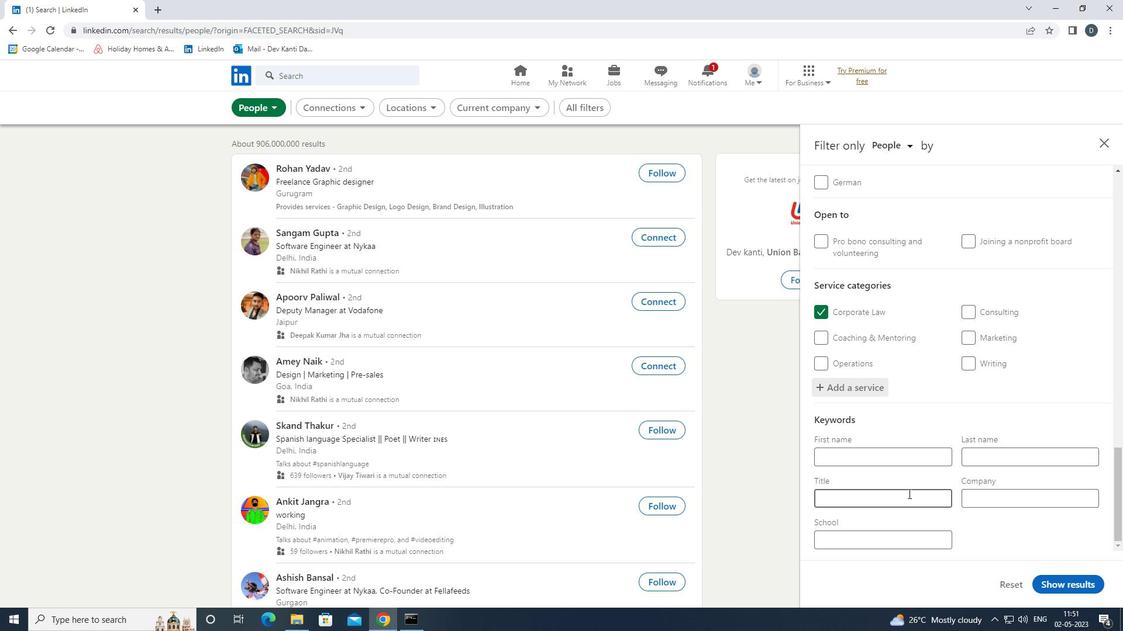 
Action: Mouse pressed left at (907, 496)
Screenshot: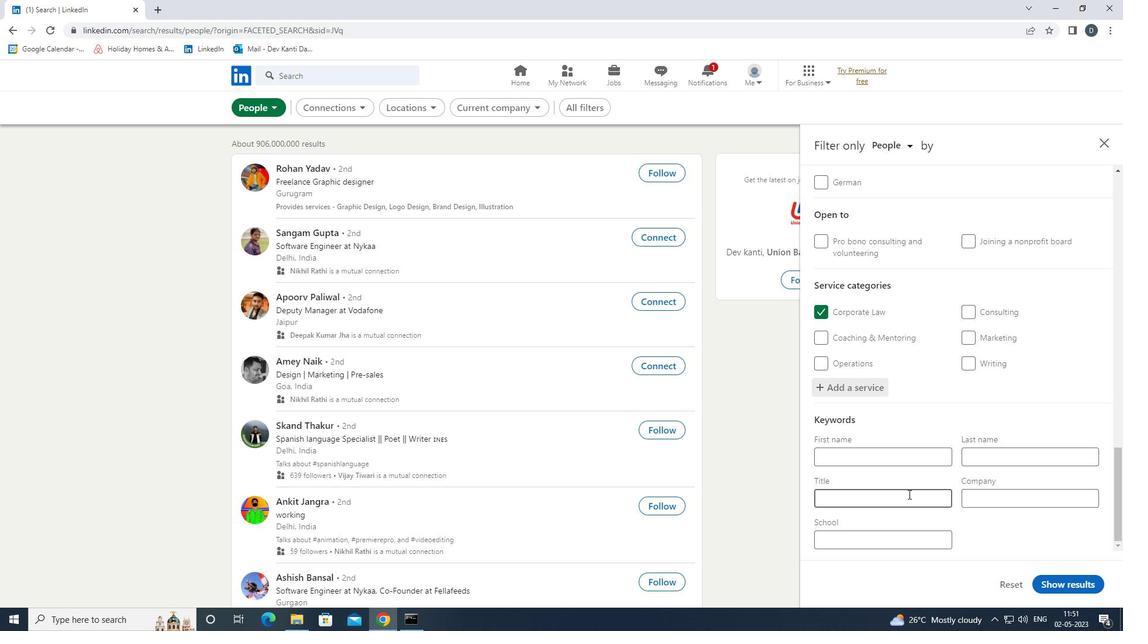 
Action: Key pressed <Key.shift>CONTINUOUS<Key.space><Key.shift>IMPROVEMENT<Key.space><Key.shift>CONSULTANT
Screenshot: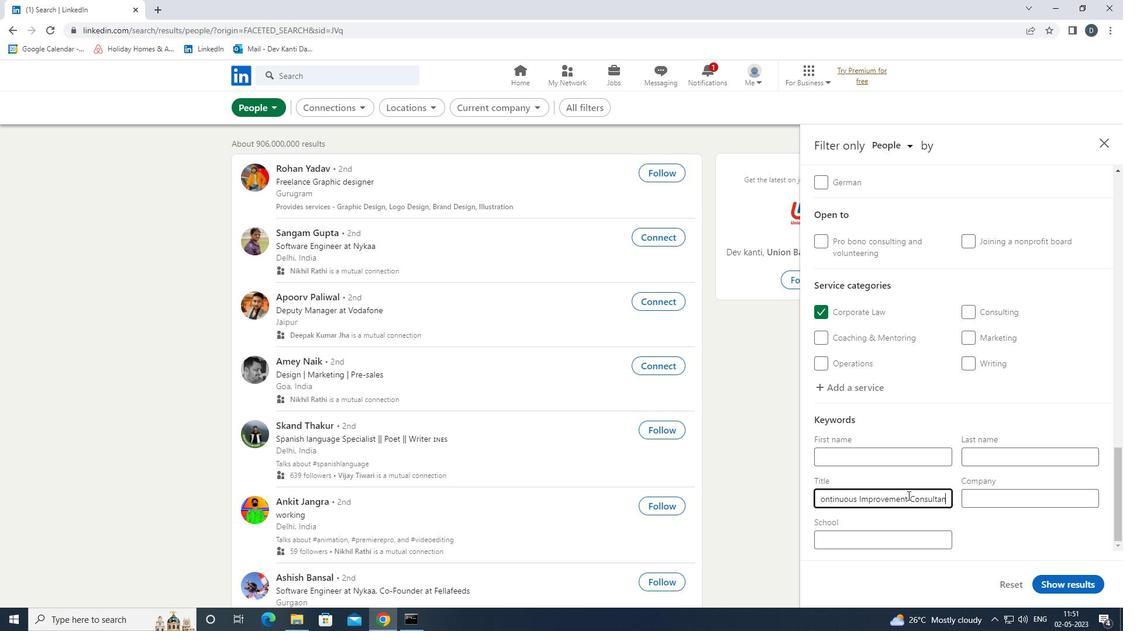 
Action: Mouse moved to (1060, 583)
Screenshot: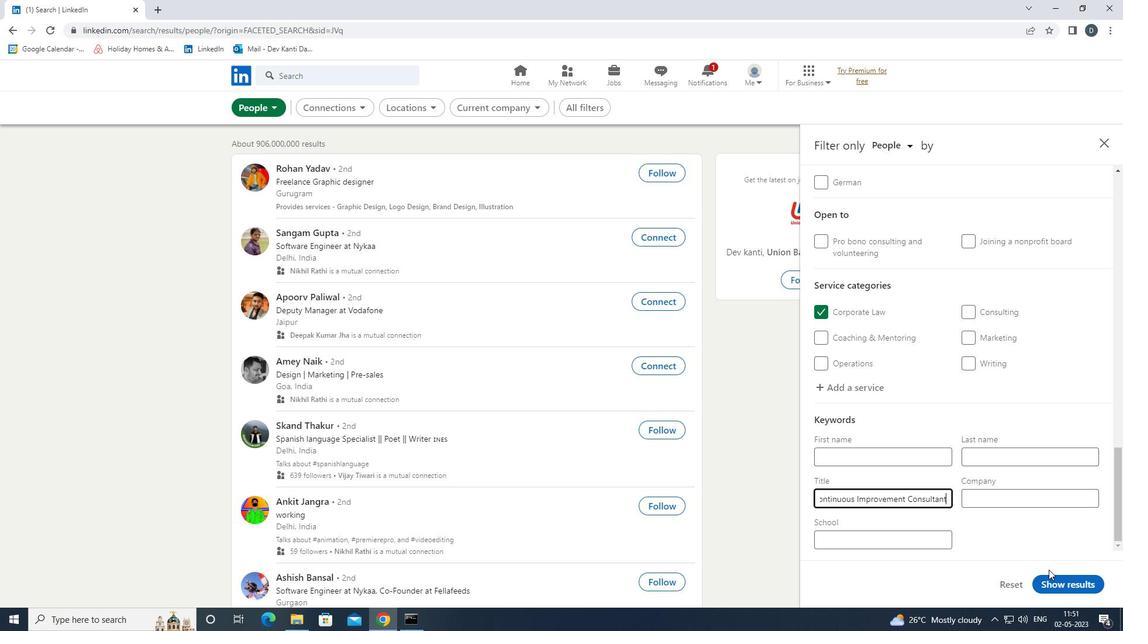 
Action: Mouse pressed left at (1060, 583)
Screenshot: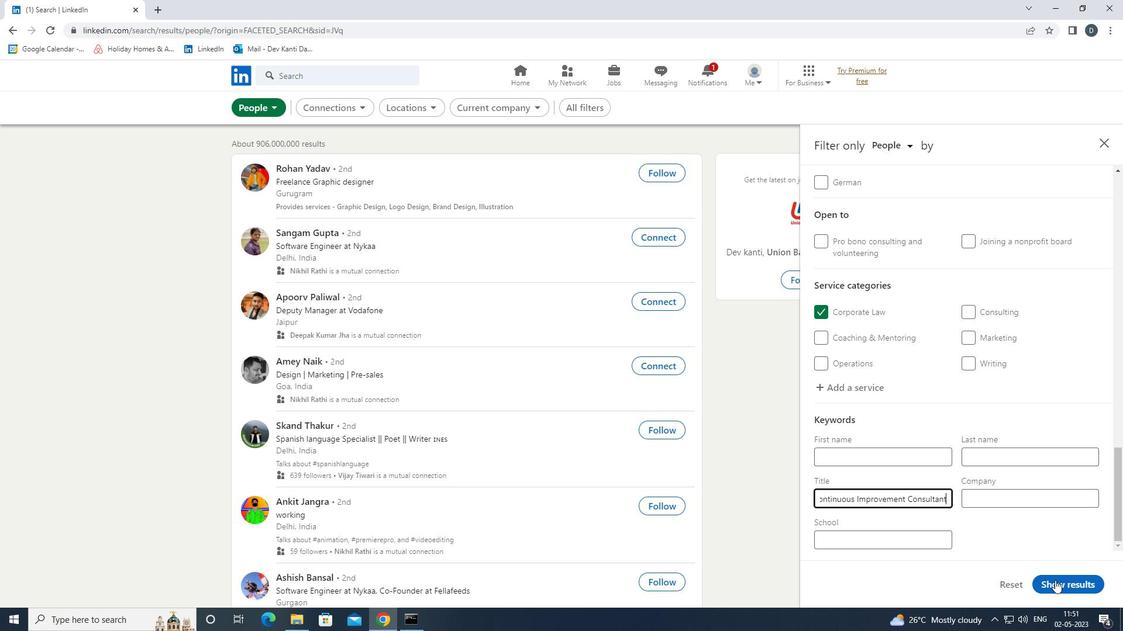
Action: Mouse moved to (683, 176)
Screenshot: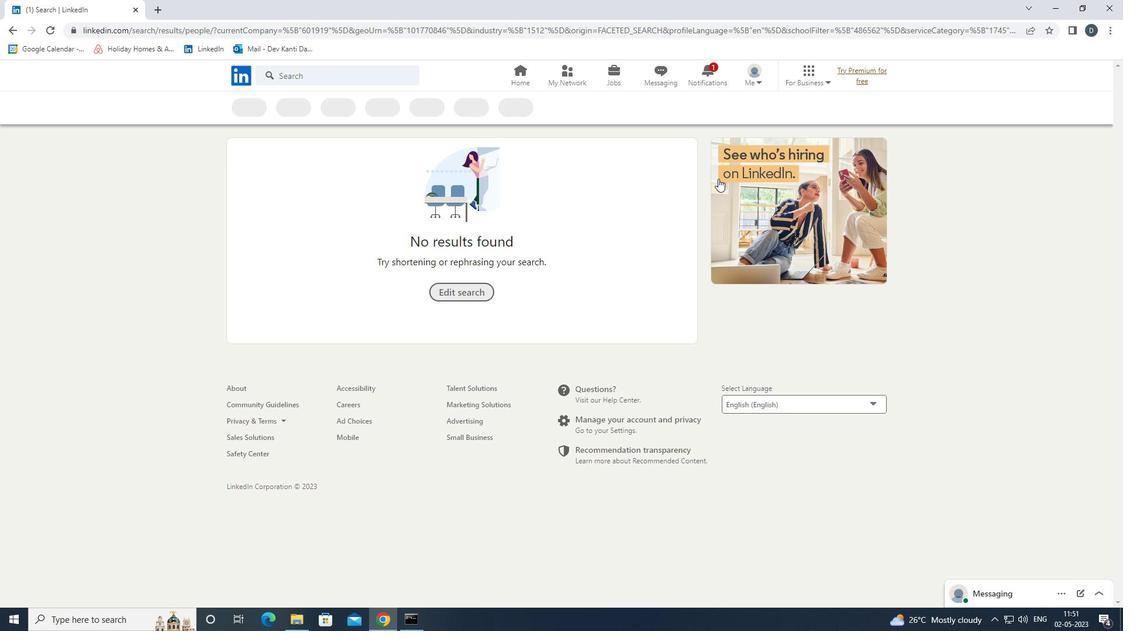 
